 Task: Send an email with the signature Eden Taylor with the subject 'Request for flextime' and the message 'I am sorry for any confusion and would like to clarify the situation.' from softage.1@softage.net to softage.9@softage.net with an attached document Security_policy.docx and move the email from Sent Items to the folder Itineraries
Action: Key pressed n
Screenshot: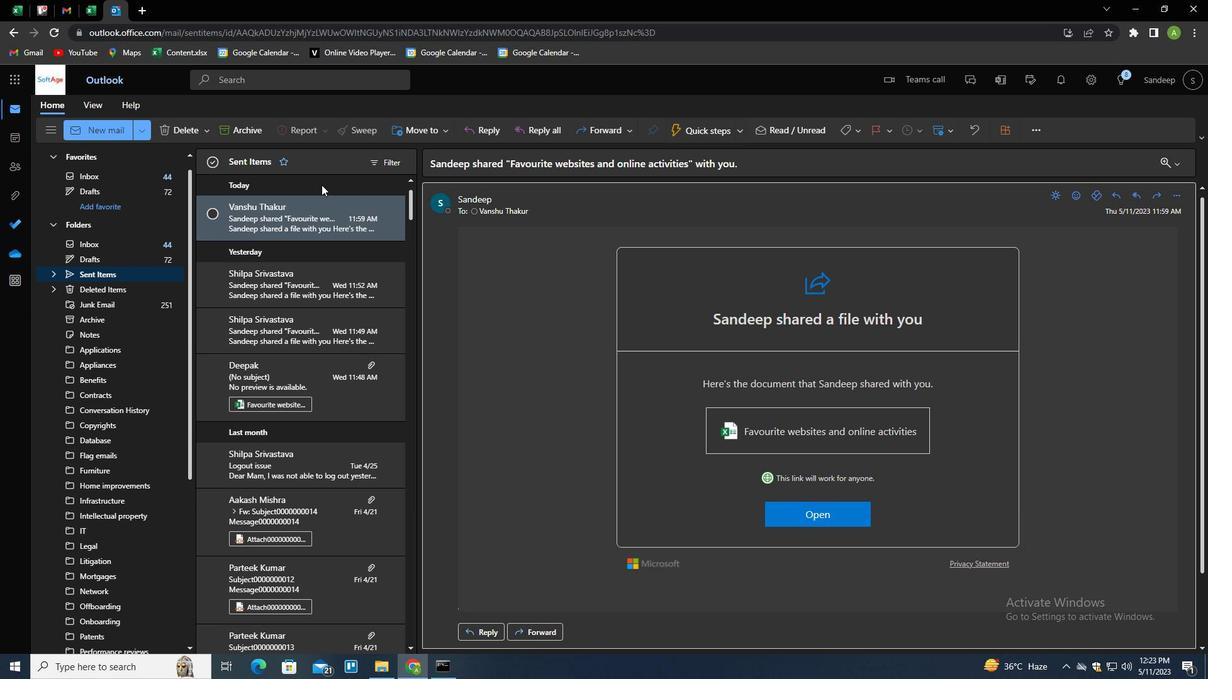 
Action: Mouse moved to (851, 139)
Screenshot: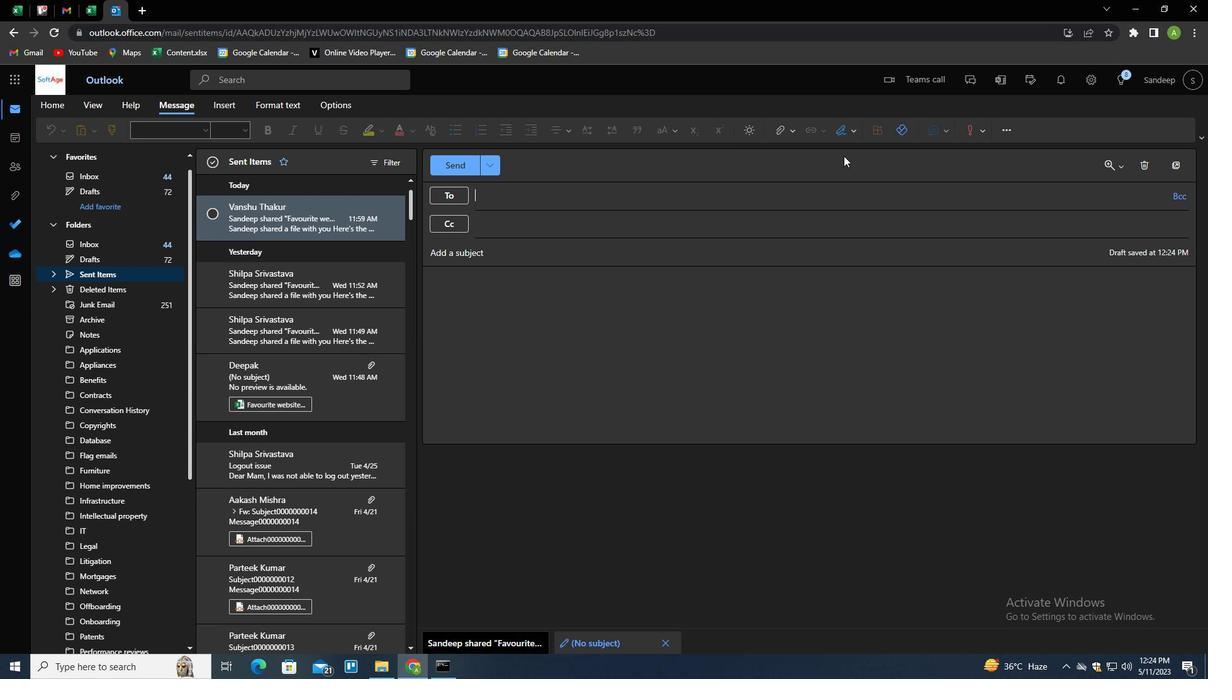 
Action: Mouse pressed left at (851, 139)
Screenshot: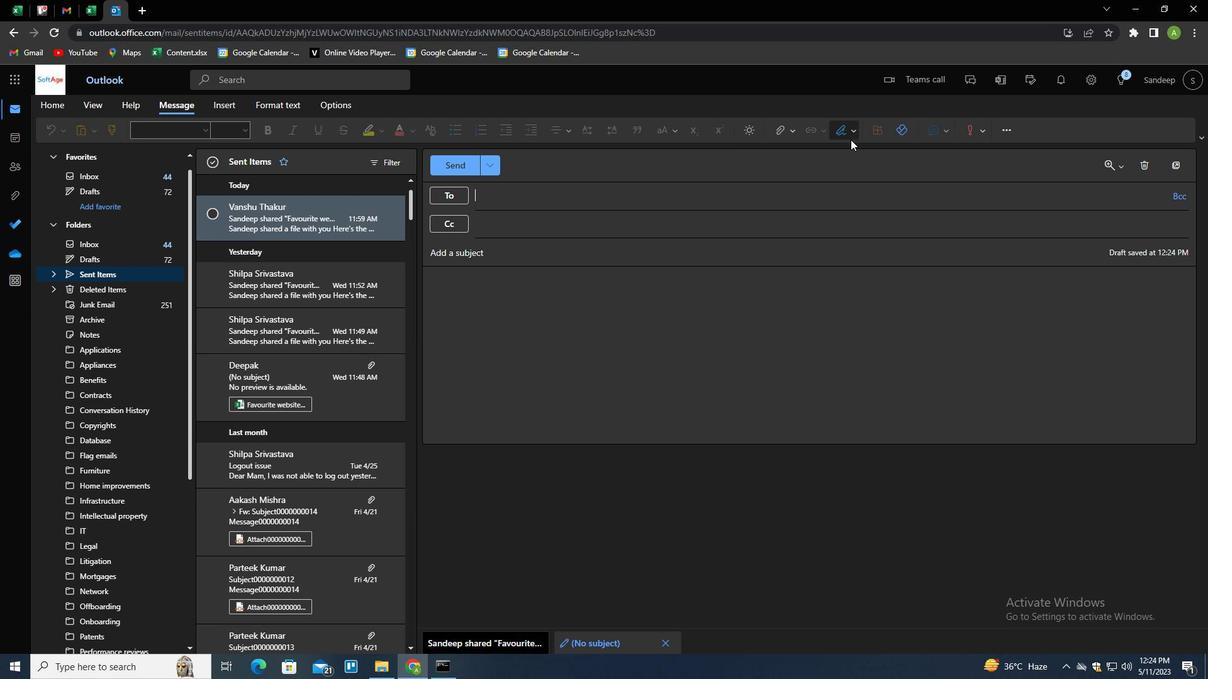 
Action: Mouse moved to (811, 178)
Screenshot: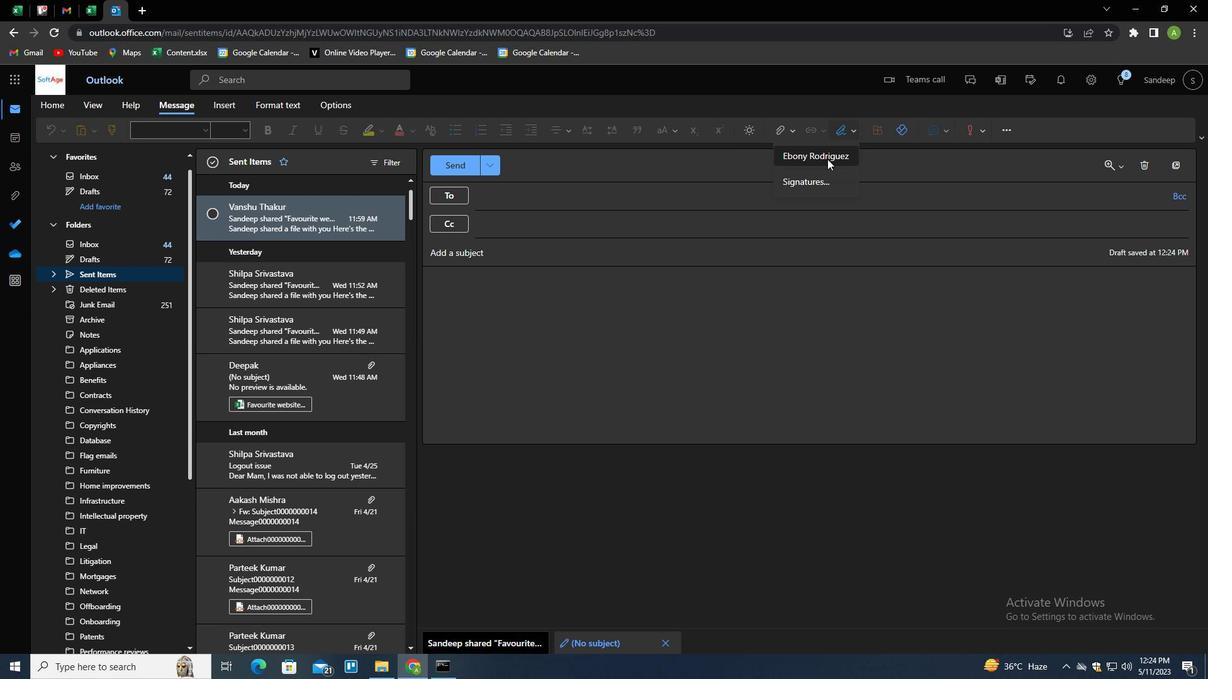 
Action: Mouse pressed left at (811, 178)
Screenshot: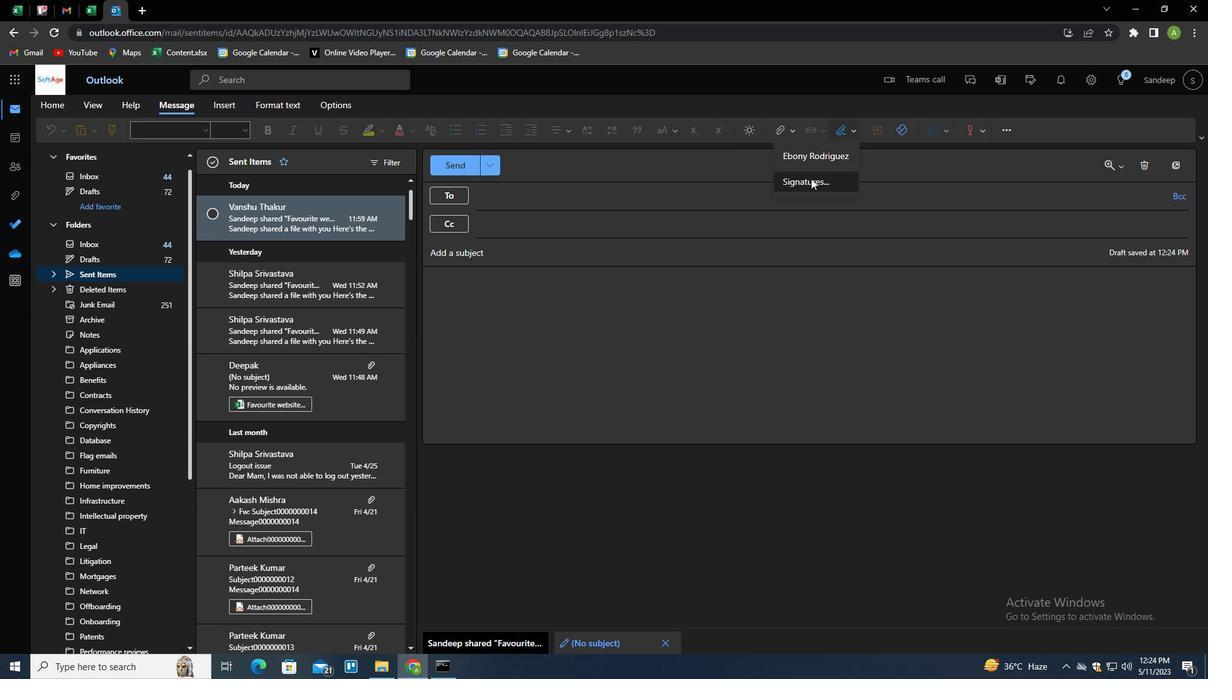 
Action: Mouse moved to (856, 228)
Screenshot: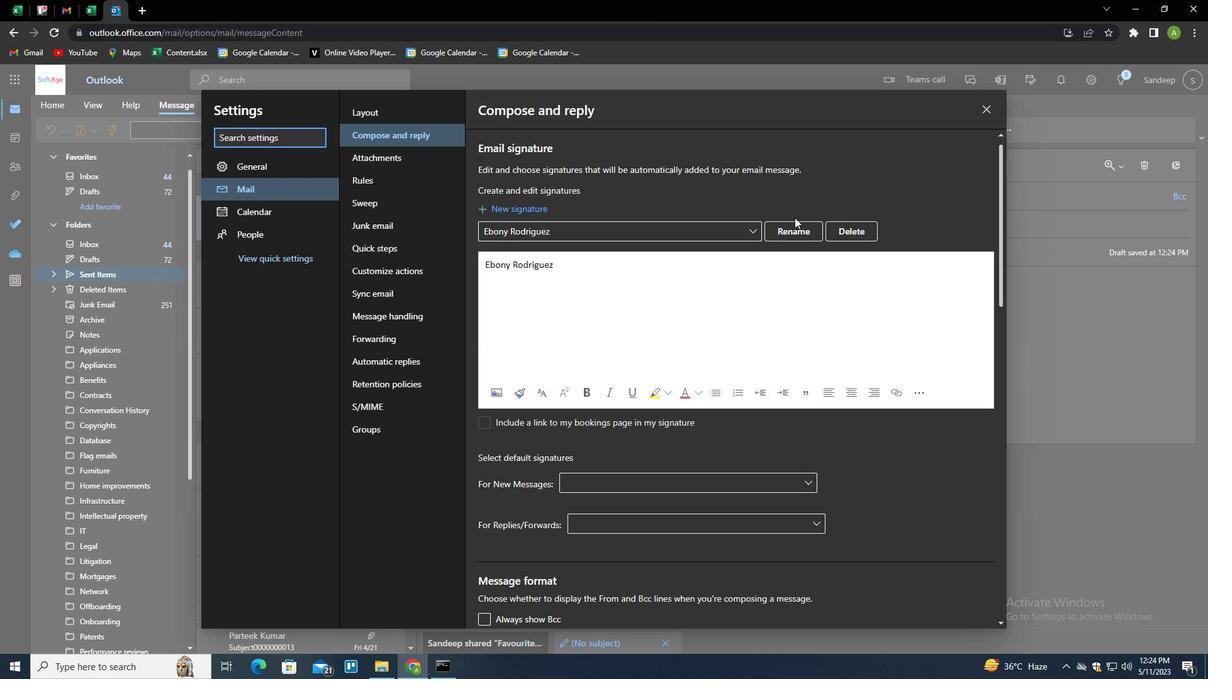 
Action: Mouse pressed left at (856, 228)
Screenshot: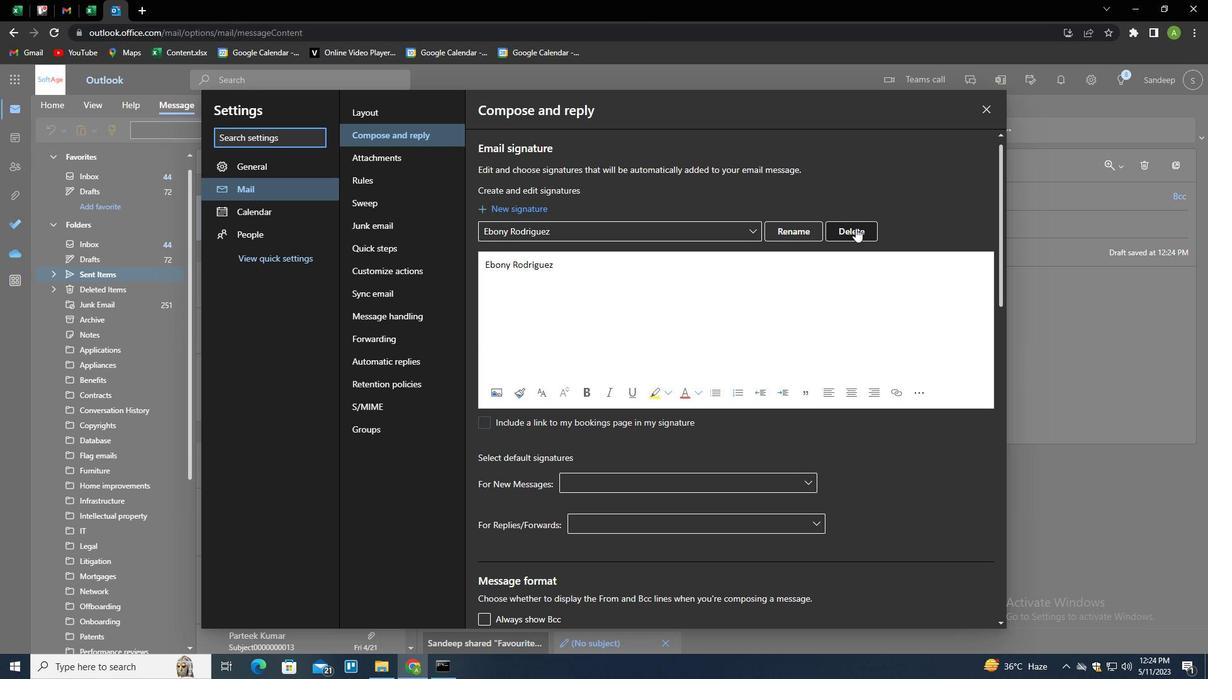 
Action: Mouse moved to (822, 233)
Screenshot: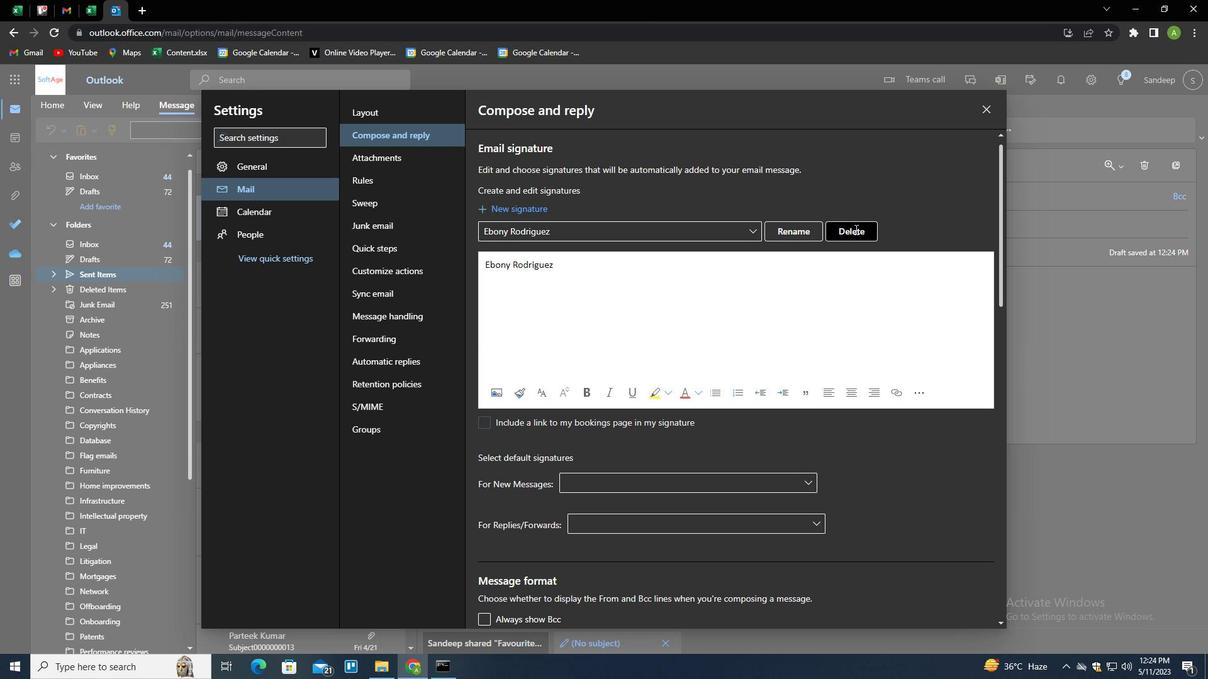 
Action: Mouse pressed left at (822, 233)
Screenshot: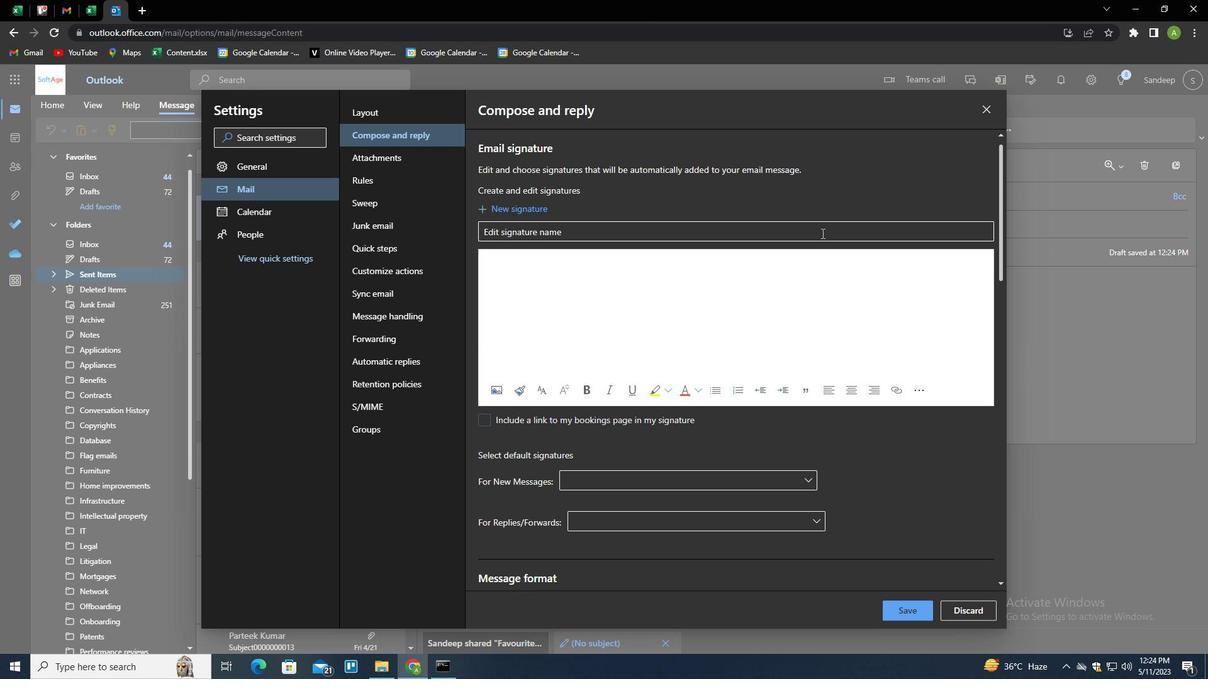 
Action: Mouse moved to (801, 156)
Screenshot: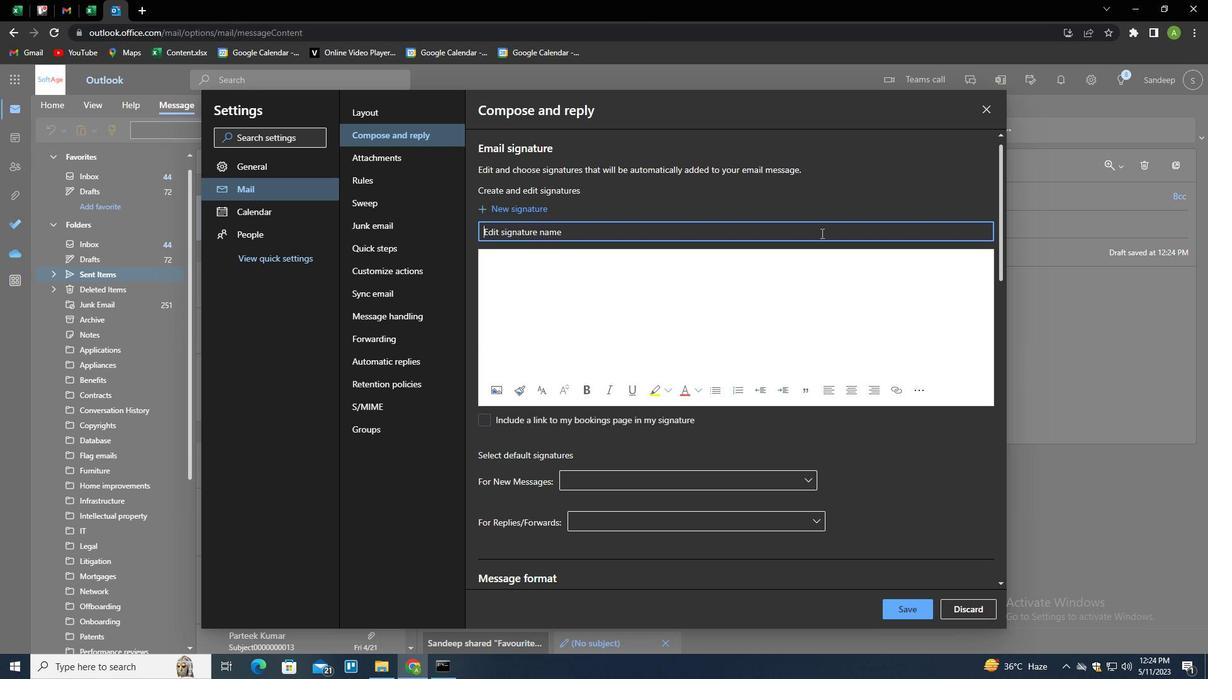 
Action: Key pressed <Key.shift>
Screenshot: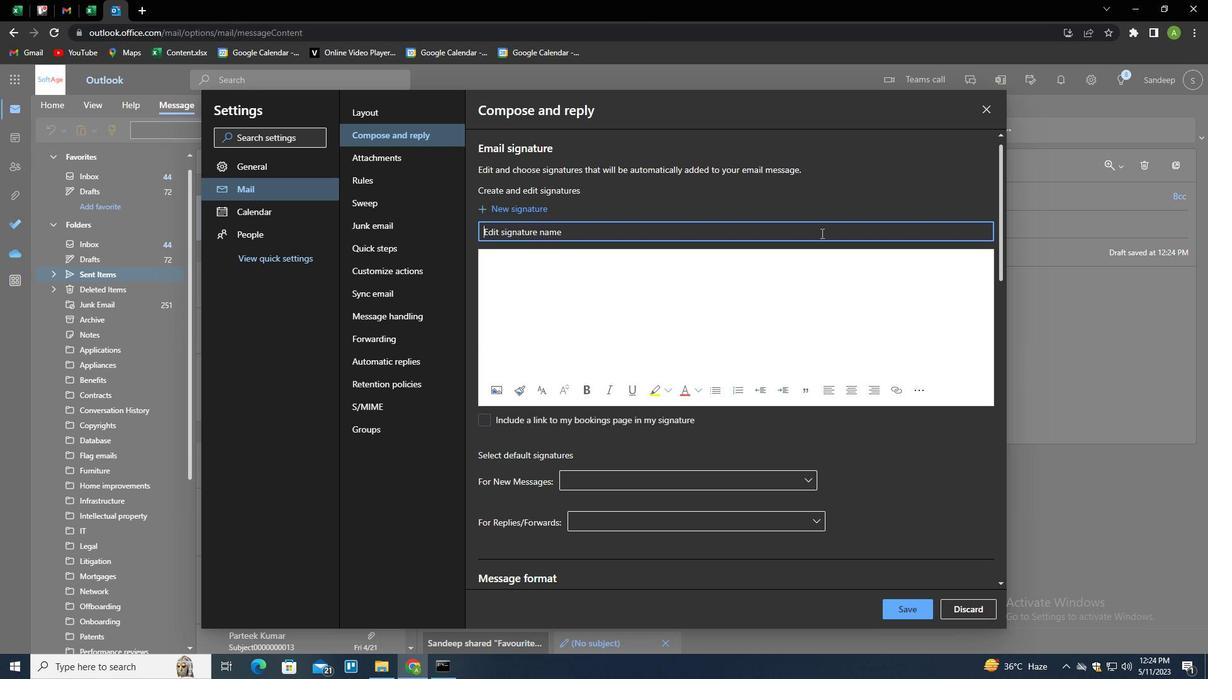 
Action: Mouse moved to (800, 156)
Screenshot: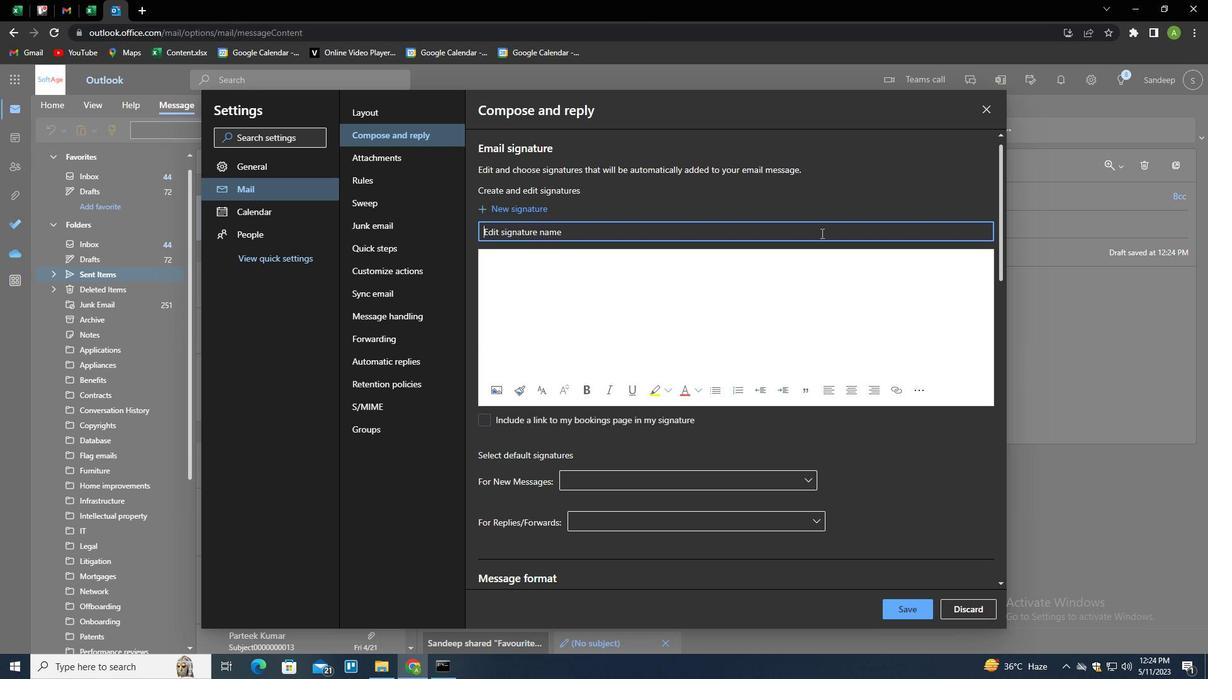
Action: Key pressed EDEN<Key.space><Key.shift>TAYLOR<Key.tab><Key.shift>EDEN<Key.space><Key.shift>TAYLOR
Screenshot: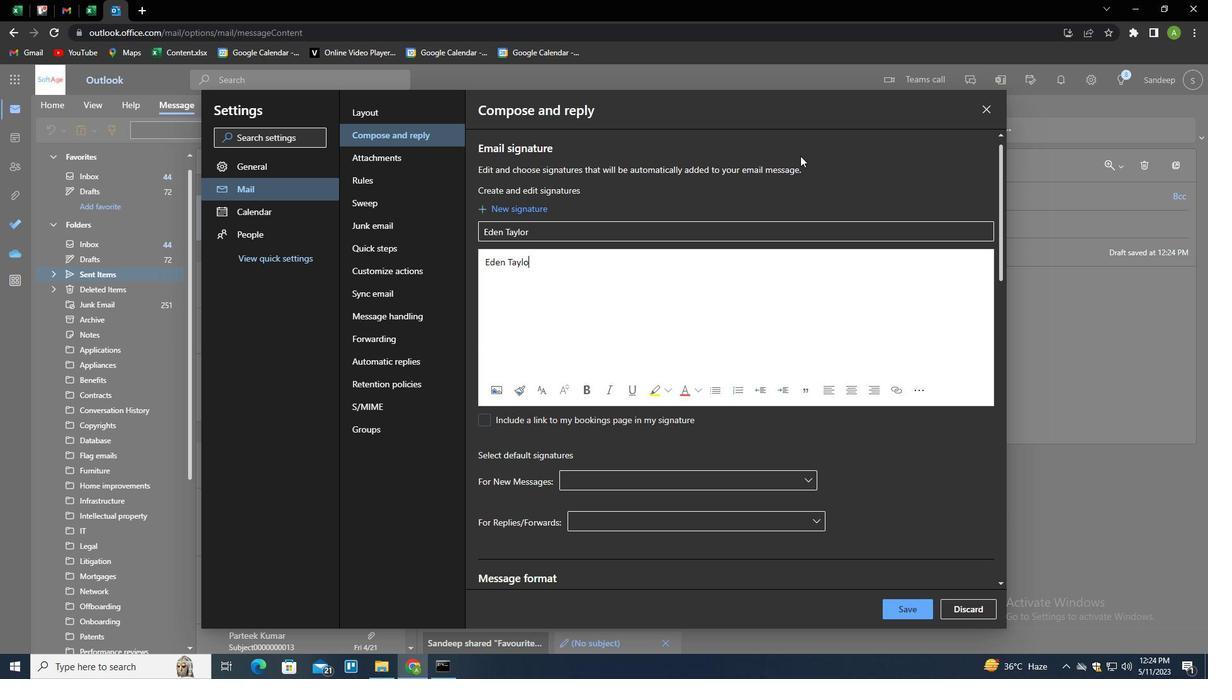 
Action: Mouse moved to (909, 613)
Screenshot: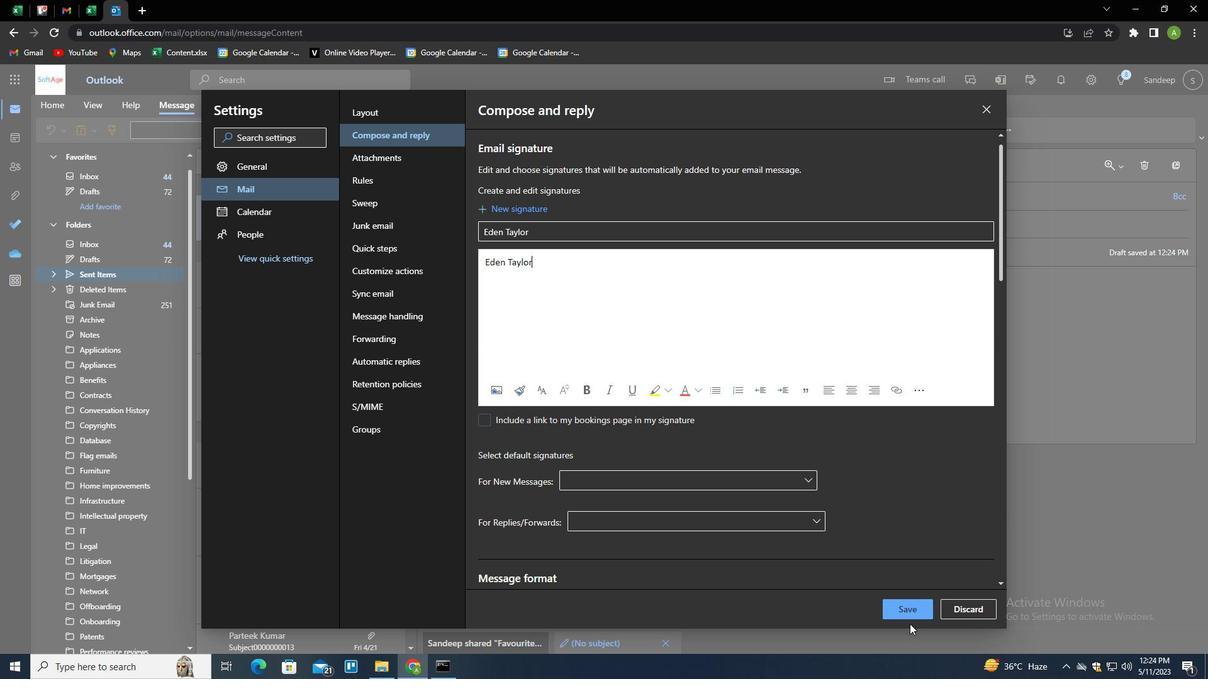 
Action: Mouse pressed left at (909, 613)
Screenshot: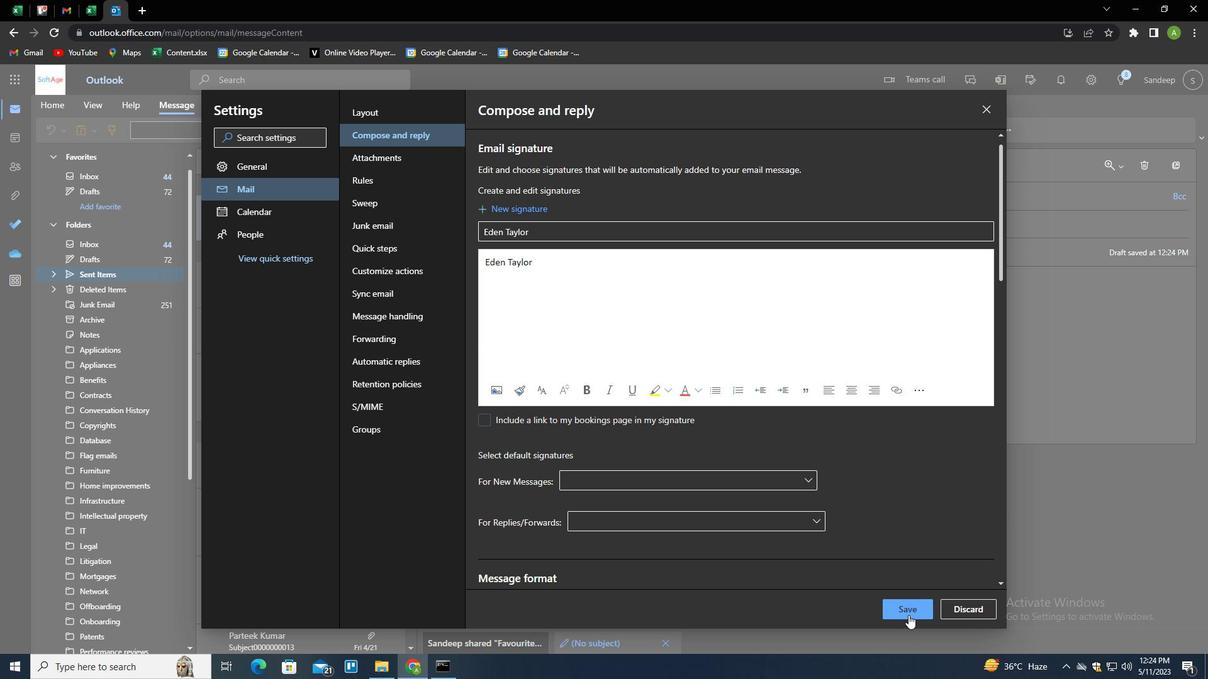 
Action: Mouse moved to (1028, 276)
Screenshot: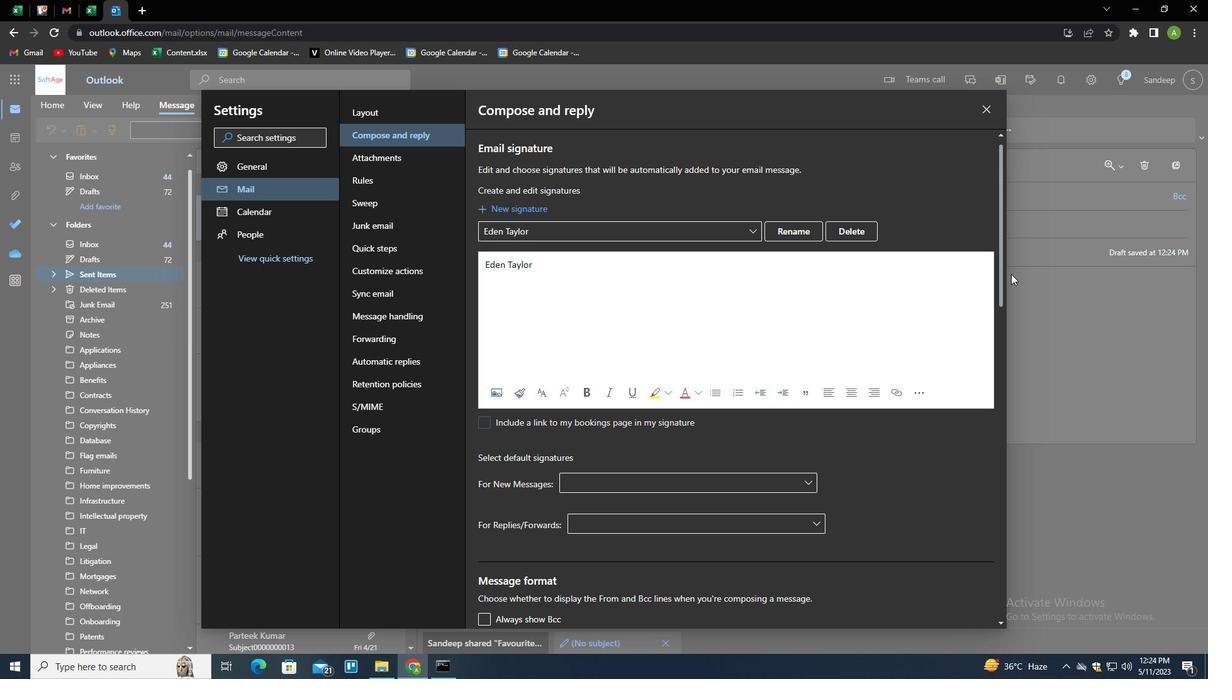
Action: Mouse pressed left at (1028, 276)
Screenshot: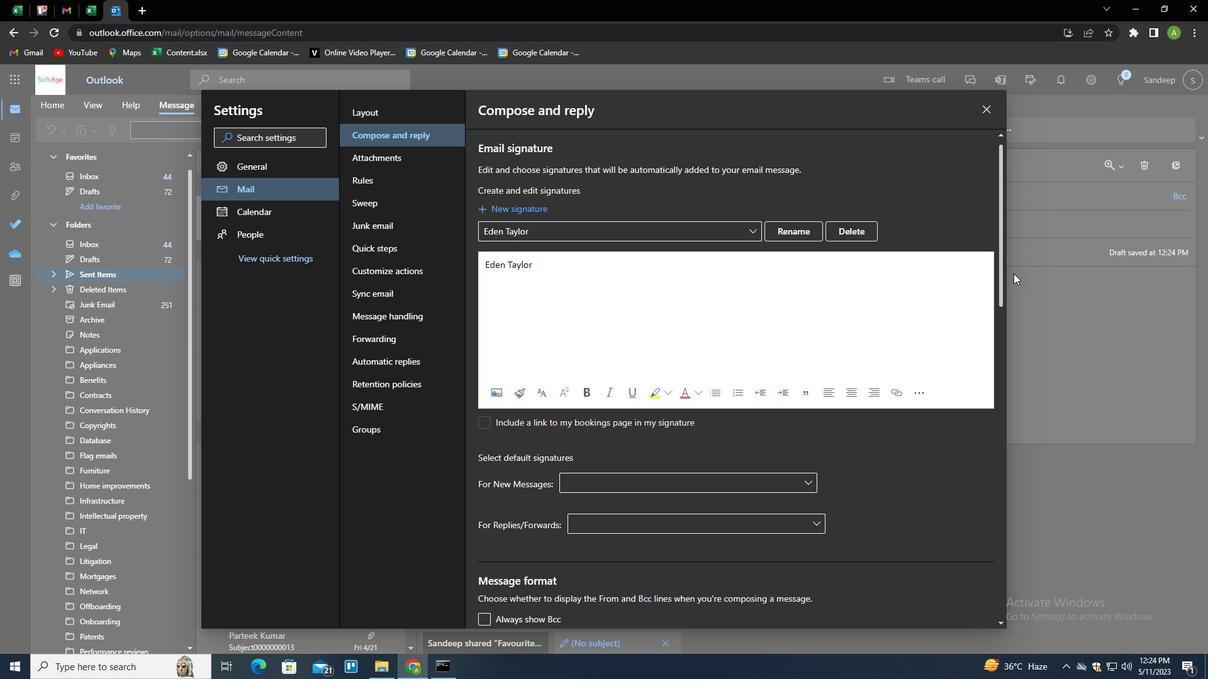 
Action: Mouse moved to (849, 132)
Screenshot: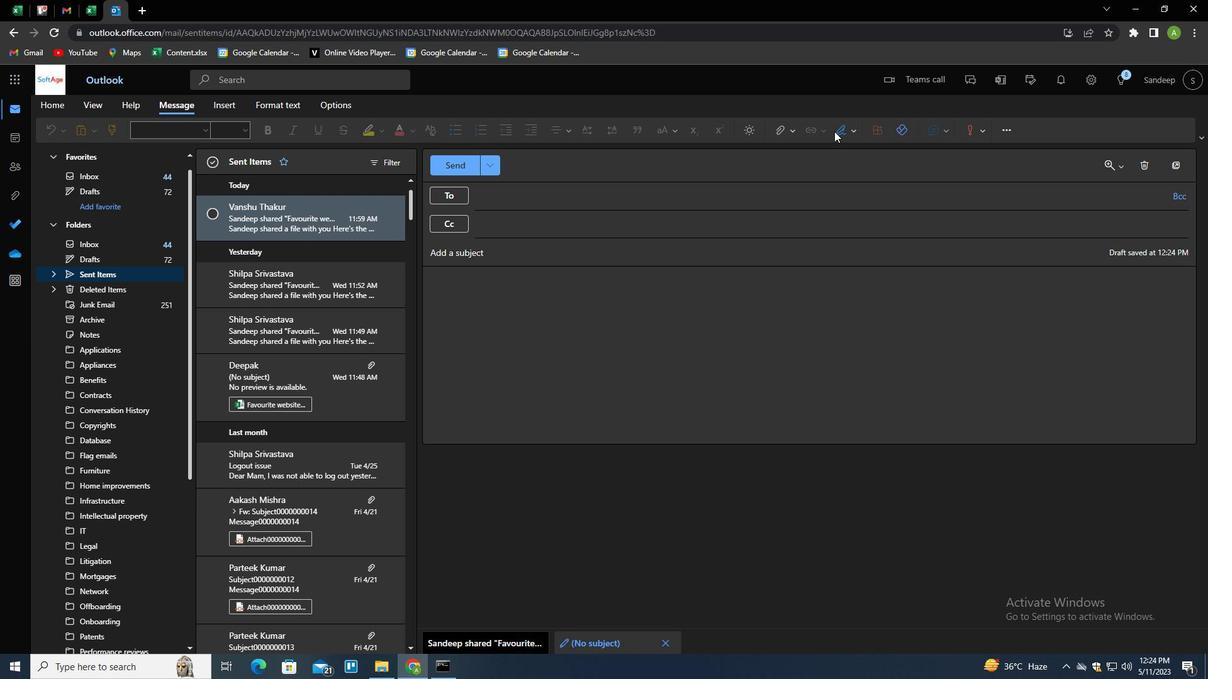 
Action: Mouse pressed left at (849, 132)
Screenshot: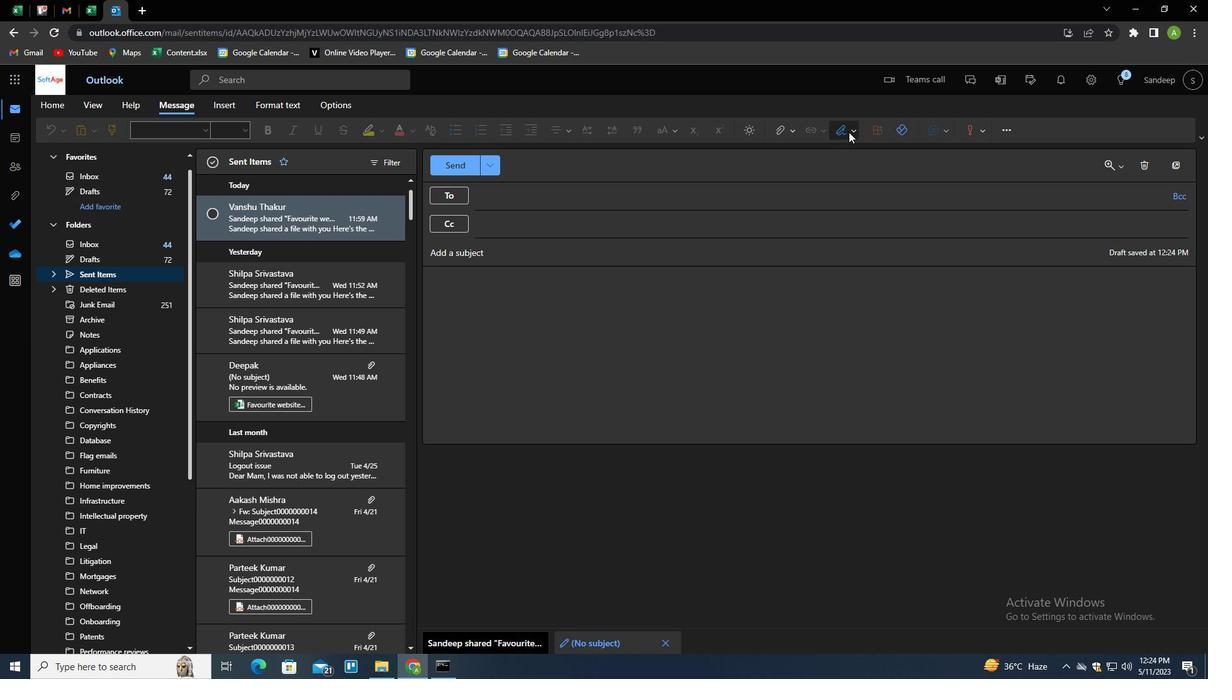 
Action: Mouse moved to (837, 151)
Screenshot: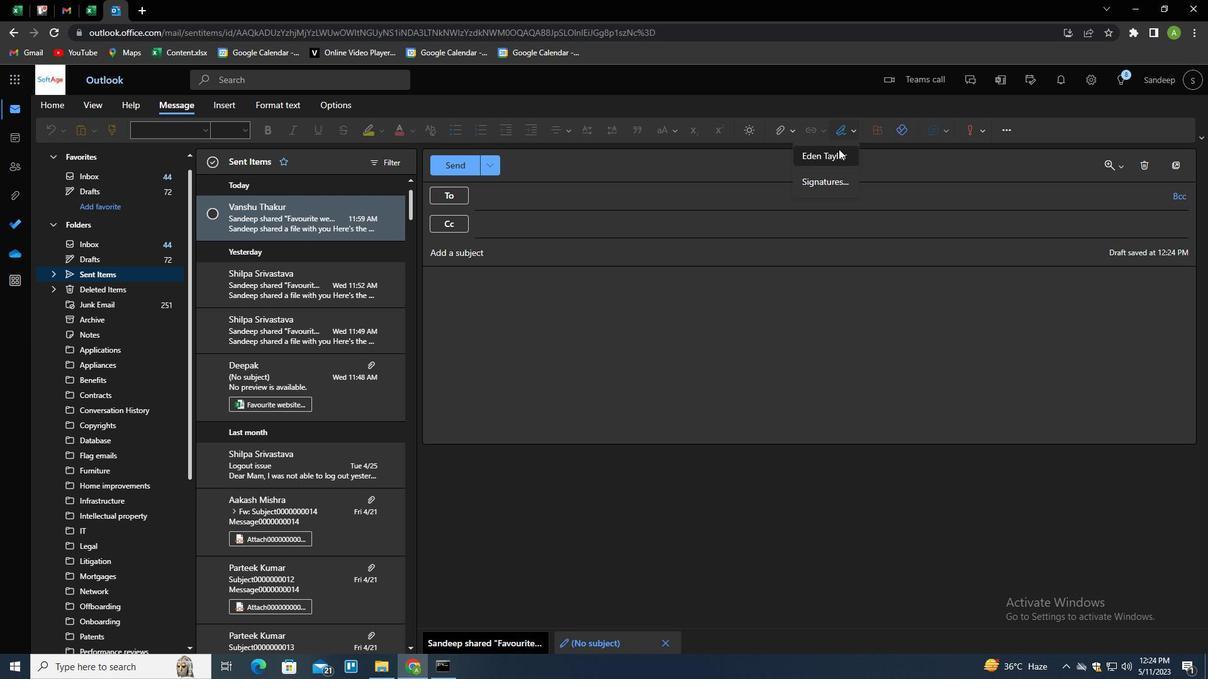 
Action: Mouse pressed left at (837, 151)
Screenshot: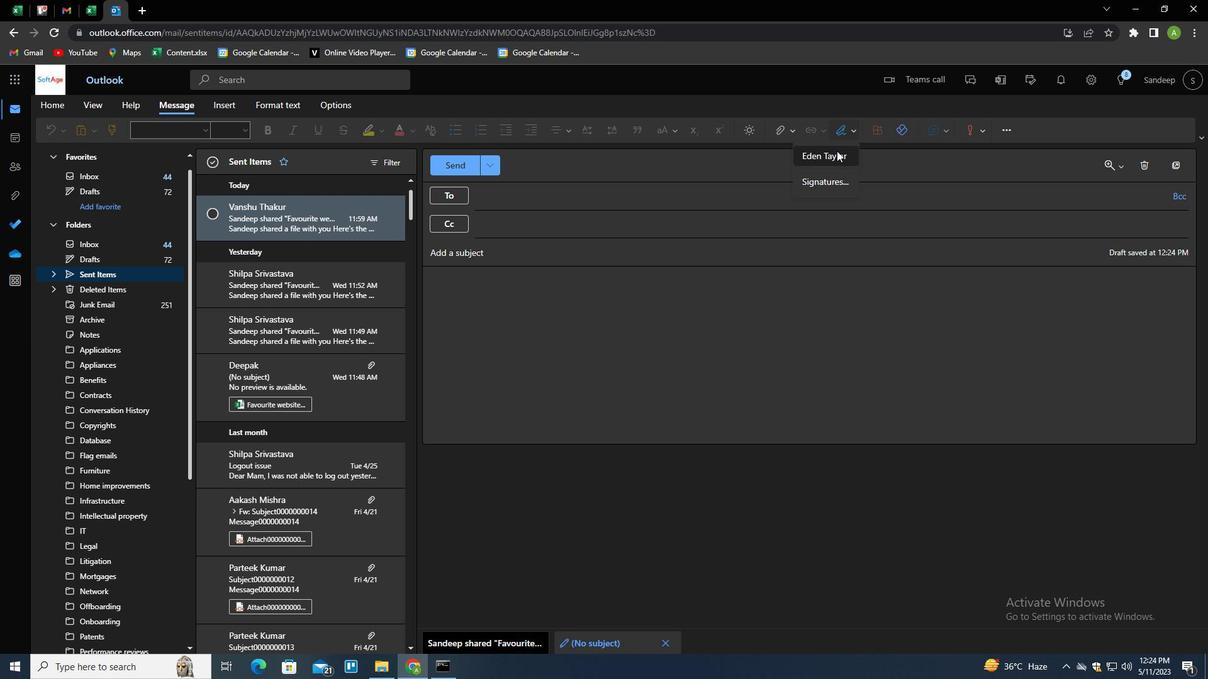 
Action: Mouse moved to (497, 255)
Screenshot: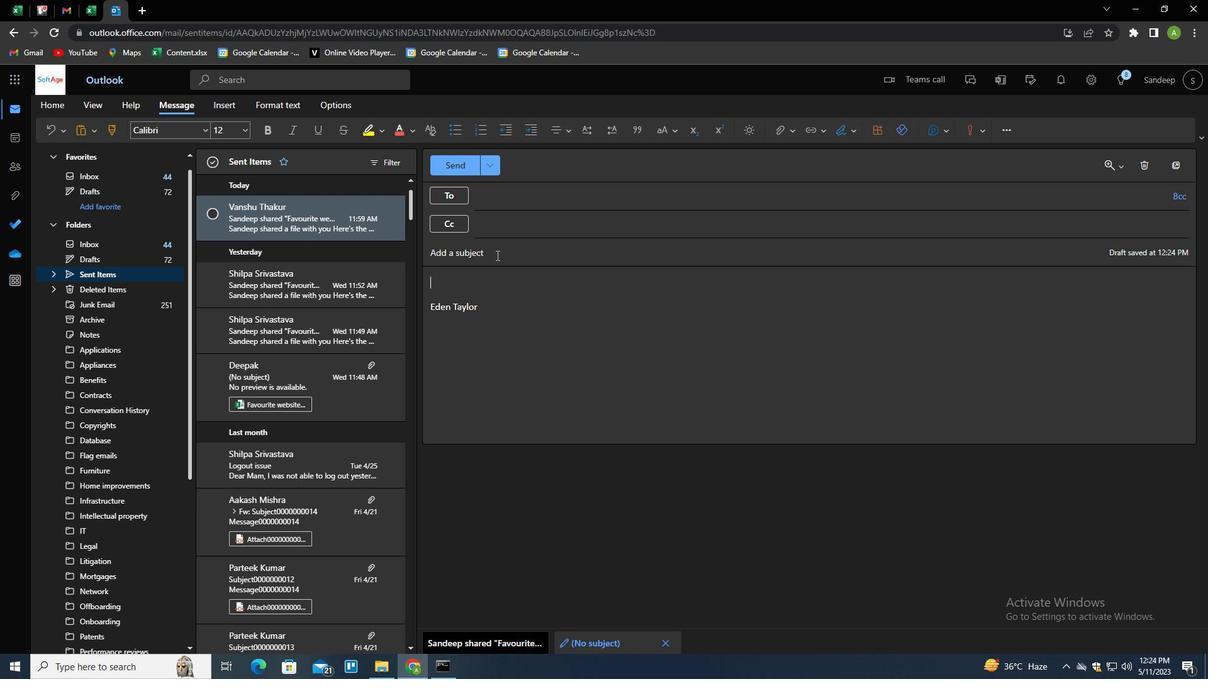 
Action: Mouse pressed left at (497, 255)
Screenshot: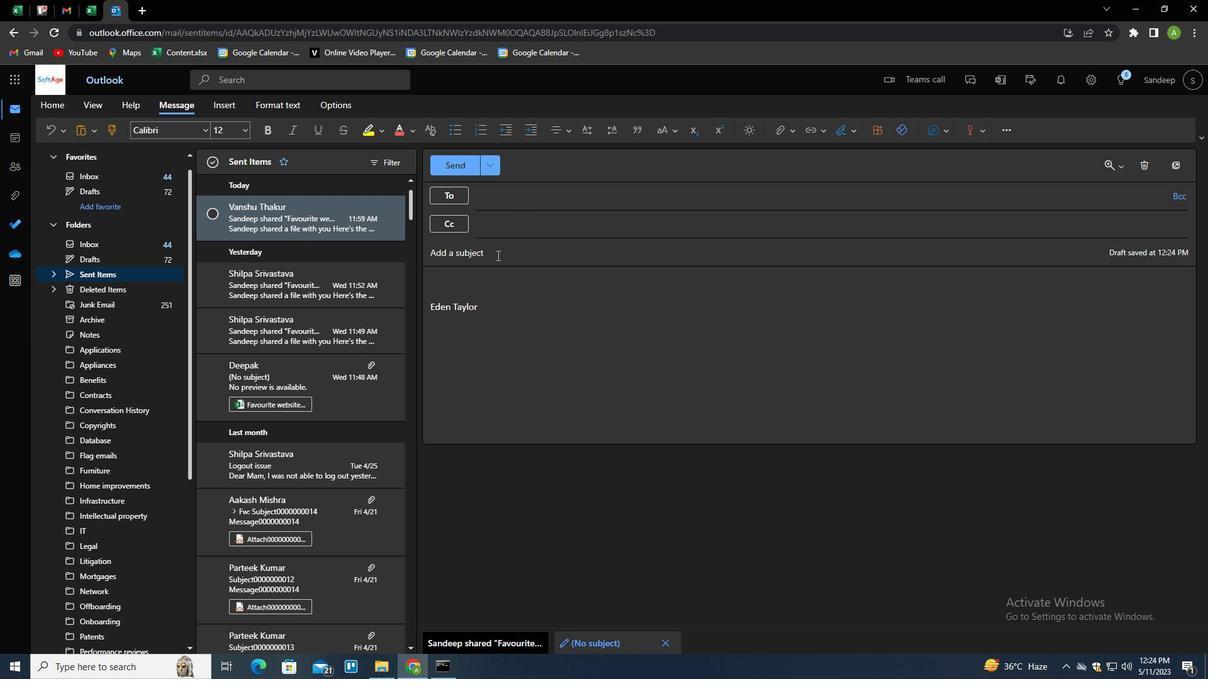 
Action: Key pressed <Key.shift>REQUEST<Key.space>FOR<Key.space>FLEXTIME
Screenshot: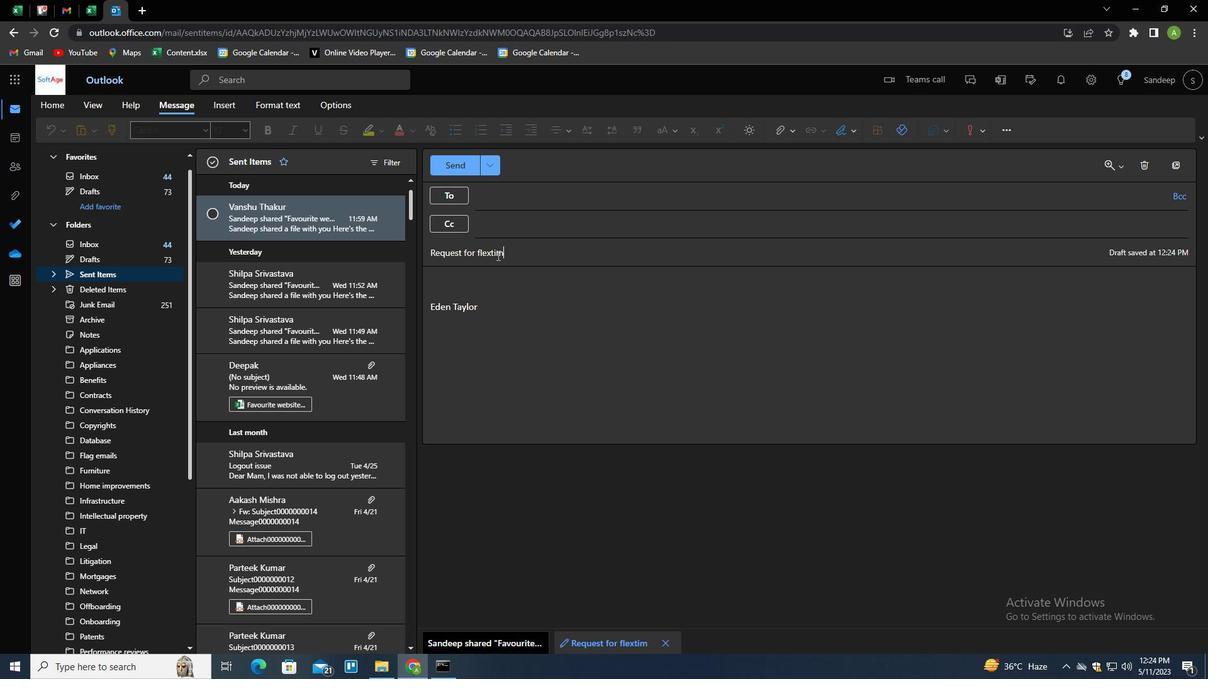 
Action: Mouse moved to (499, 315)
Screenshot: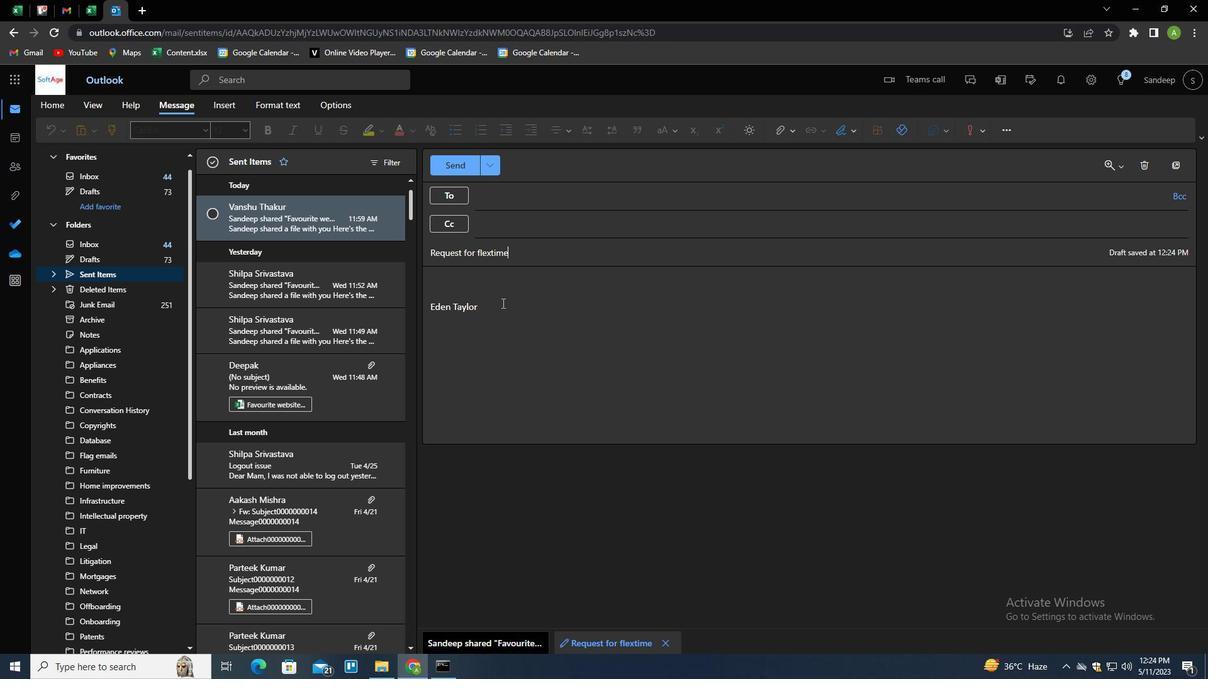 
Action: Mouse pressed left at (499, 315)
Screenshot: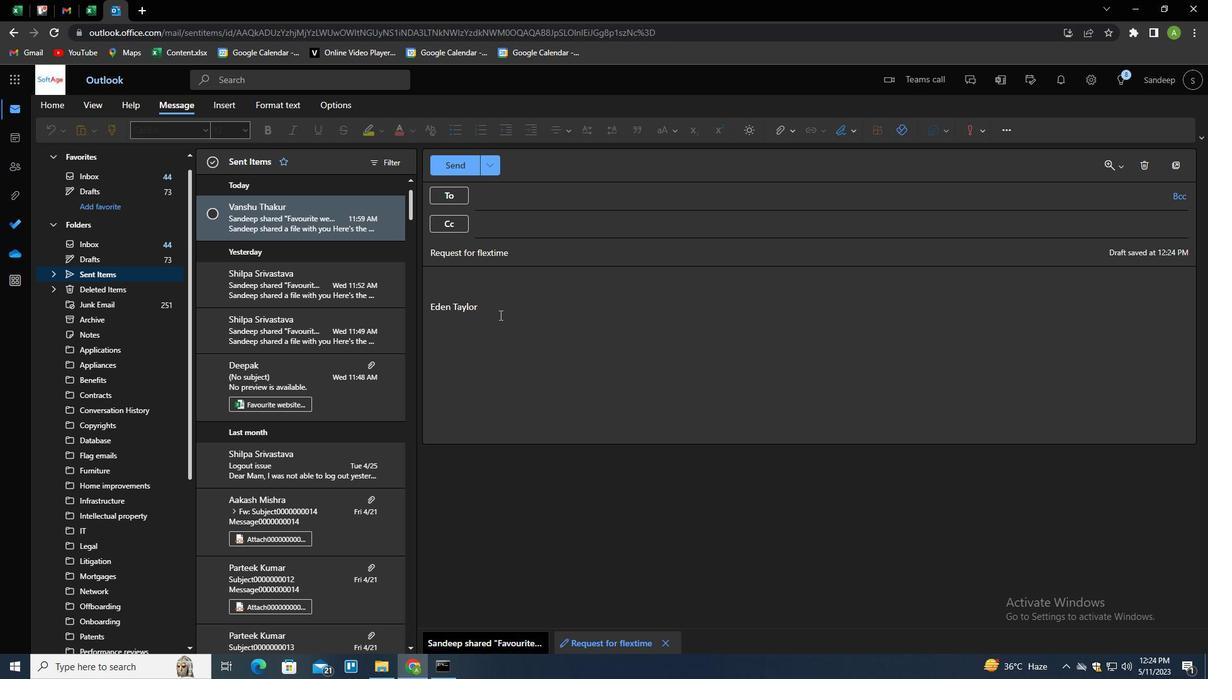 
Action: Key pressed <Key.shift_r><Key.enter><Key.shift>I<Key.space>AM<Key.space>SORRY<Key.space>FOR<Key.space>ANY<Key.space>CONFUSS<Key.backspace>ION<Key.space>AND<Key.space>WOULD<Key.space>LIKE<Key.space>TO<Key.space>CLARIFY<Key.space>THE<Key.space>SITRA<Key.backspace><Key.backspace>UATION.
Screenshot: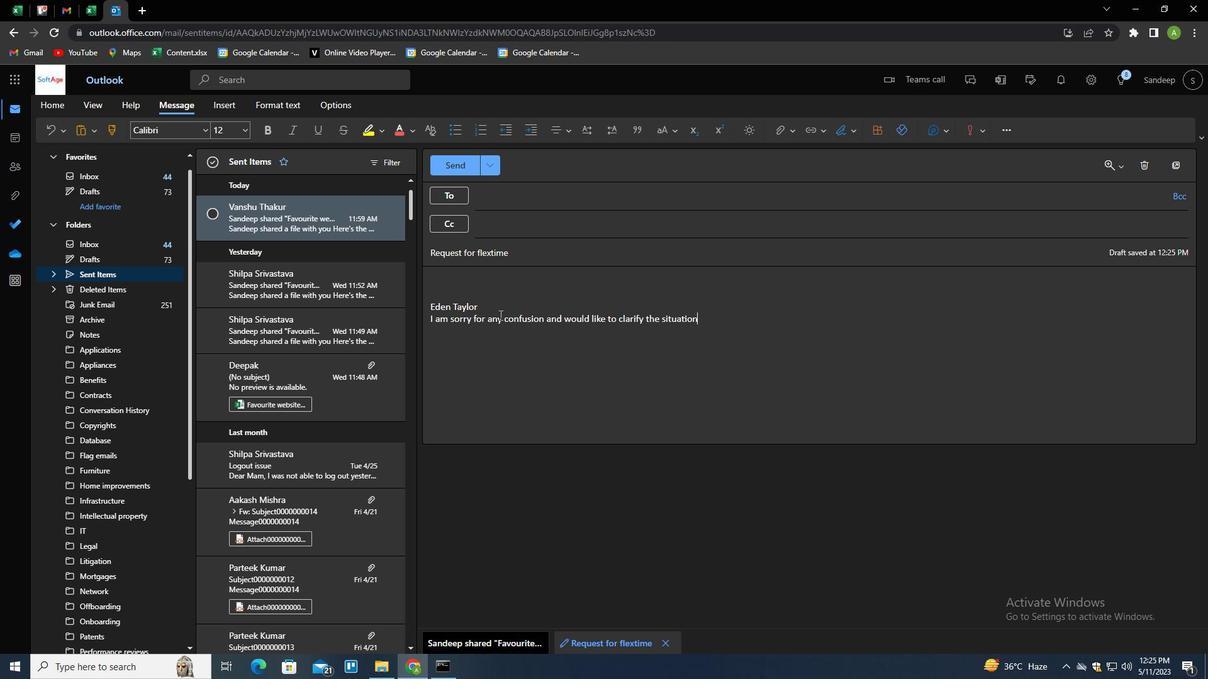 
Action: Mouse scrolled (499, 316) with delta (0, 0)
Screenshot: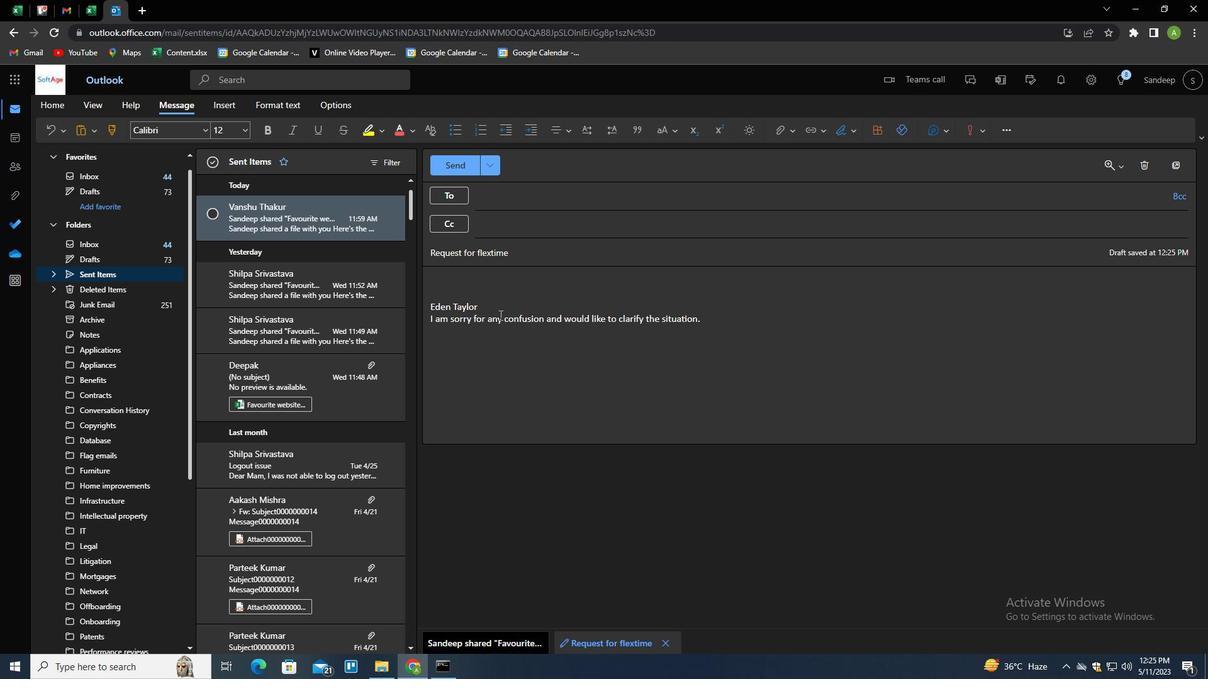
Action: Mouse moved to (499, 200)
Screenshot: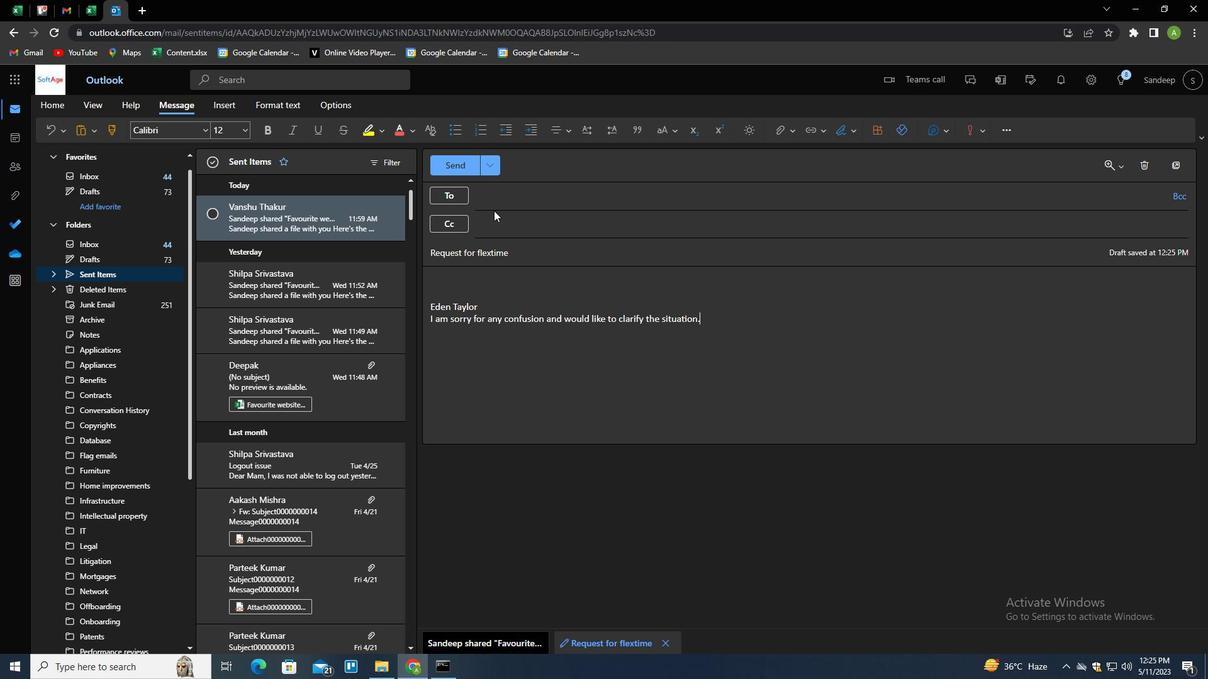 
Action: Mouse pressed left at (499, 200)
Screenshot: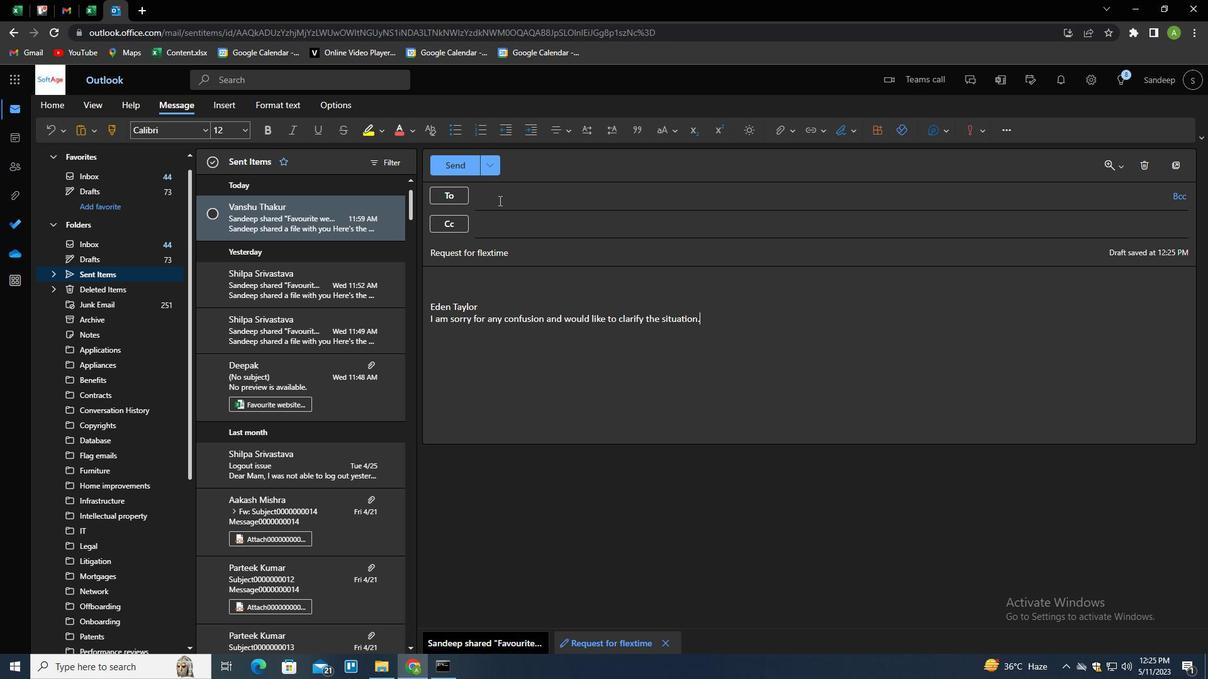 
Action: Key pressed SOFTAGE.<Key.shift>(<Key.backspace>9<Key.shift>@SOFTAGE.NET<Key.enter>
Screenshot: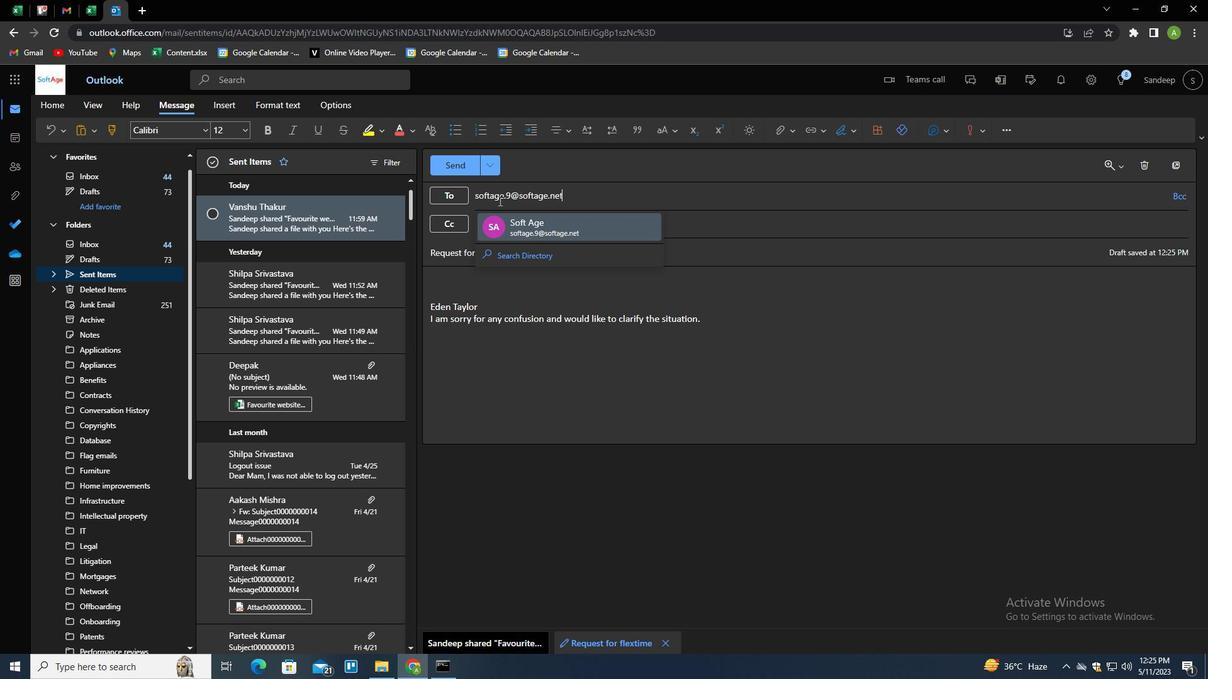 
Action: Mouse moved to (514, 203)
Screenshot: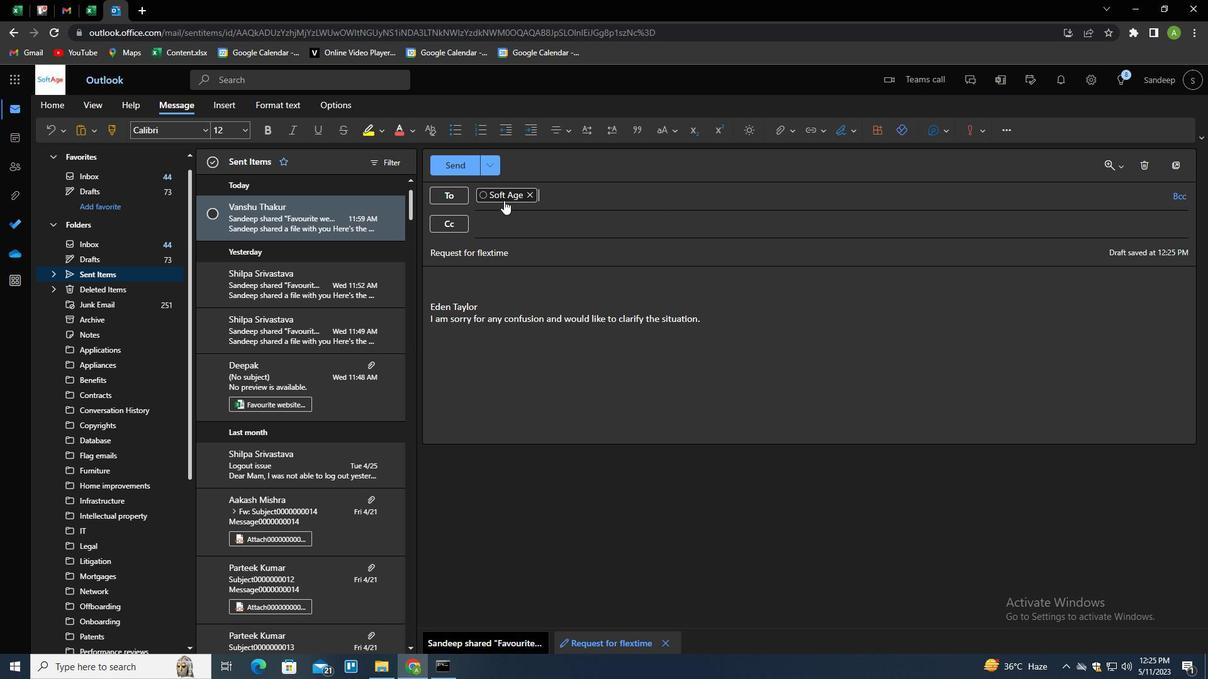 
Action: Mouse scrolled (514, 203) with delta (0, 0)
Screenshot: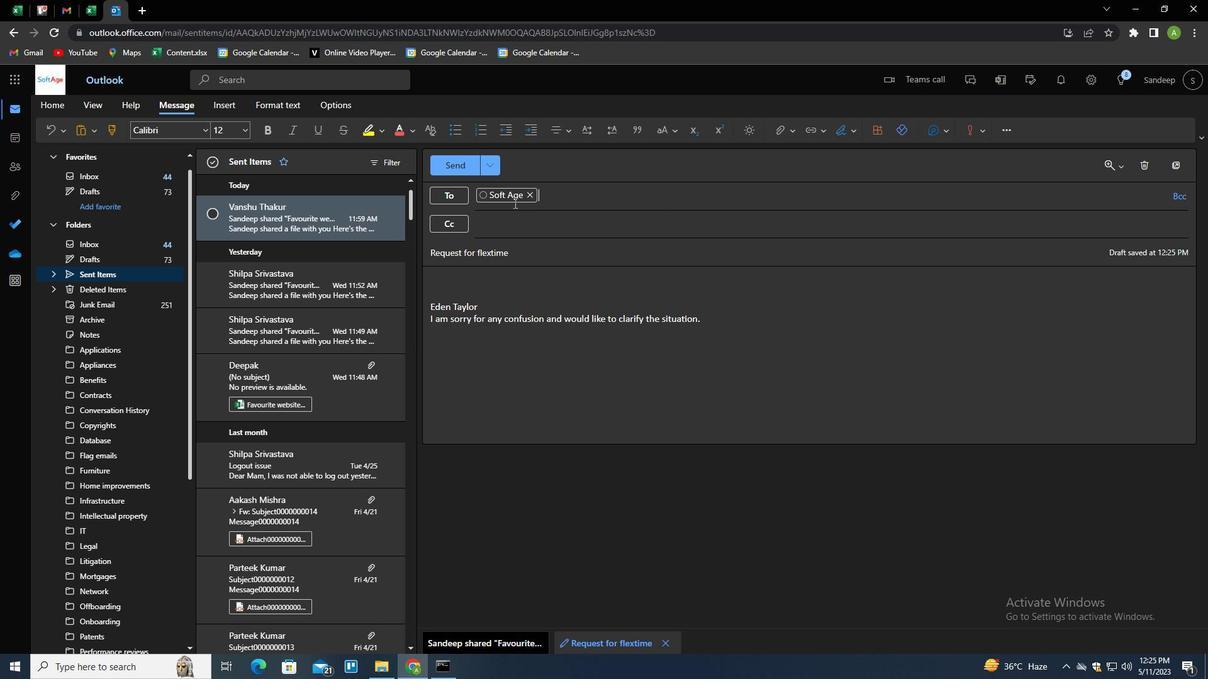 
Action: Mouse moved to (784, 133)
Screenshot: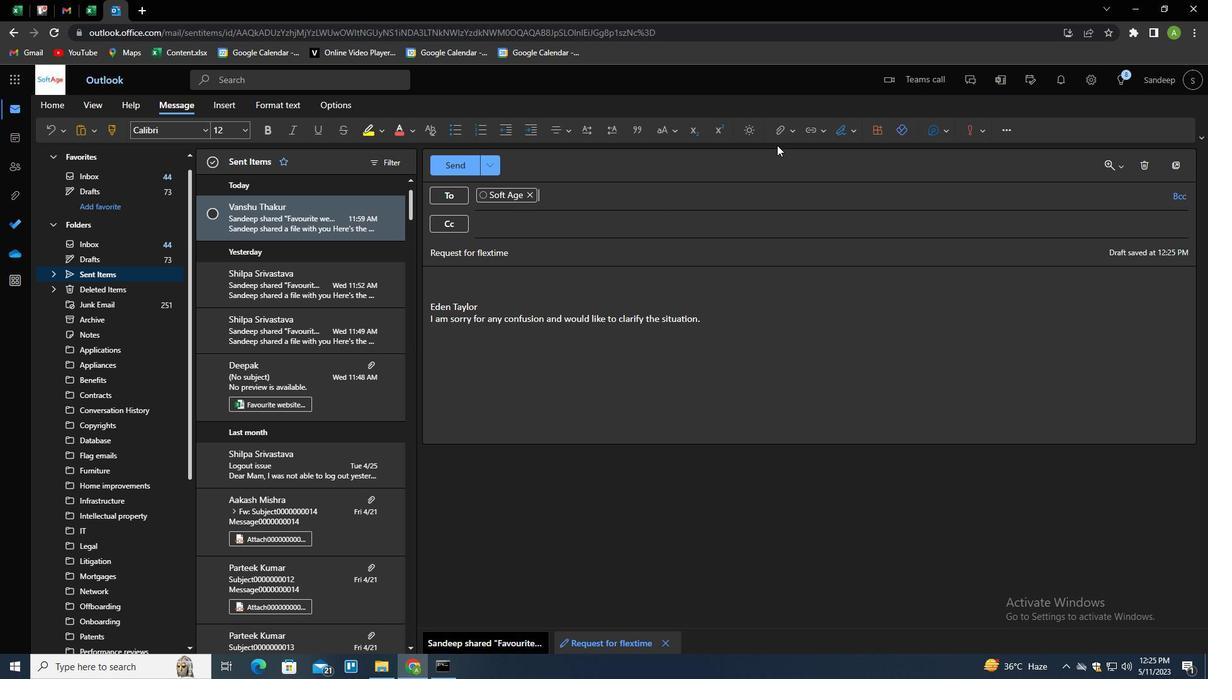 
Action: Mouse pressed left at (784, 133)
Screenshot: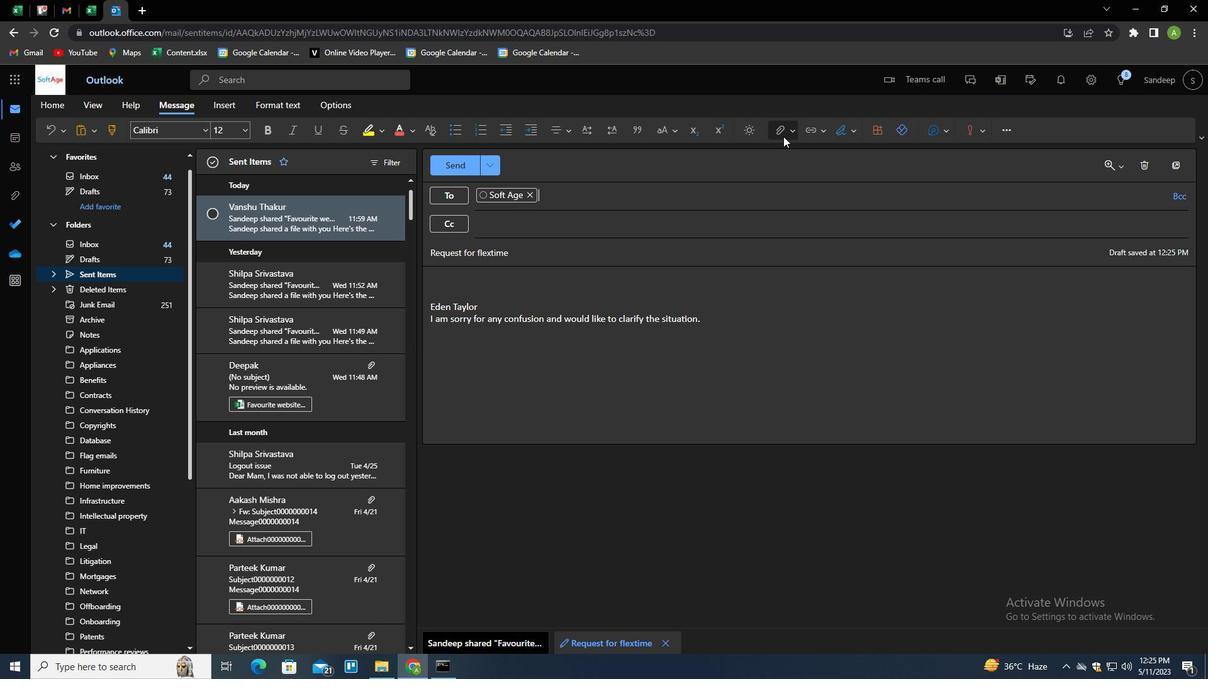 
Action: Mouse moved to (757, 159)
Screenshot: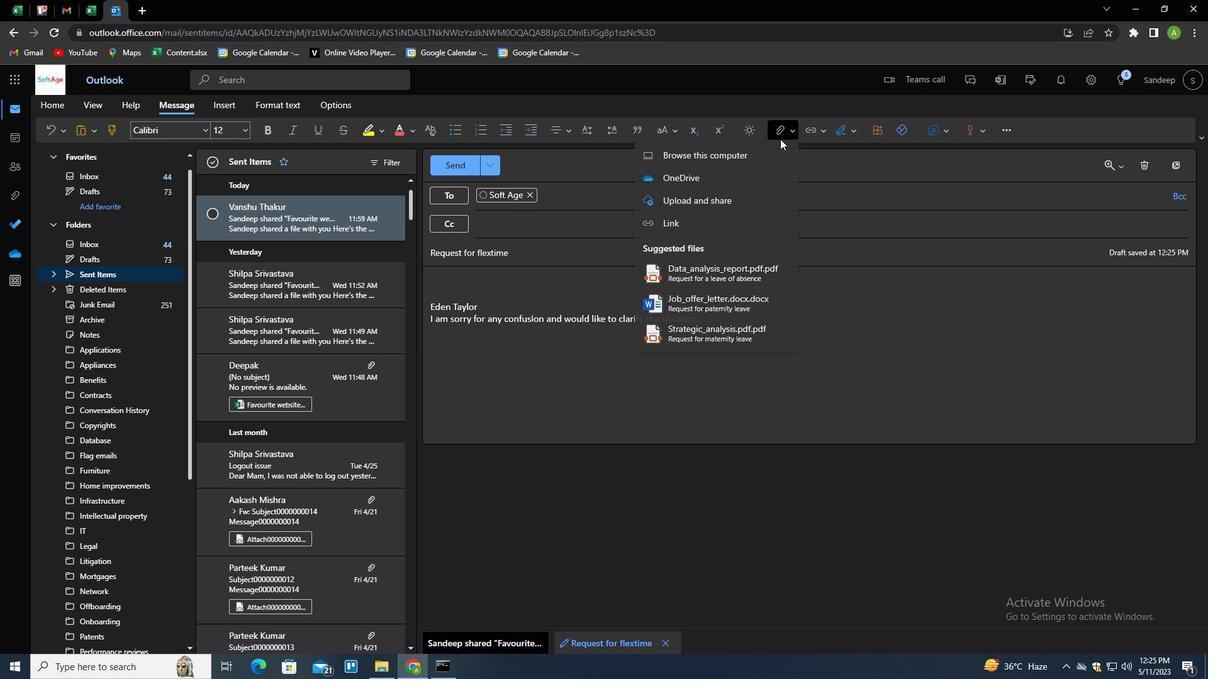
Action: Mouse pressed left at (757, 159)
Screenshot: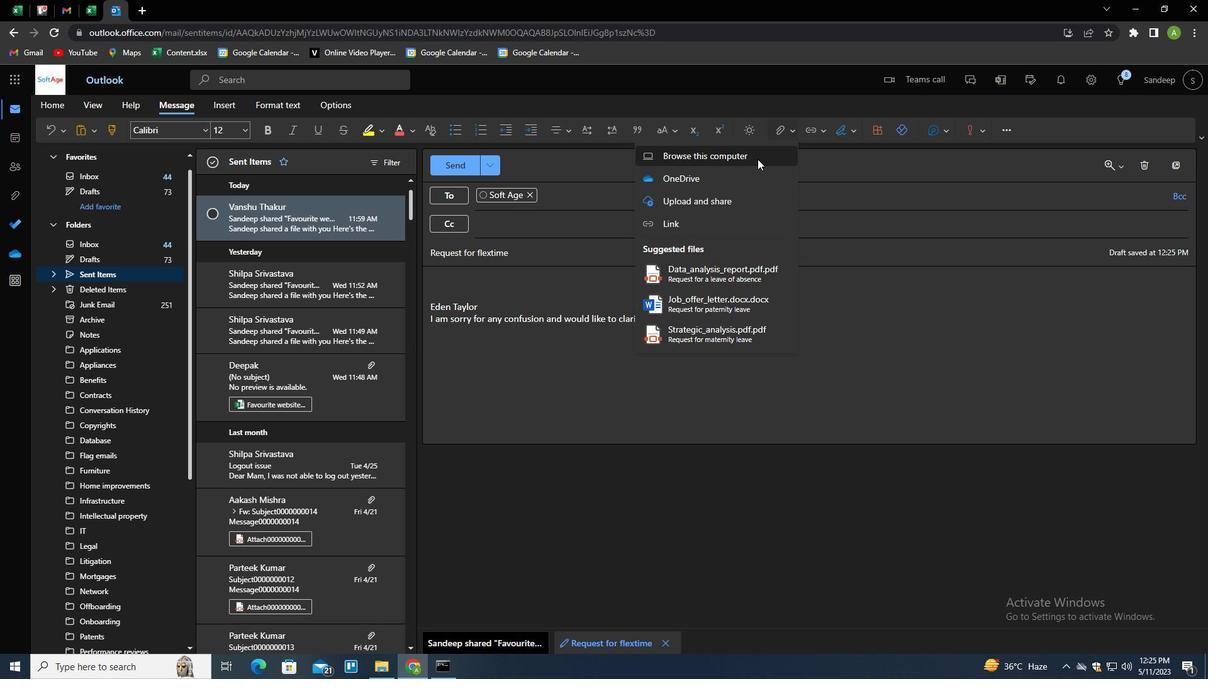 
Action: Mouse moved to (233, 137)
Screenshot: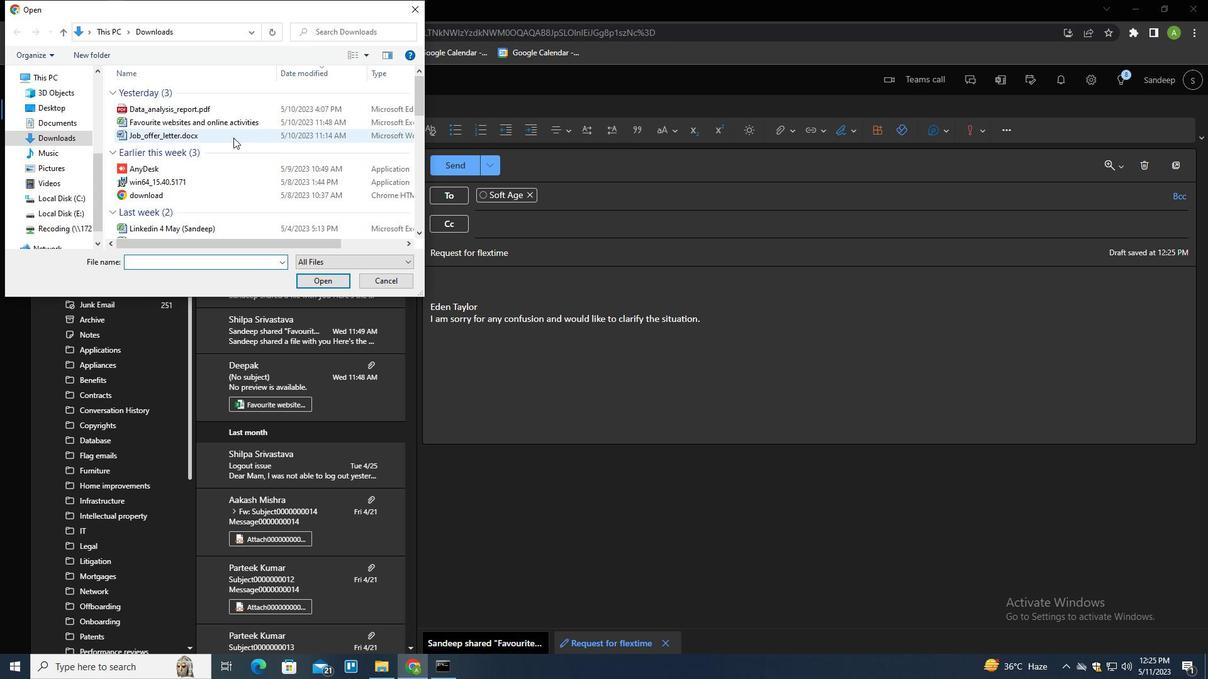 
Action: Mouse pressed left at (233, 137)
Screenshot: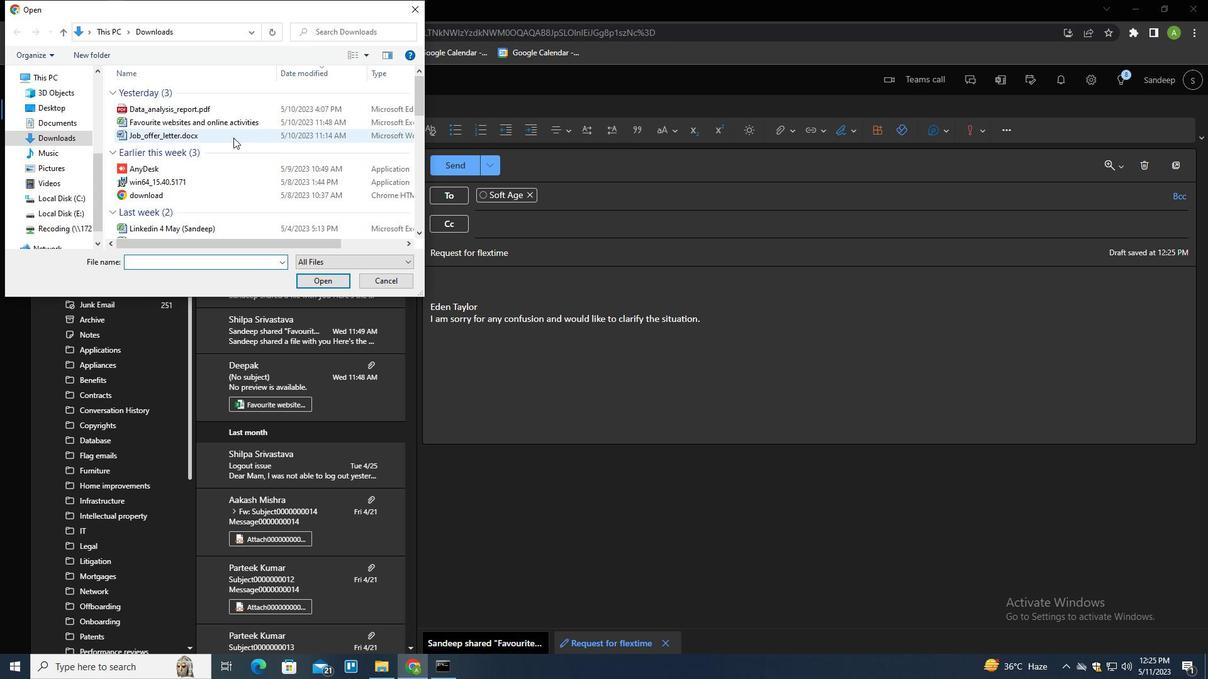 
Action: Key pressed <Key.f2><Key.shift>SECUTI<Key.backspace><Key.backspace>RITY<Key.shift>_PL<Key.backspace>OLICY.DOCS<Key.backspace>X<Key.enter>
Screenshot: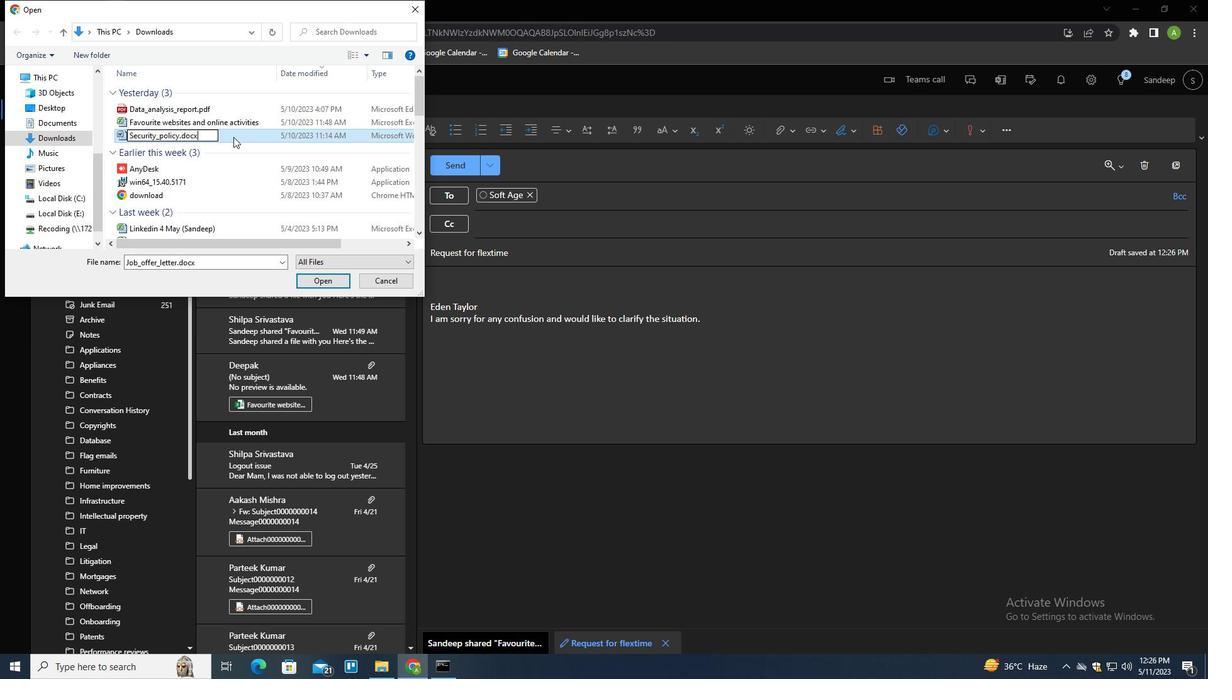 
Action: Mouse pressed left at (233, 137)
Screenshot: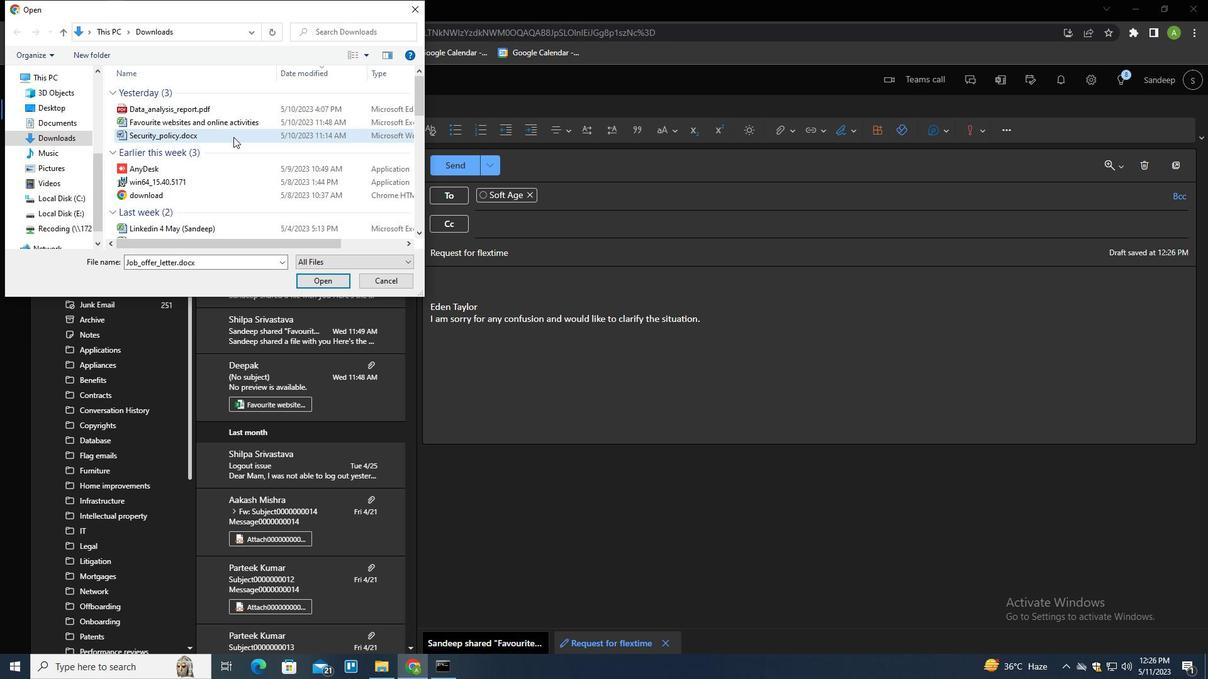 
Action: Mouse moved to (325, 282)
Screenshot: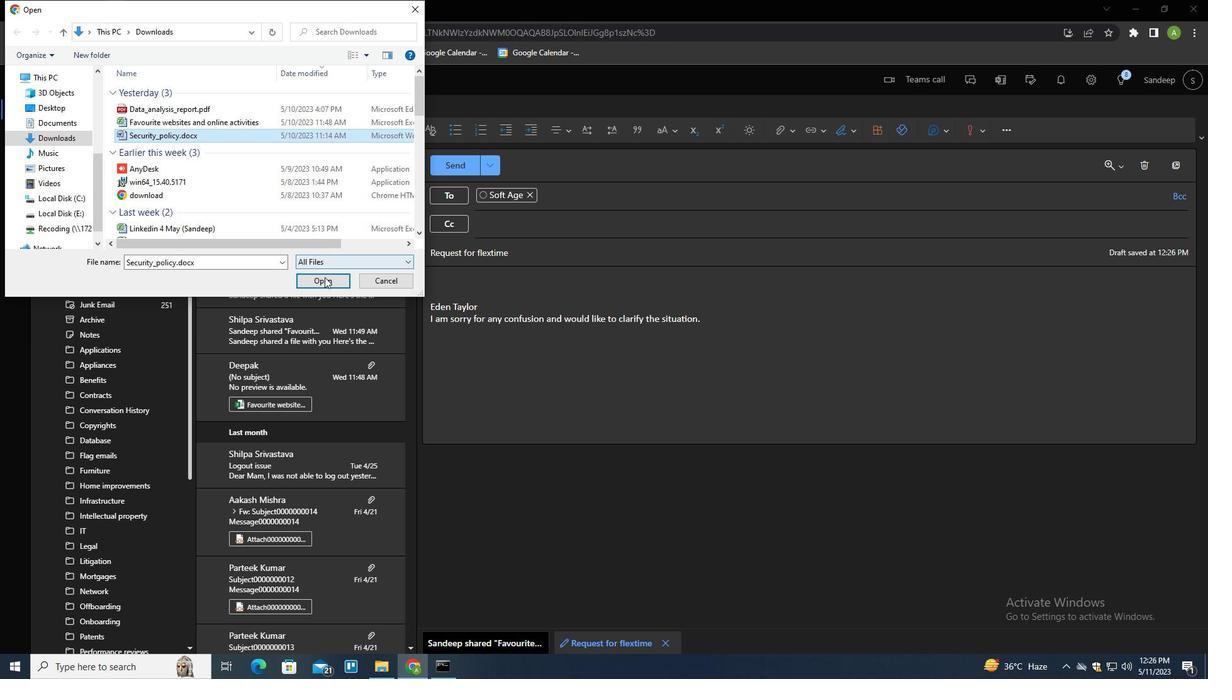 
Action: Mouse pressed left at (325, 282)
Screenshot: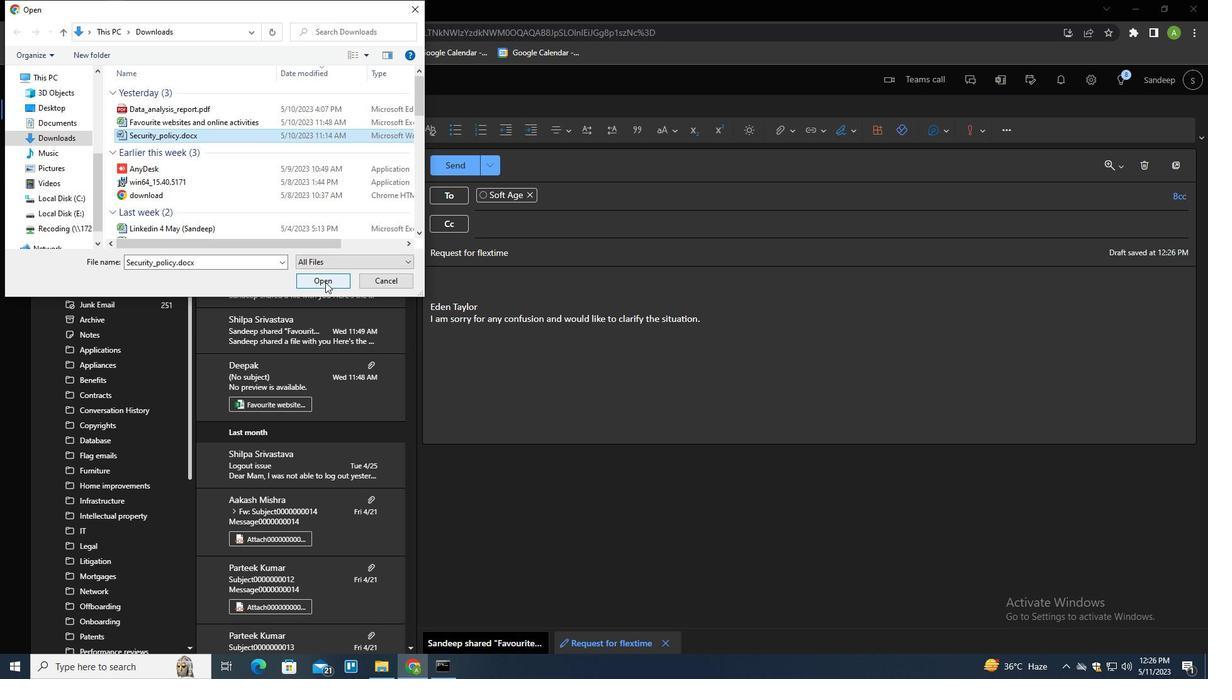 
Action: Mouse moved to (457, 164)
Screenshot: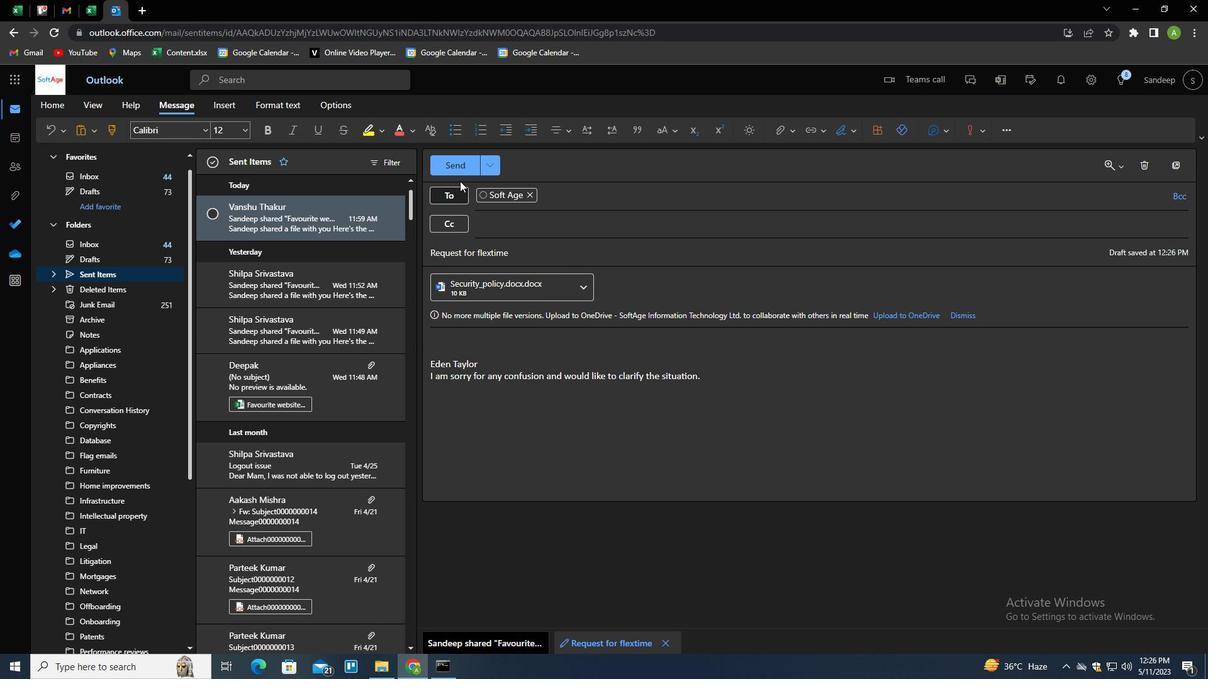 
Action: Mouse pressed left at (457, 164)
Screenshot: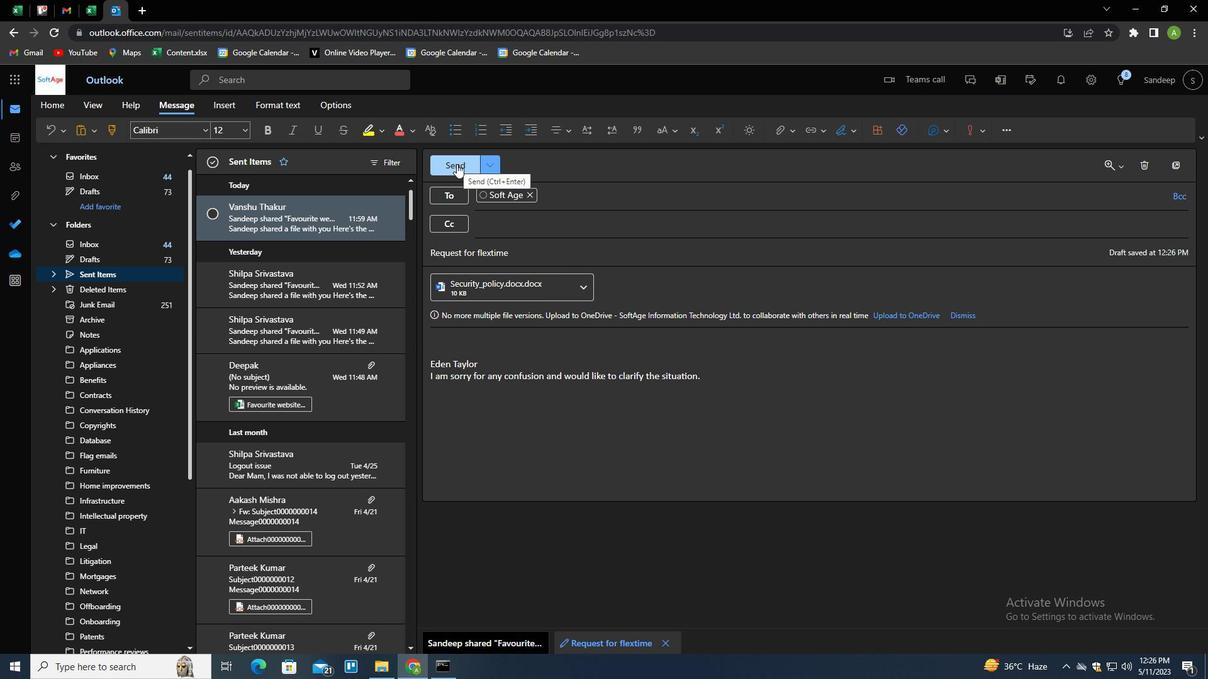
Action: Mouse moved to (200, 422)
Screenshot: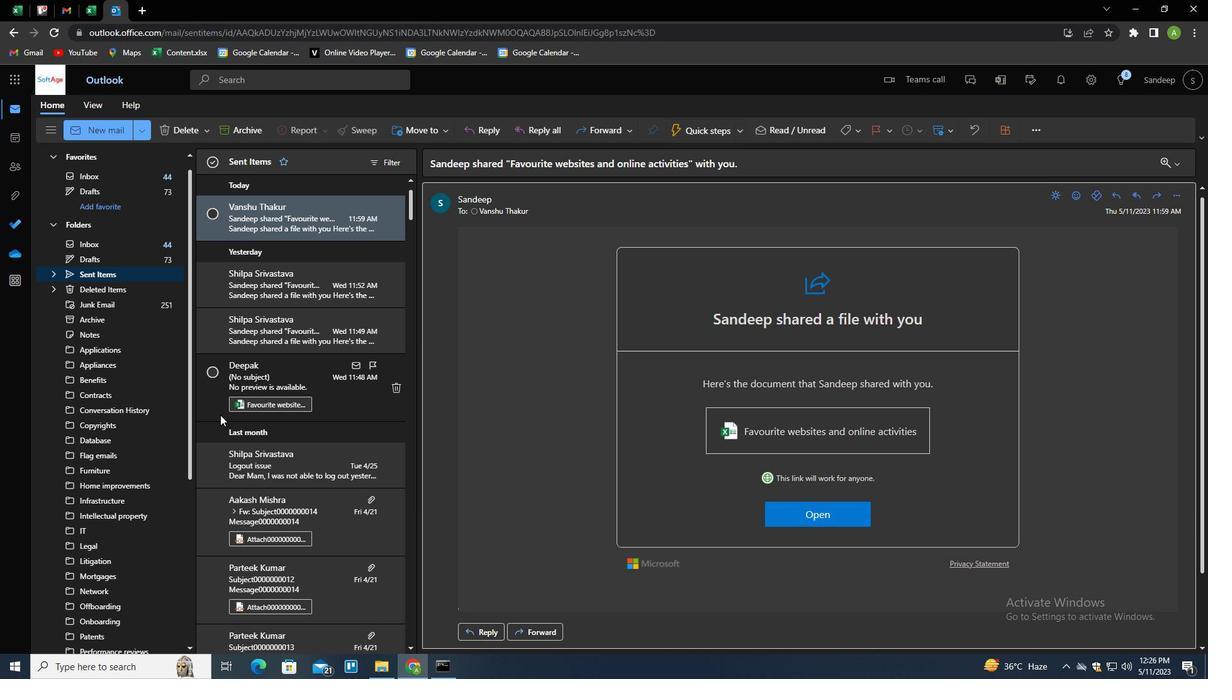 
Action: Mouse scrolled (200, 421) with delta (0, 0)
Screenshot: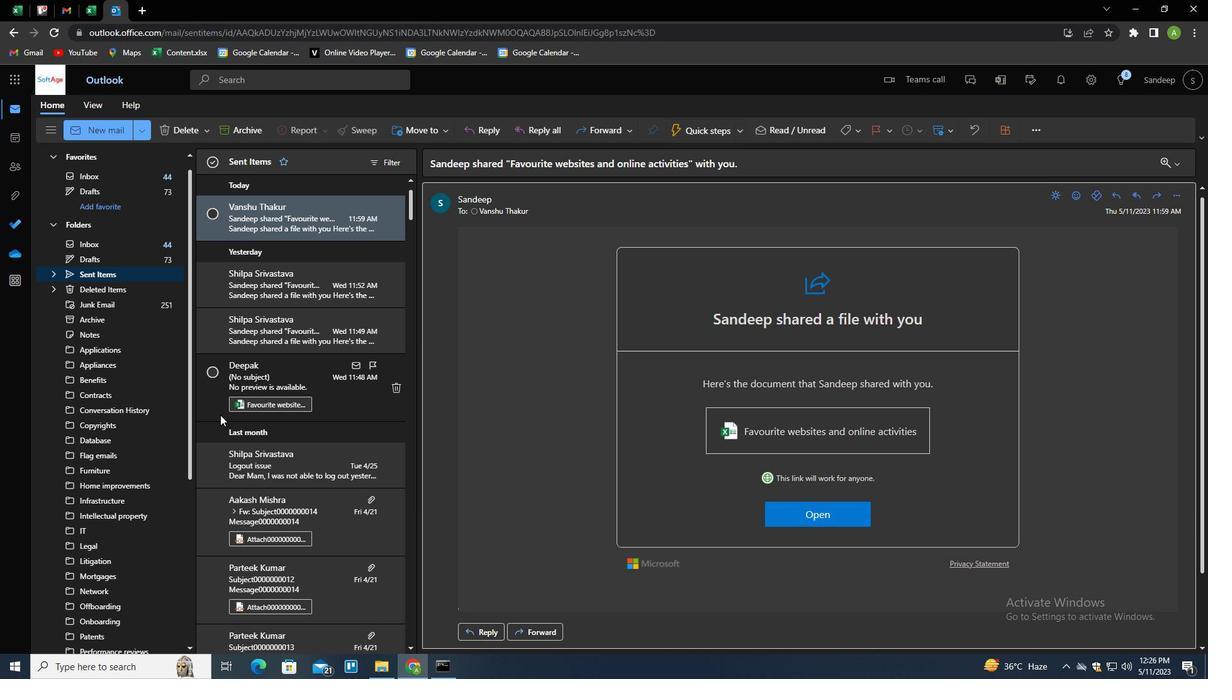 
Action: Mouse moved to (190, 424)
Screenshot: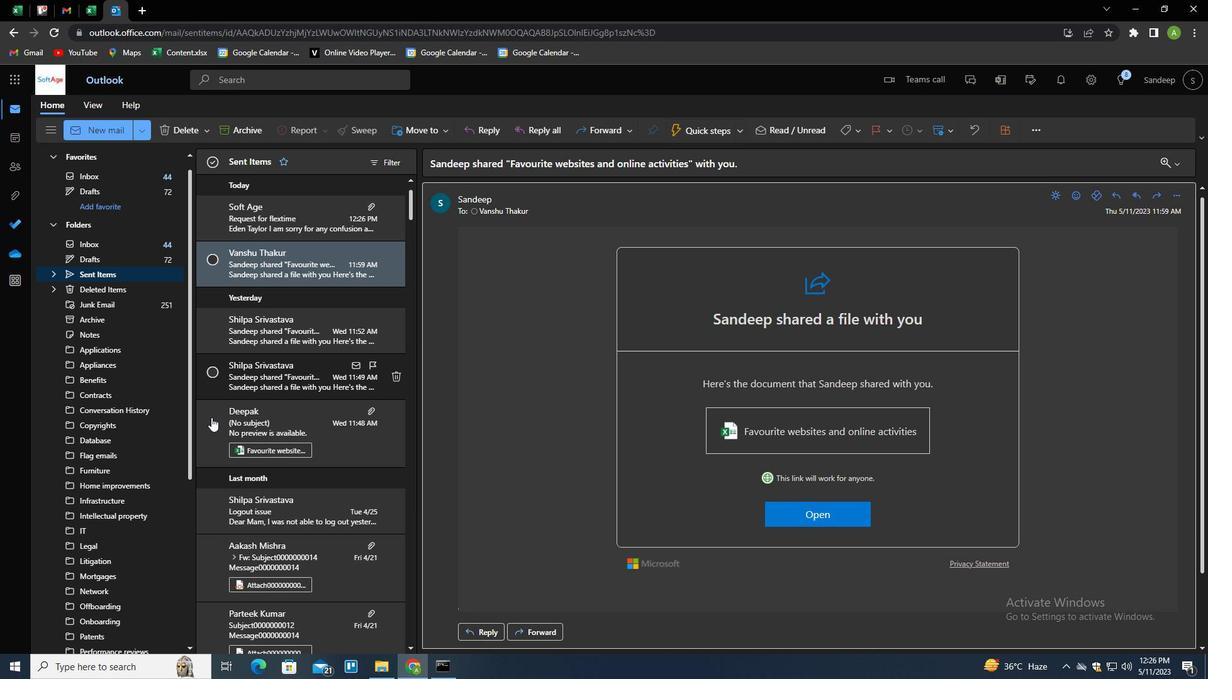 
Action: Mouse scrolled (190, 424) with delta (0, 0)
Screenshot: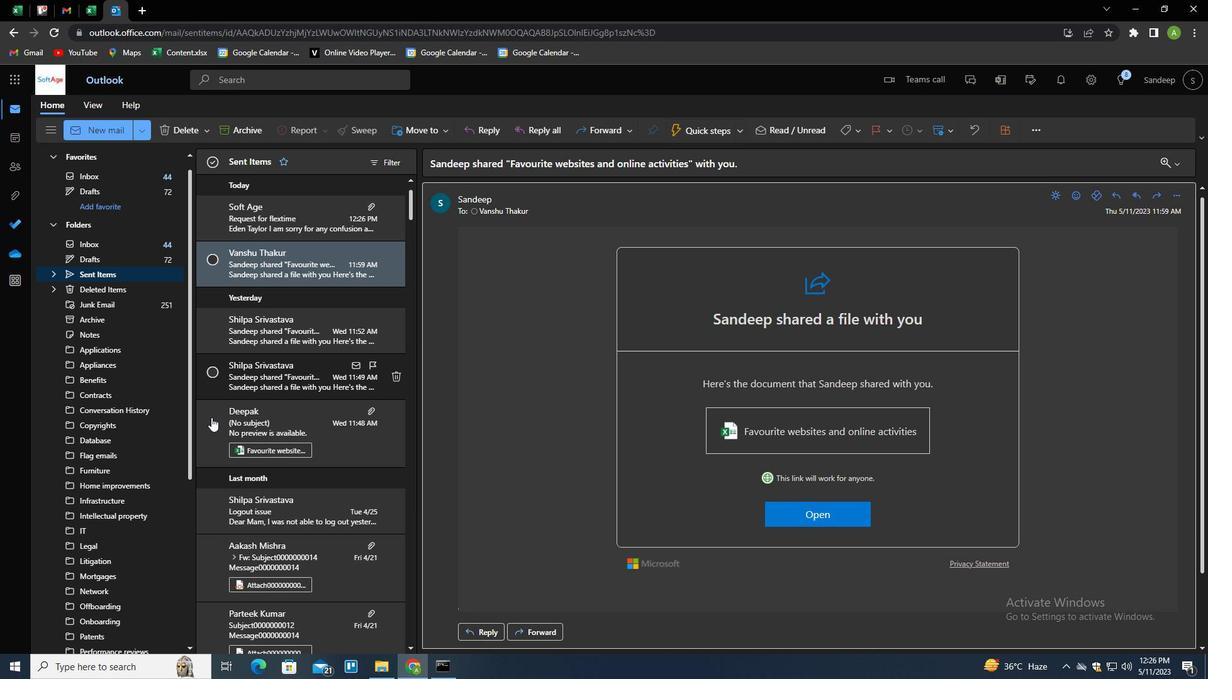 
Action: Mouse moved to (187, 427)
Screenshot: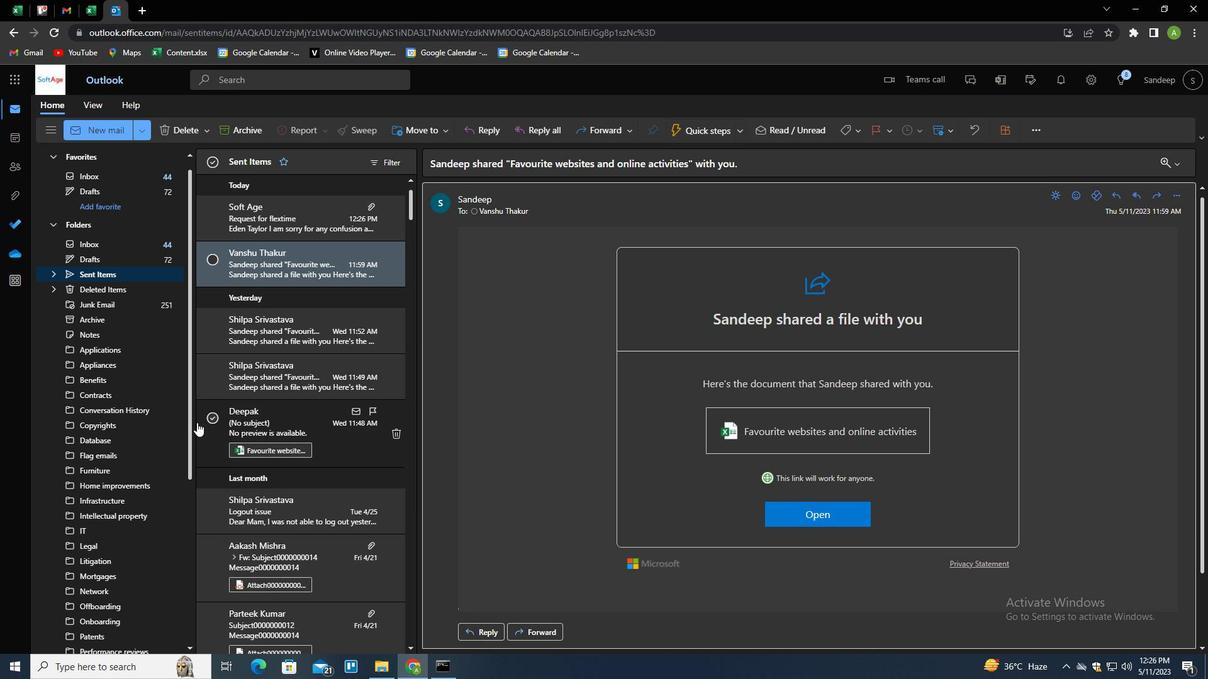 
Action: Mouse scrolled (187, 426) with delta (0, 0)
Screenshot: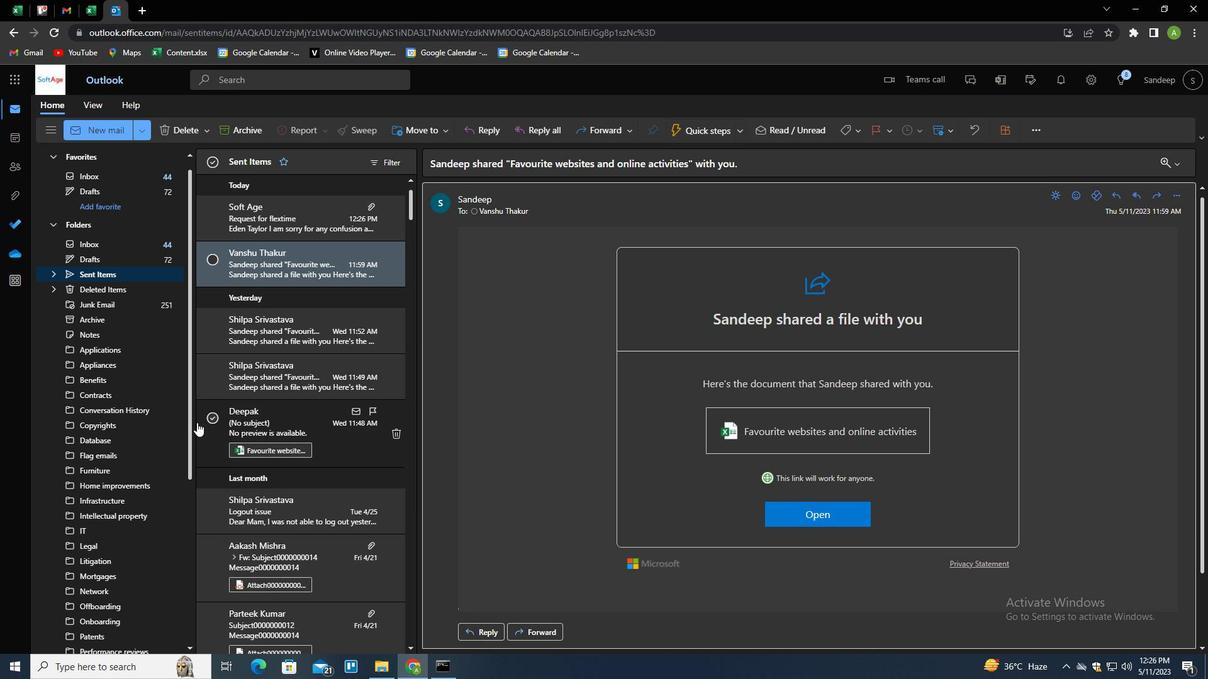 
Action: Mouse moved to (185, 428)
Screenshot: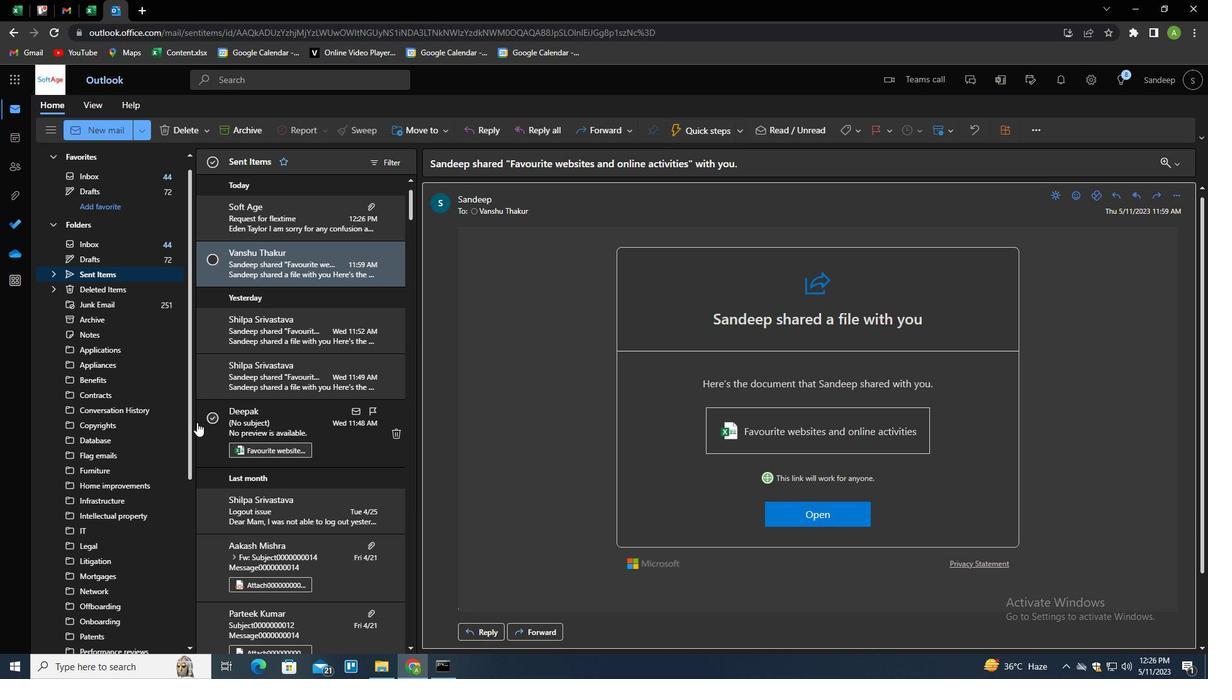 
Action: Mouse scrolled (185, 427) with delta (0, 0)
Screenshot: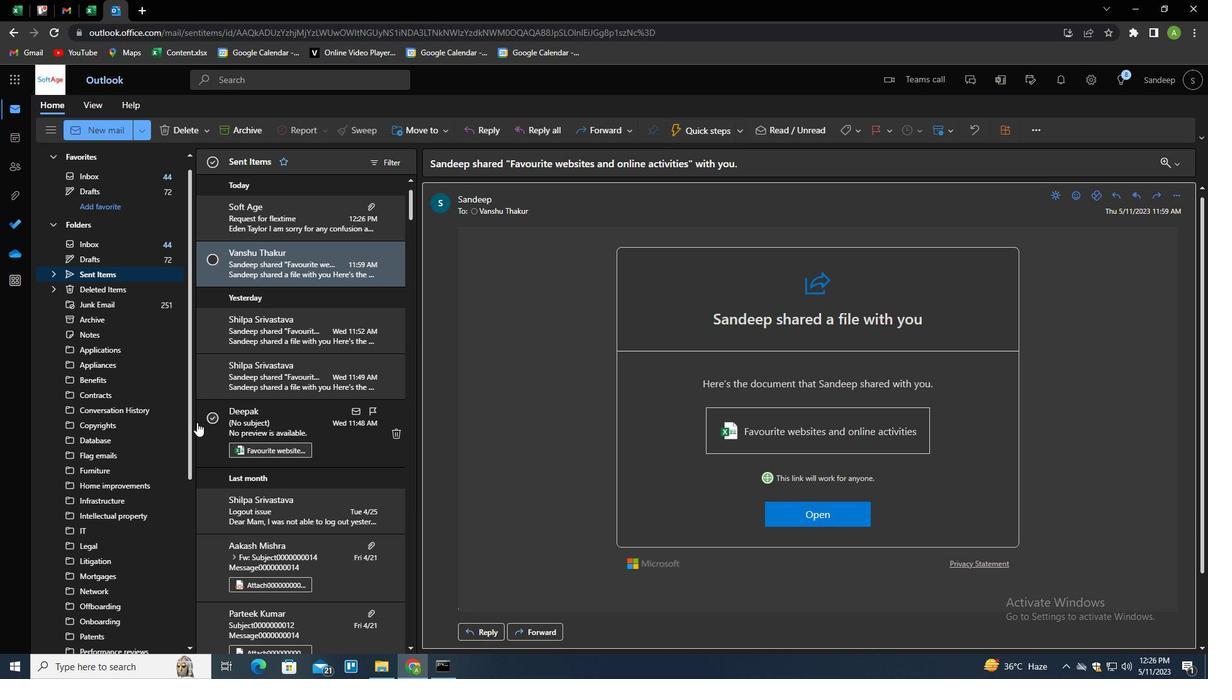 
Action: Mouse moved to (183, 428)
Screenshot: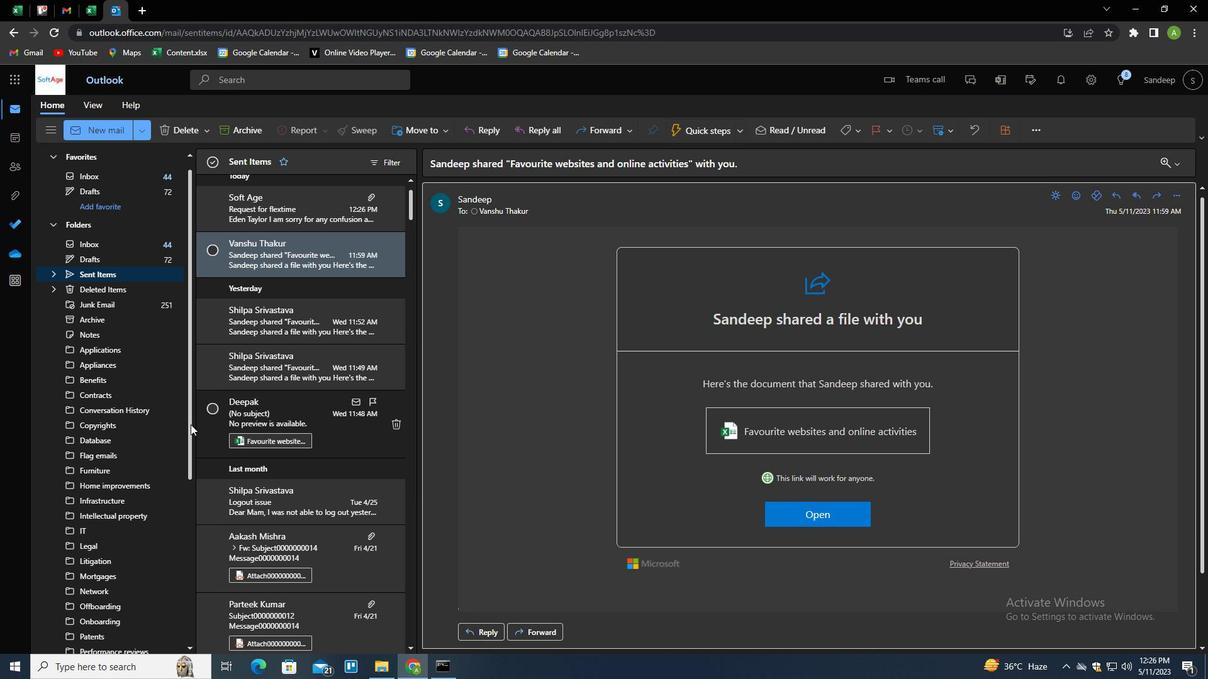 
Action: Mouse scrolled (183, 428) with delta (0, 0)
Screenshot: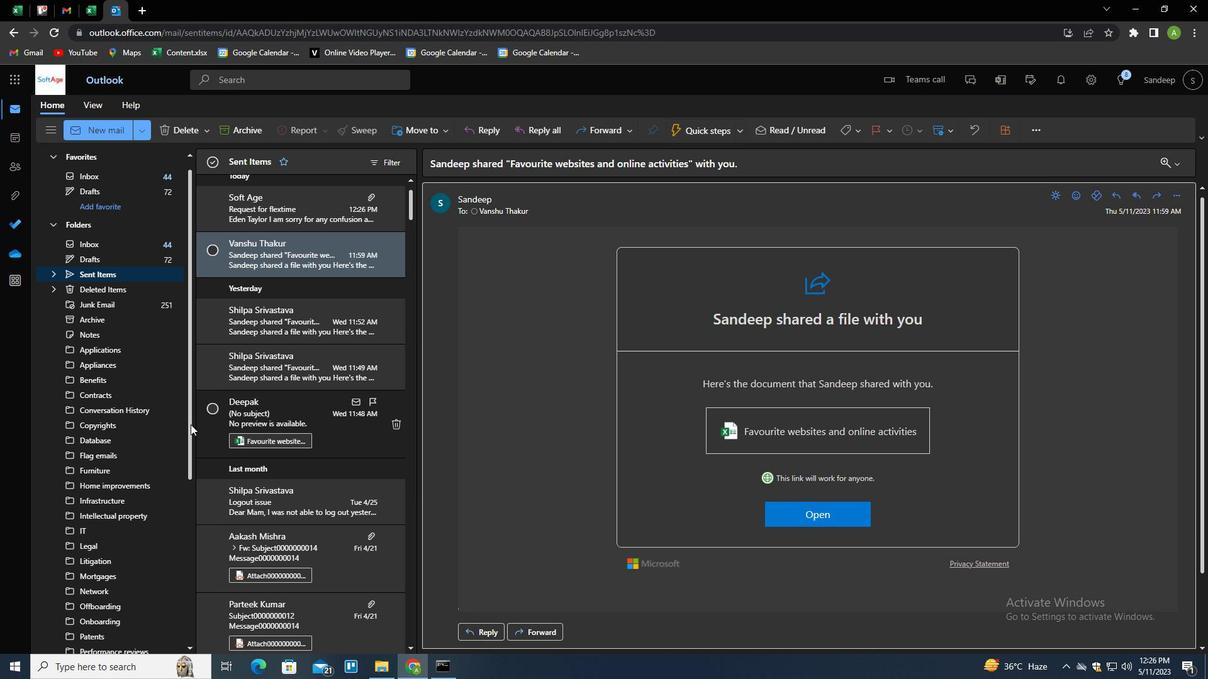 
Action: Mouse moved to (73, 536)
Screenshot: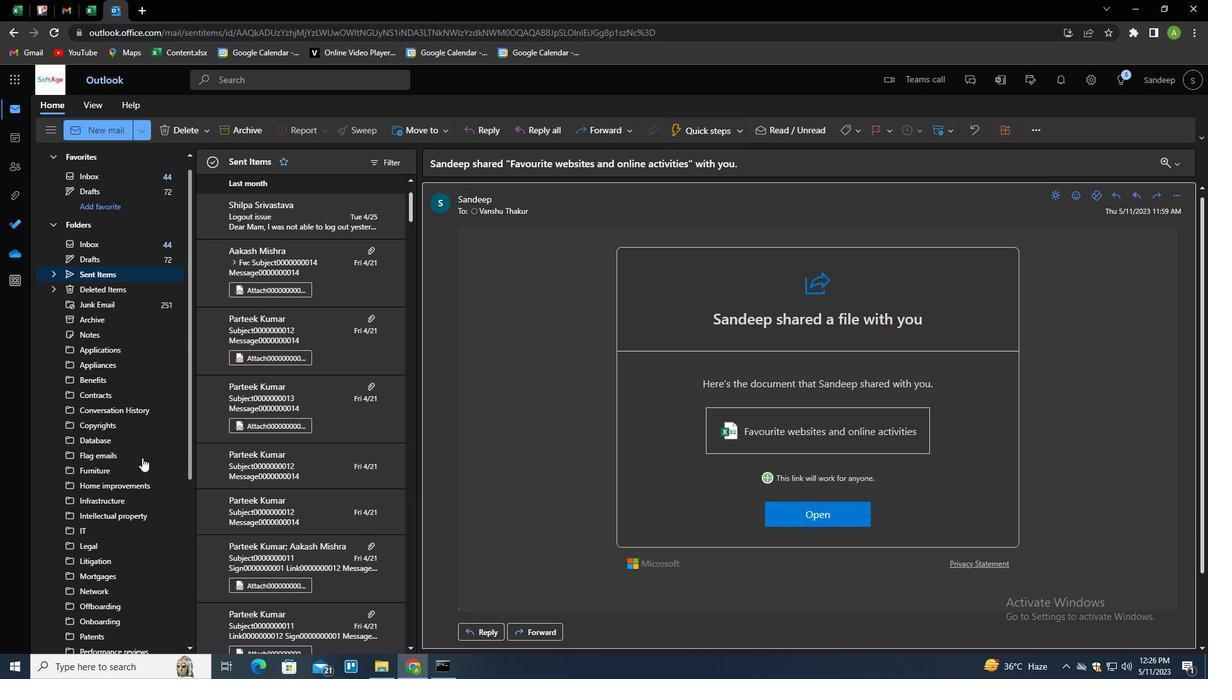 
Action: Mouse scrolled (73, 535) with delta (0, 0)
Screenshot: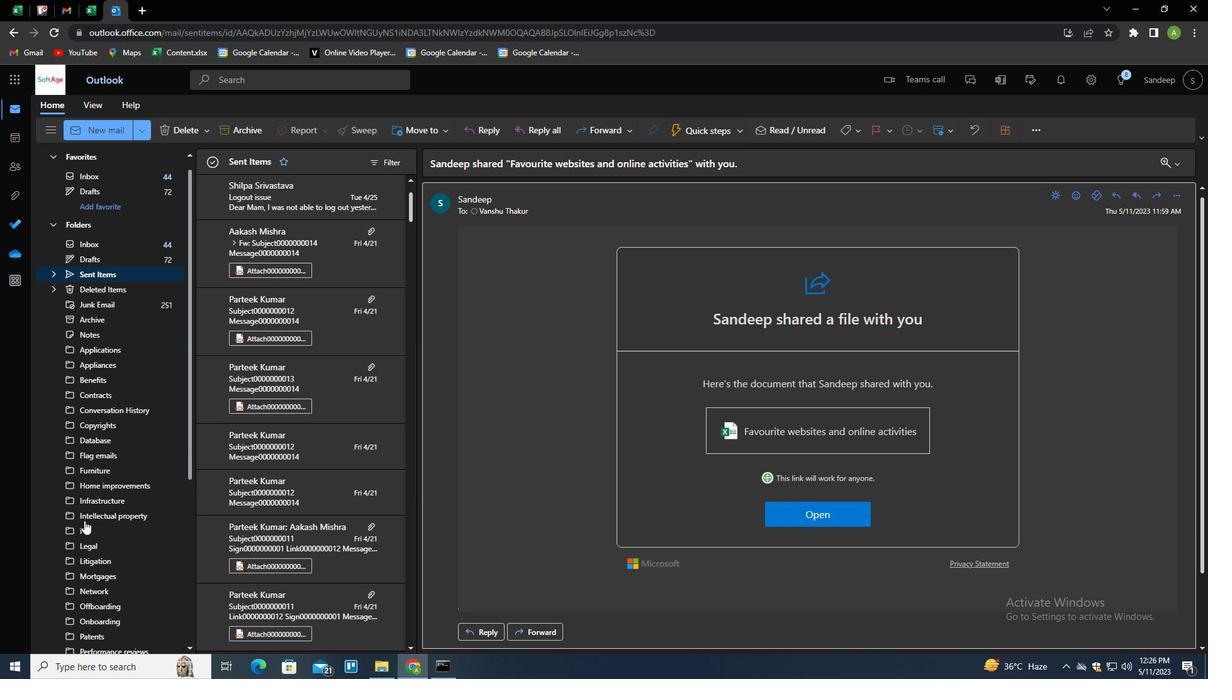 
Action: Mouse scrolled (73, 535) with delta (0, 0)
Screenshot: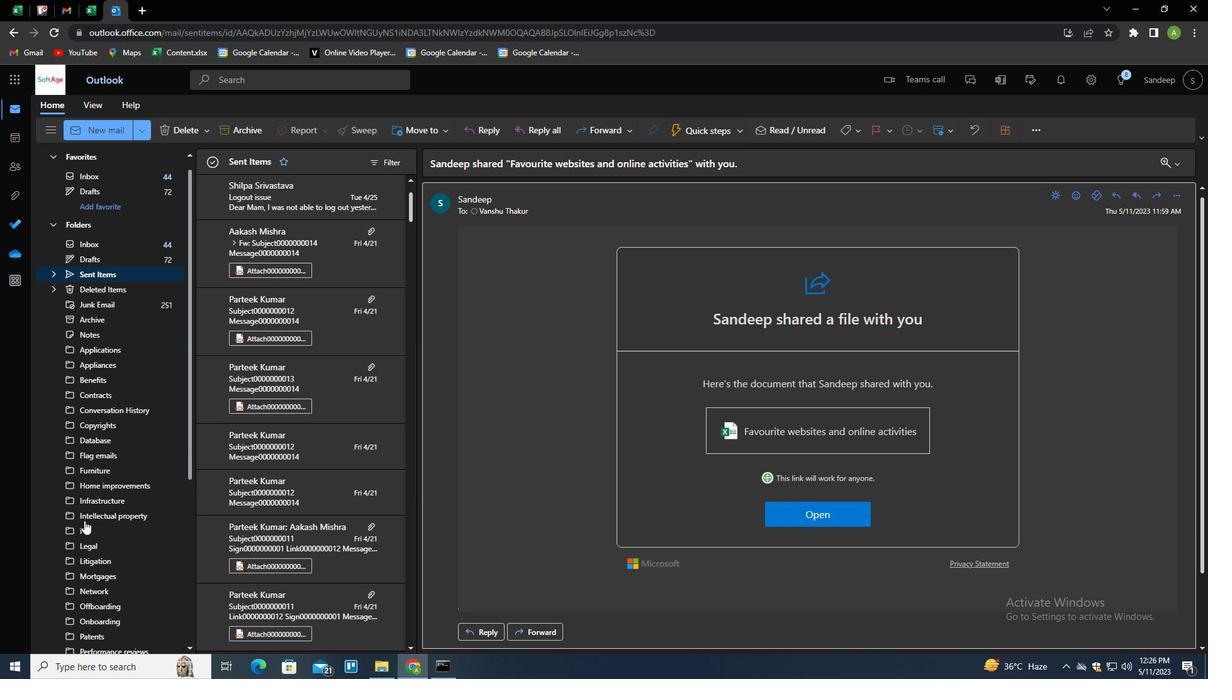 
Action: Mouse scrolled (73, 535) with delta (0, 0)
Screenshot: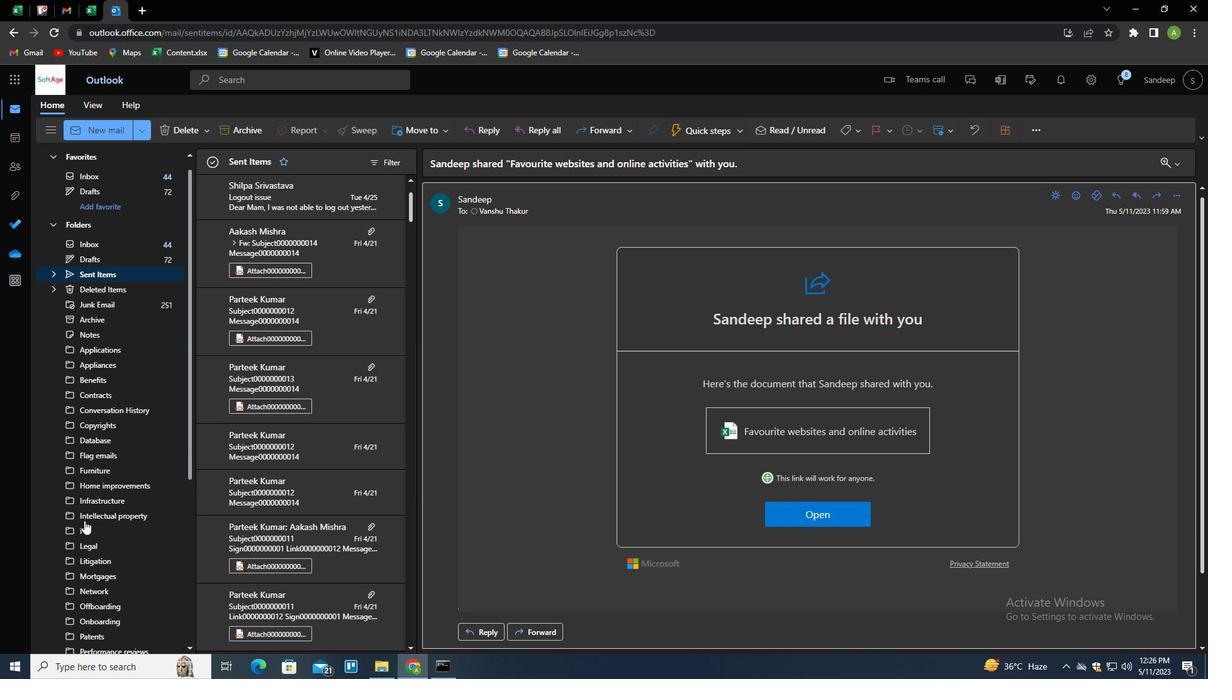 
Action: Mouse scrolled (73, 535) with delta (0, 0)
Screenshot: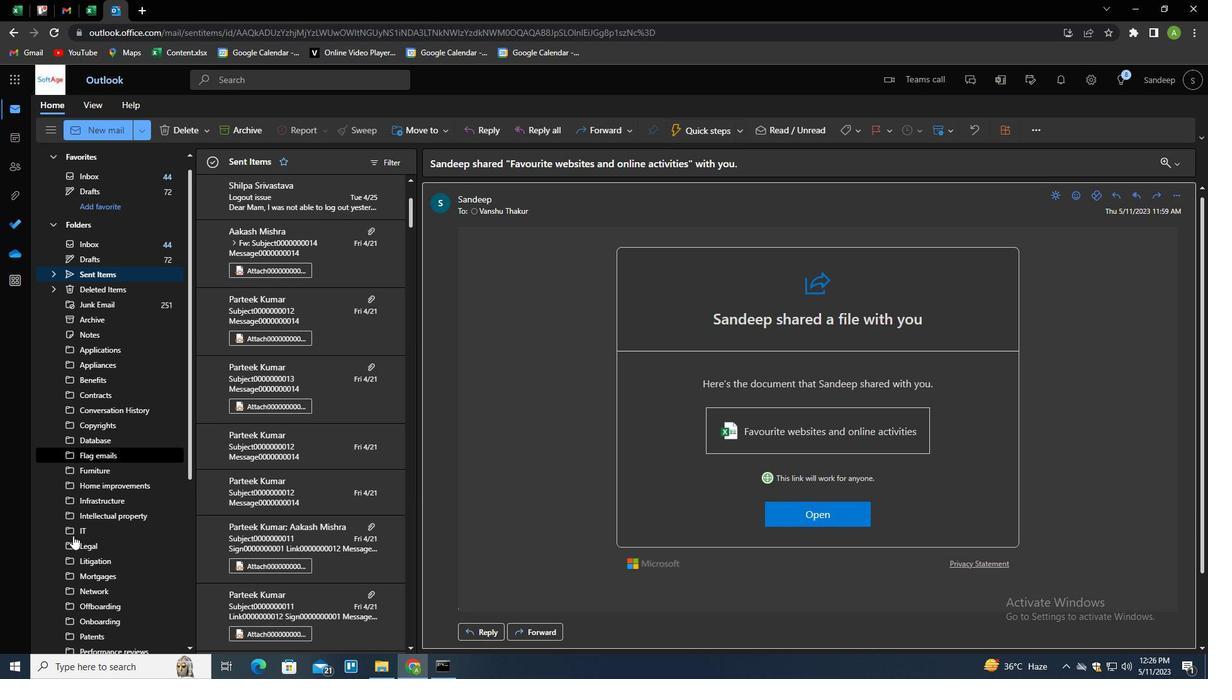 
Action: Mouse scrolled (73, 535) with delta (0, 0)
Screenshot: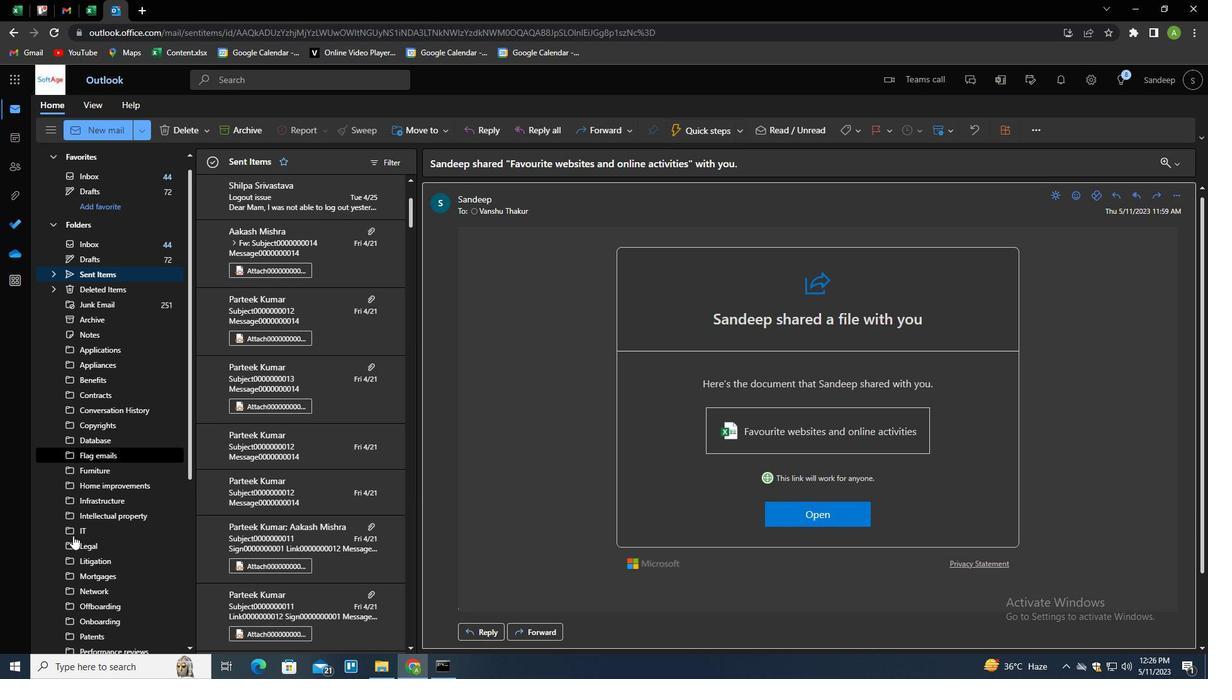 
Action: Mouse scrolled (73, 535) with delta (0, 0)
Screenshot: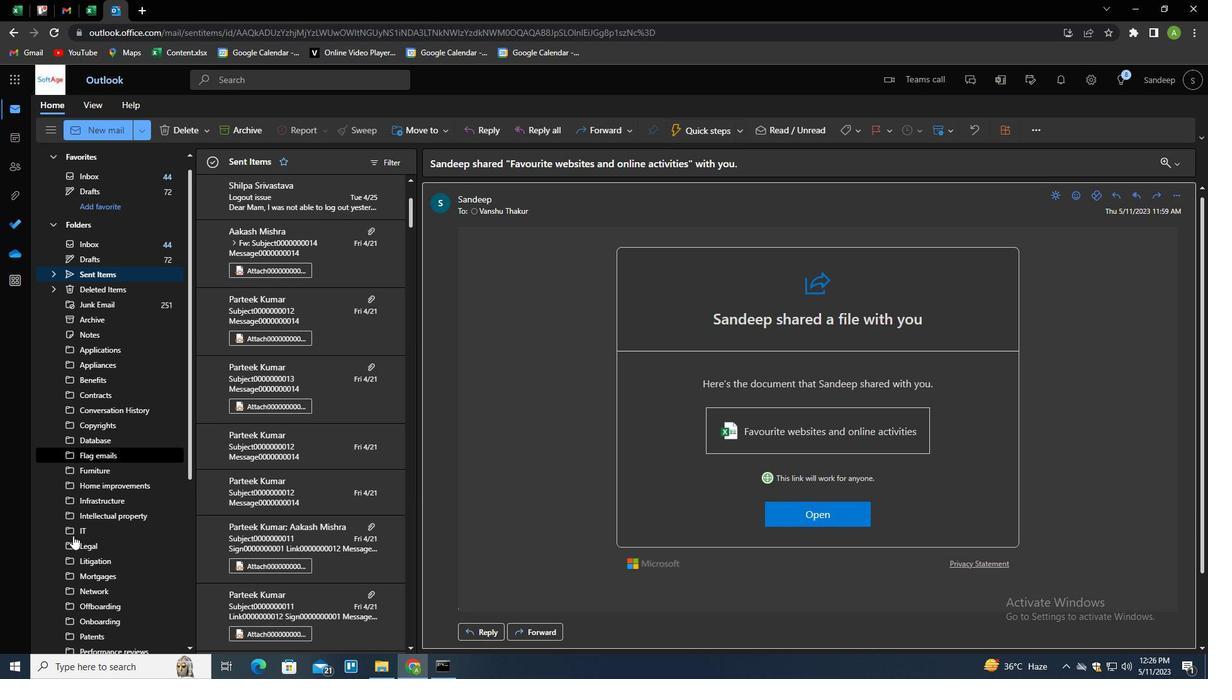 
Action: Mouse moved to (83, 566)
Screenshot: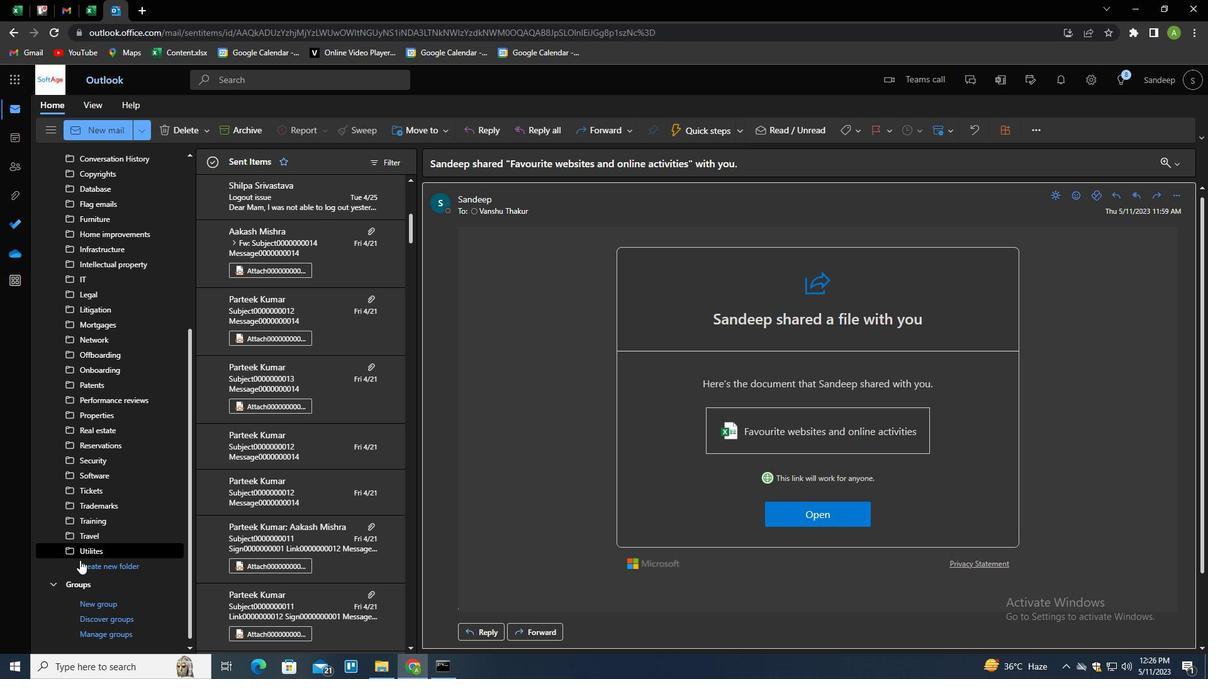 
Action: Mouse pressed left at (83, 566)
Screenshot: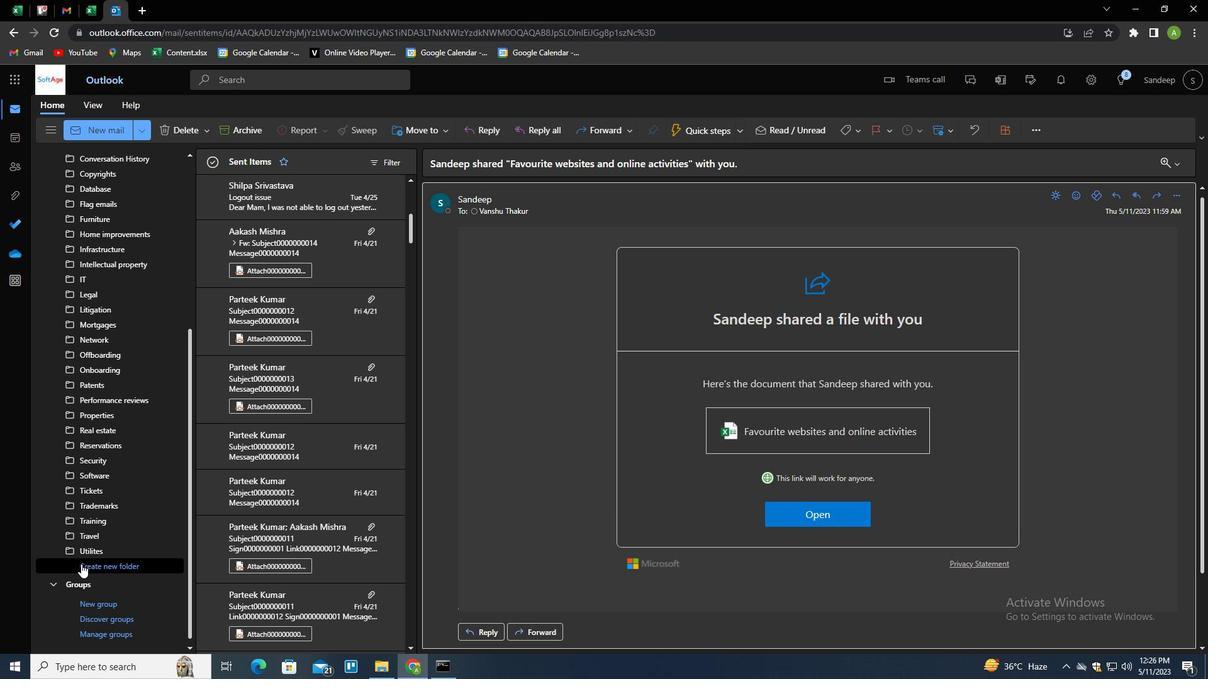 
Action: Mouse moved to (88, 566)
Screenshot: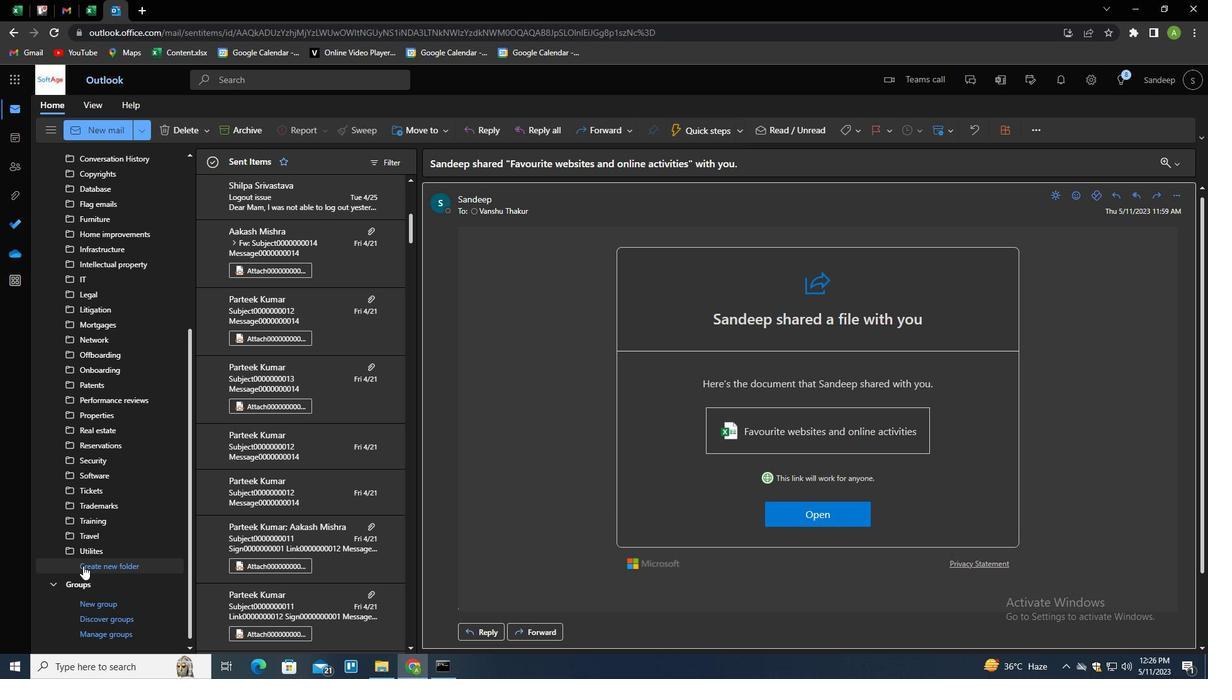 
Action: Key pressed <Key.shift><Key.shift><Key.shift><Key.shift><Key.shift><Key.shift><Key.shift><Key.shift><Key.shift><Key.shift><Key.shift><Key.shift><Key.shift>ITINERARIES<Key.enter>
Screenshot: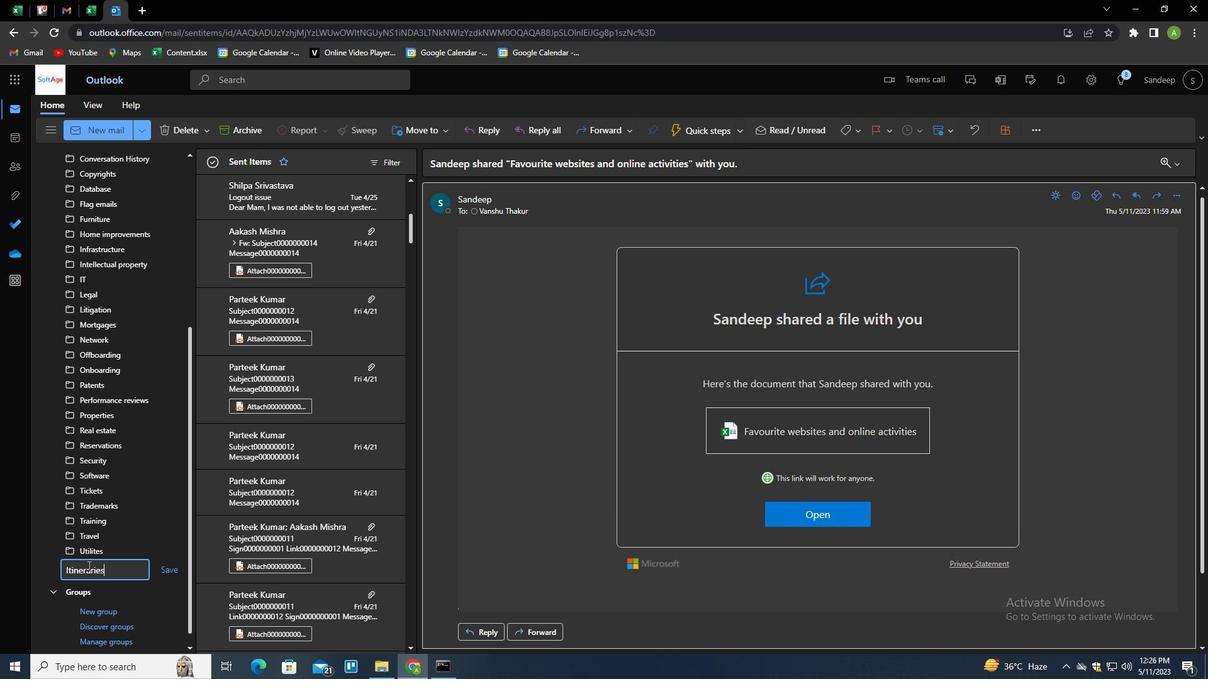 
Action: Mouse moved to (133, 429)
Screenshot: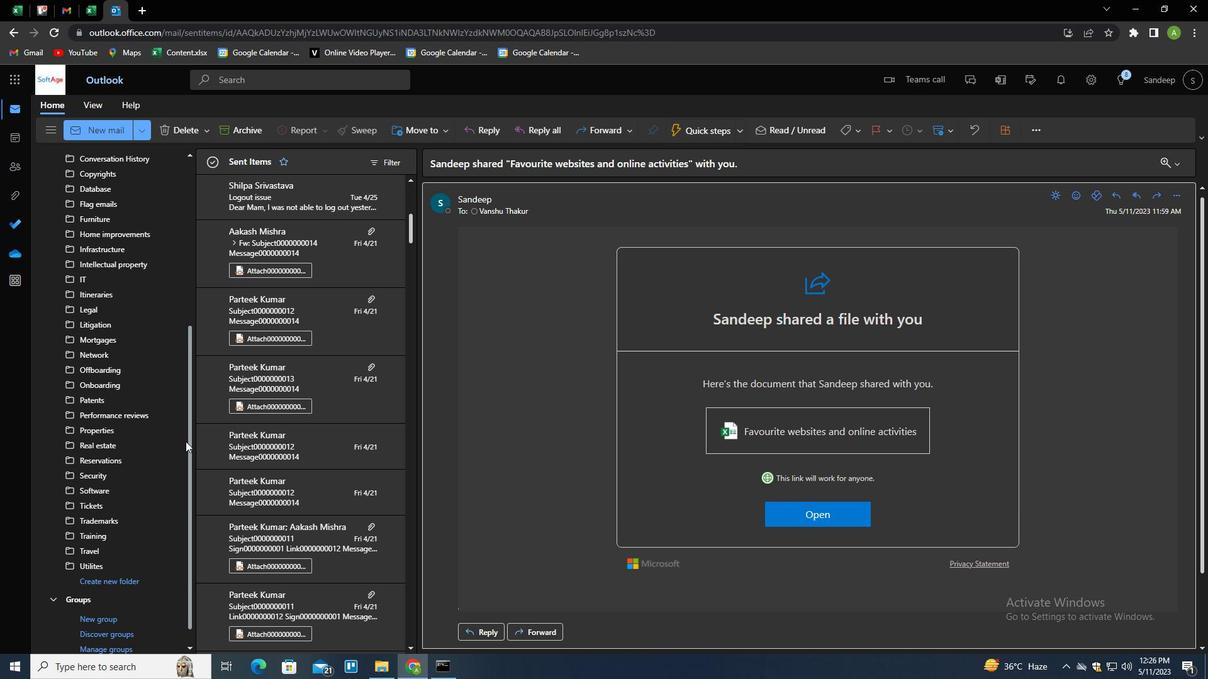 
Action: Mouse scrolled (133, 429) with delta (0, 0)
Screenshot: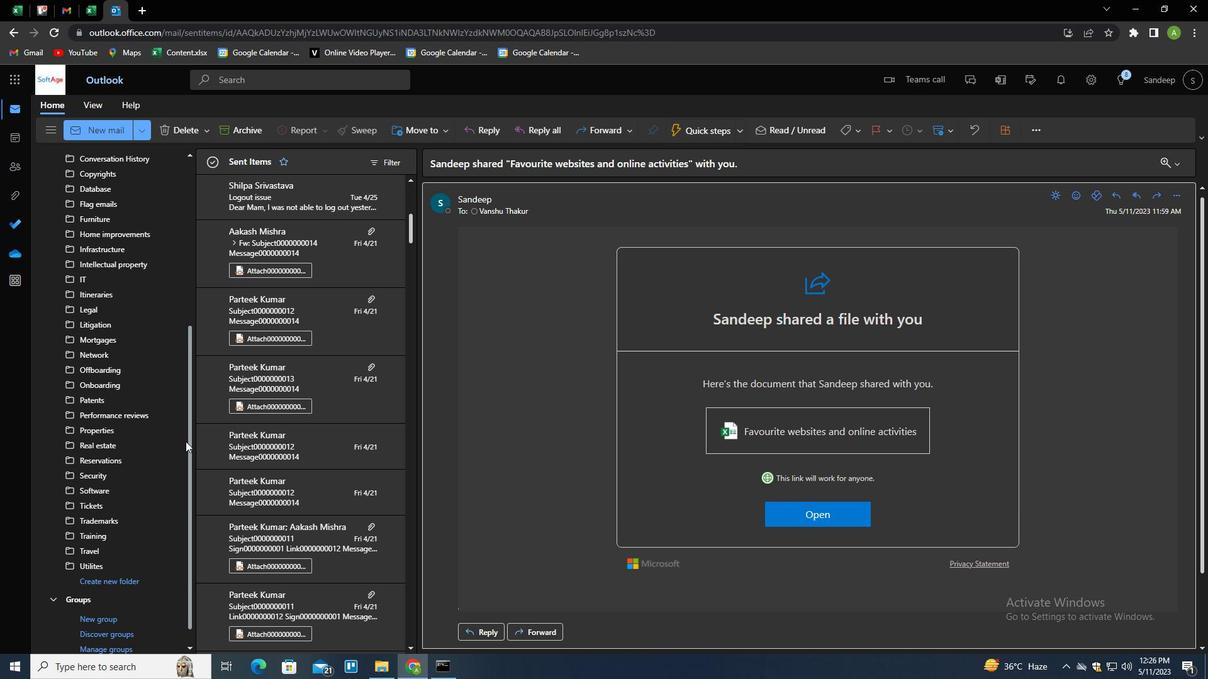 
Action: Mouse scrolled (133, 429) with delta (0, 0)
Screenshot: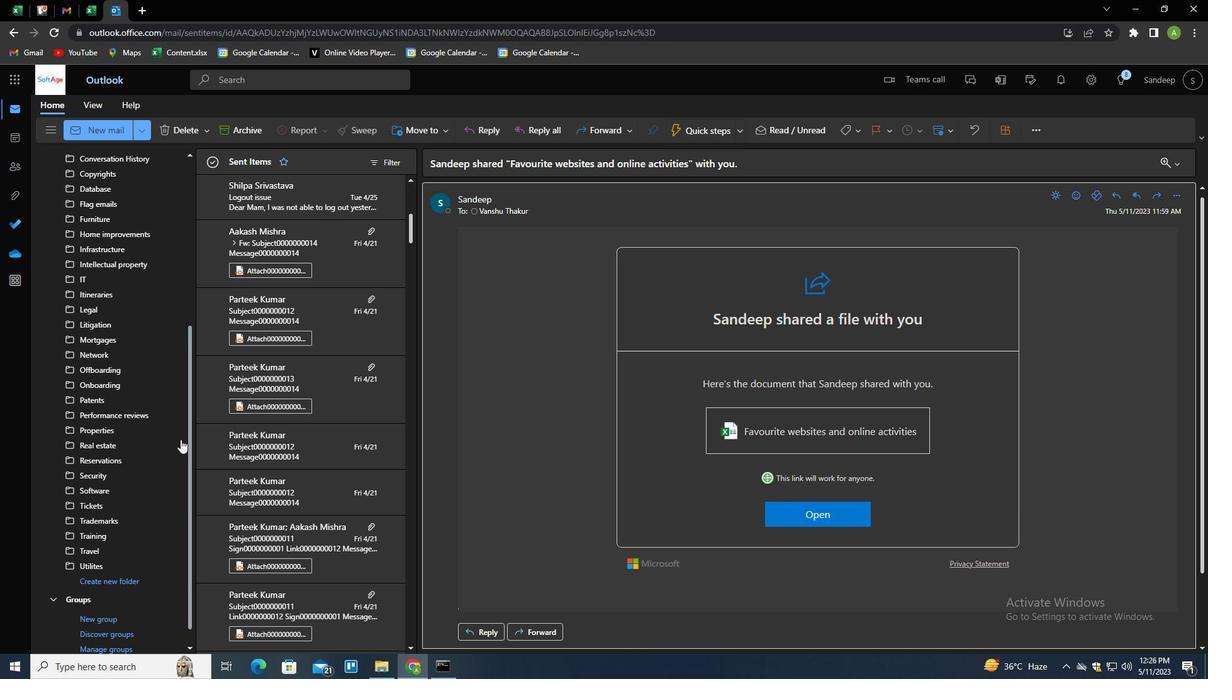 
Action: Mouse scrolled (133, 429) with delta (0, 0)
Screenshot: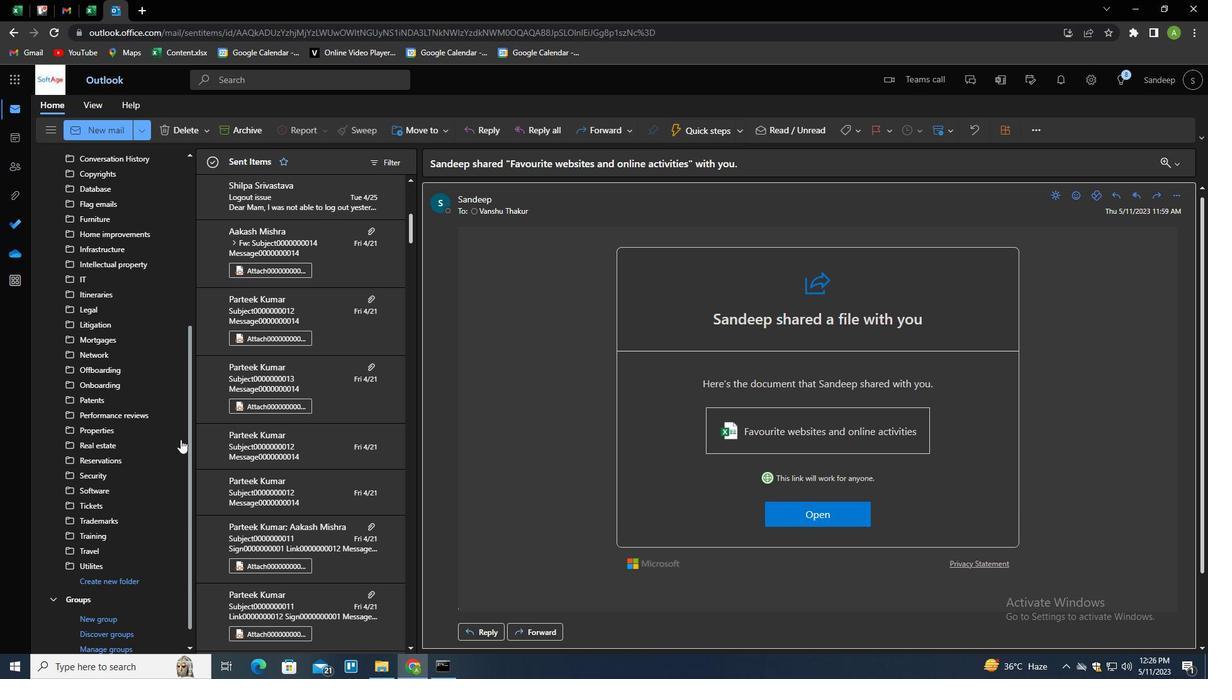 
Action: Mouse moved to (130, 424)
Screenshot: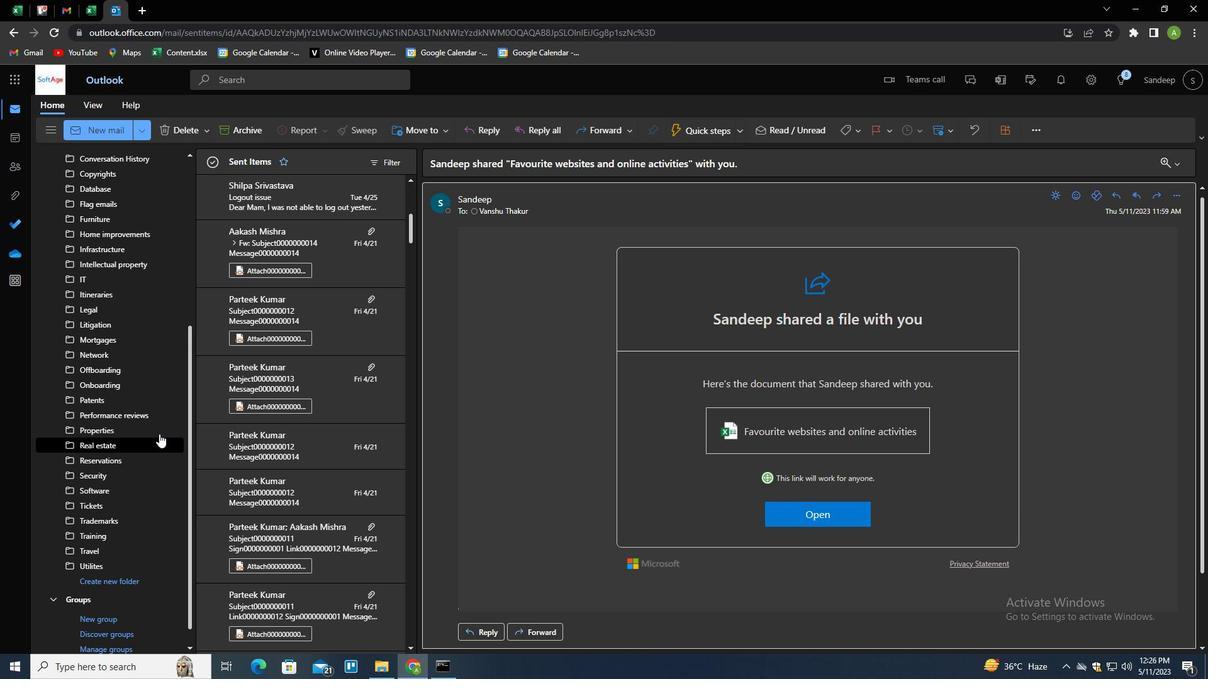 
Action: Mouse scrolled (130, 425) with delta (0, 0)
Screenshot: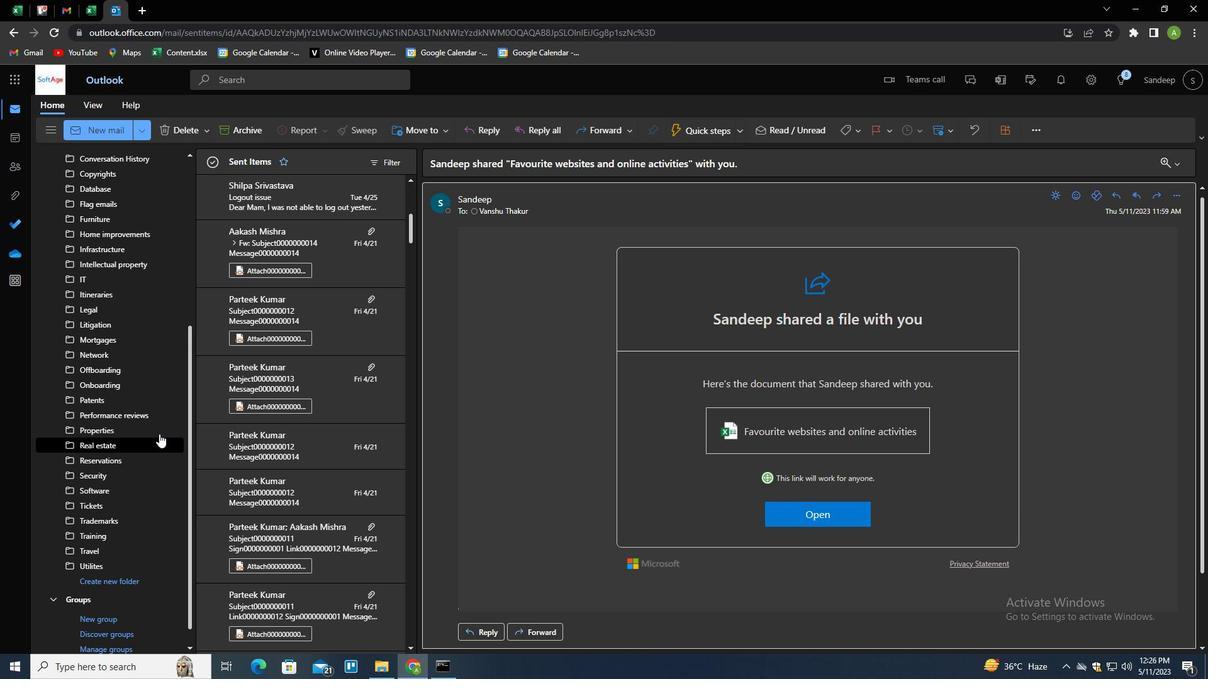 
Action: Mouse moved to (116, 278)
Screenshot: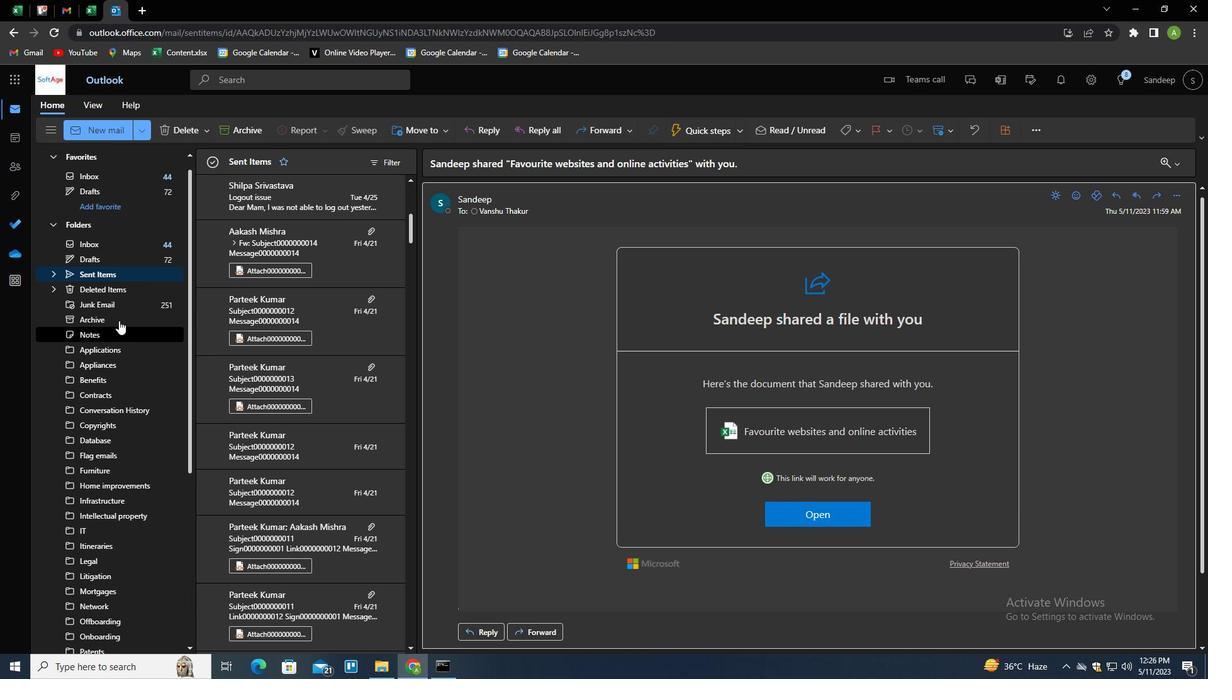 
Action: Mouse pressed left at (116, 278)
Screenshot: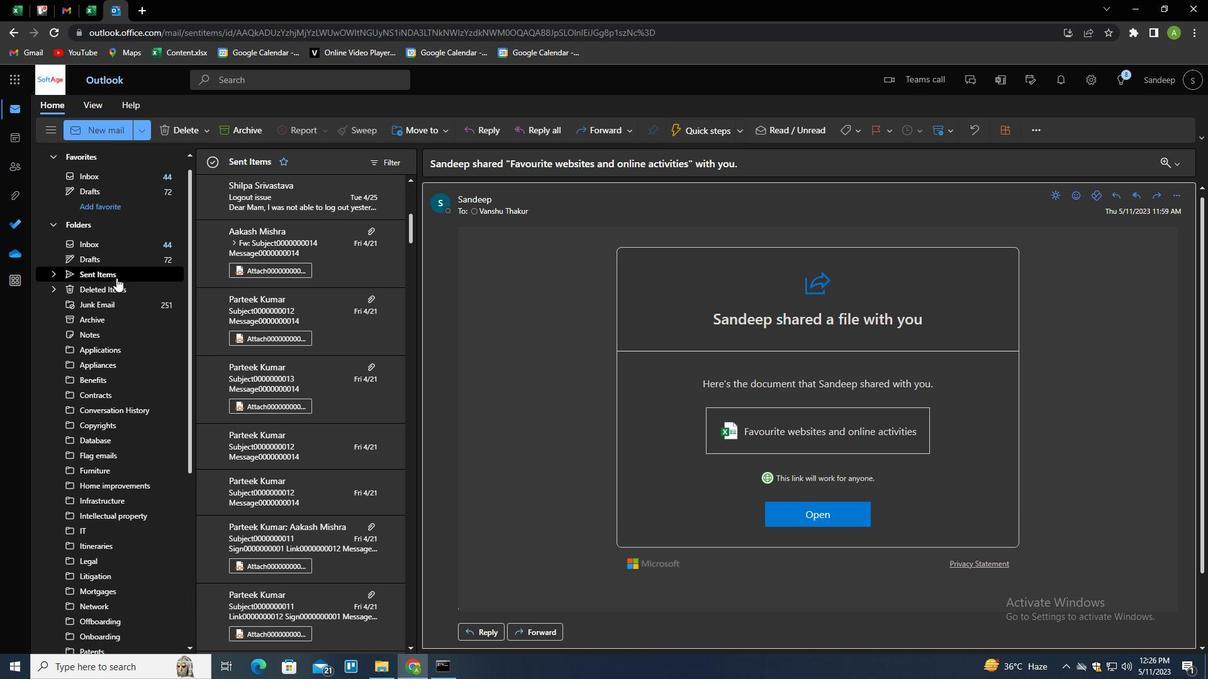 
Action: Mouse moved to (297, 303)
Screenshot: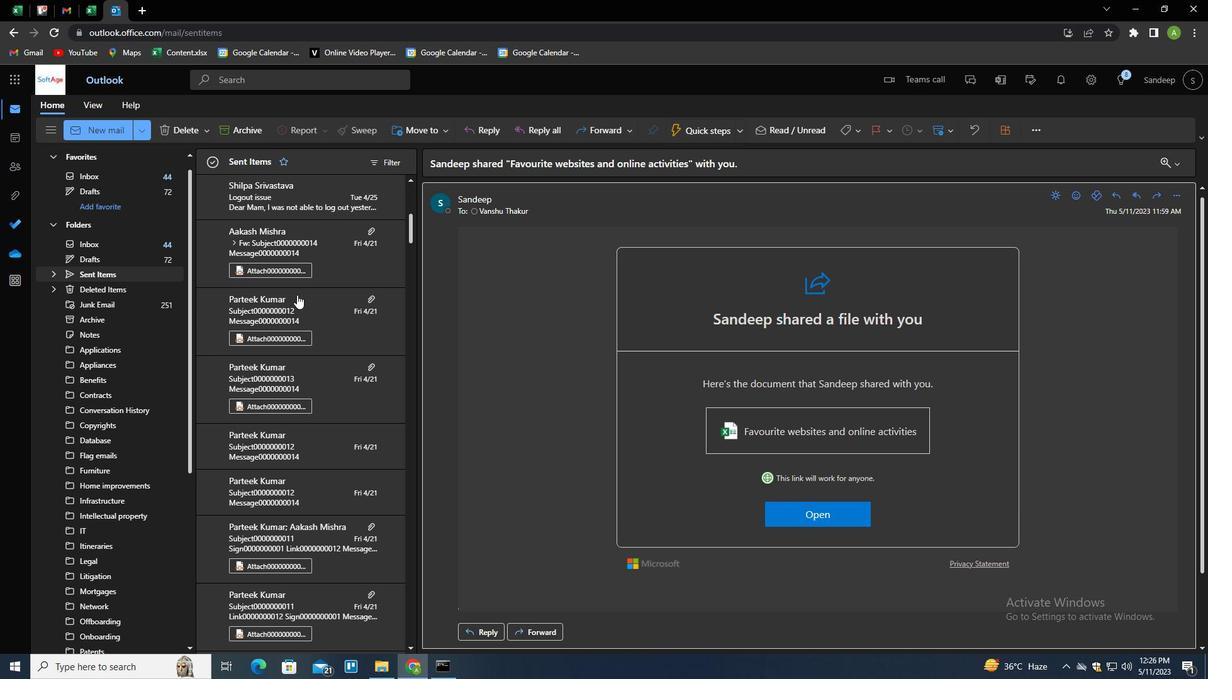
Action: Mouse scrolled (297, 304) with delta (0, 0)
Screenshot: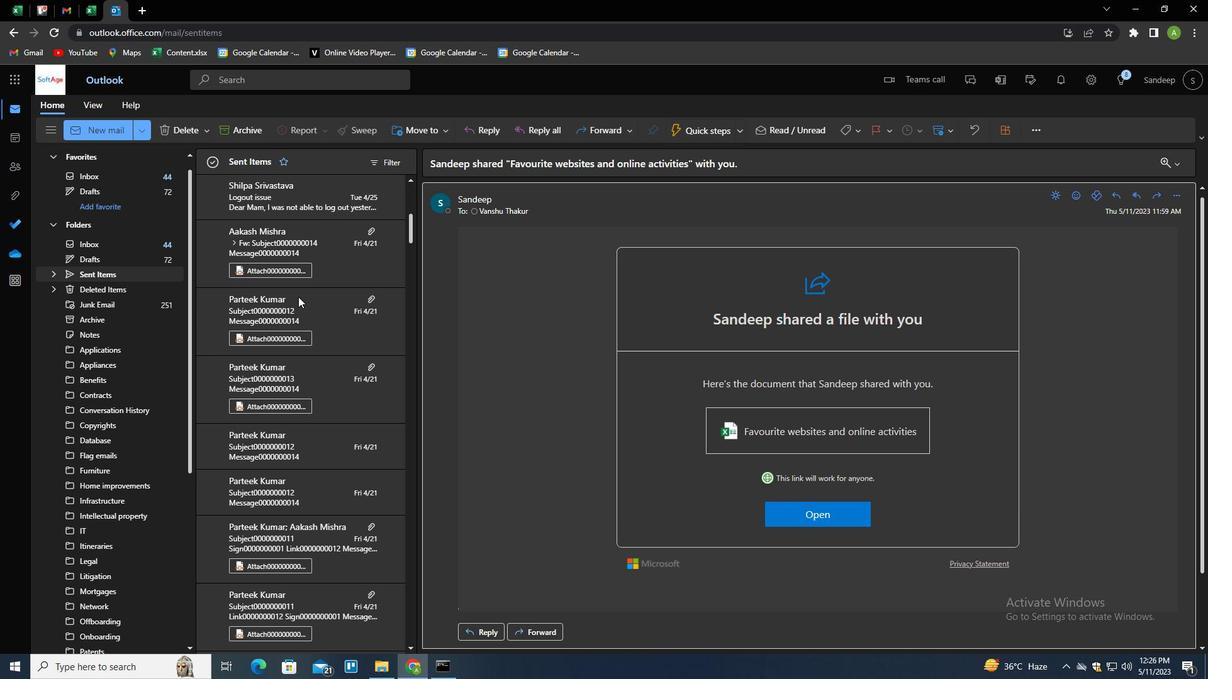 
Action: Mouse scrolled (297, 304) with delta (0, 0)
Screenshot: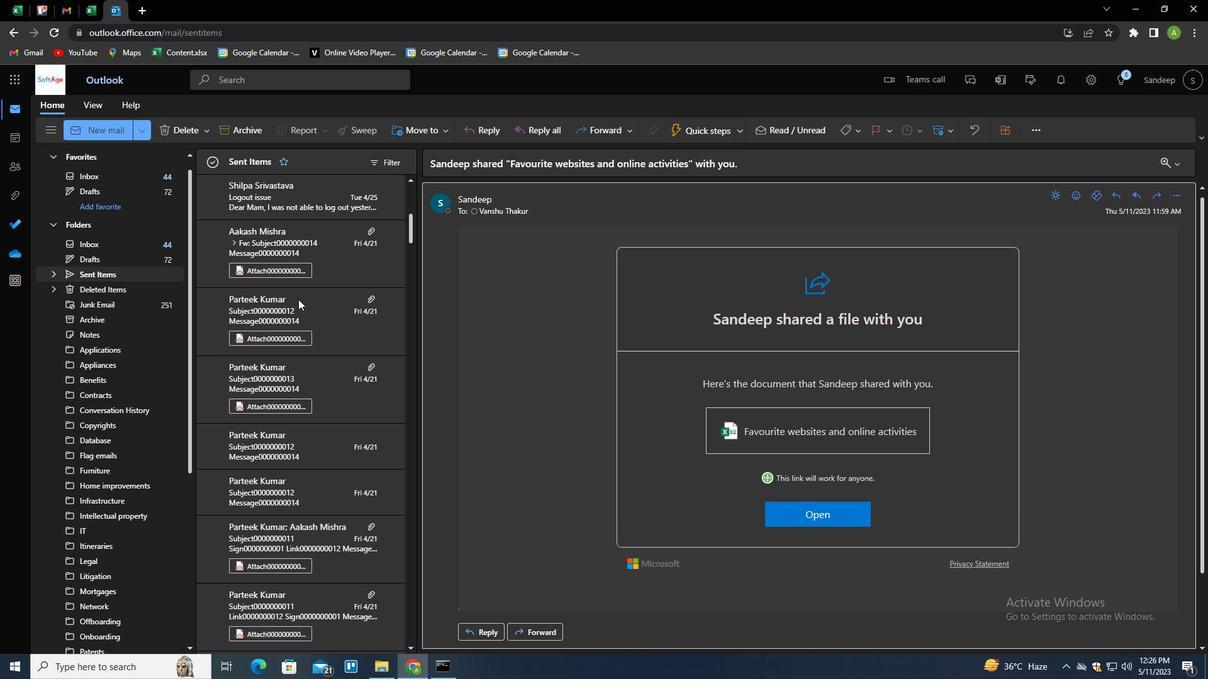
Action: Mouse scrolled (297, 304) with delta (0, 0)
Screenshot: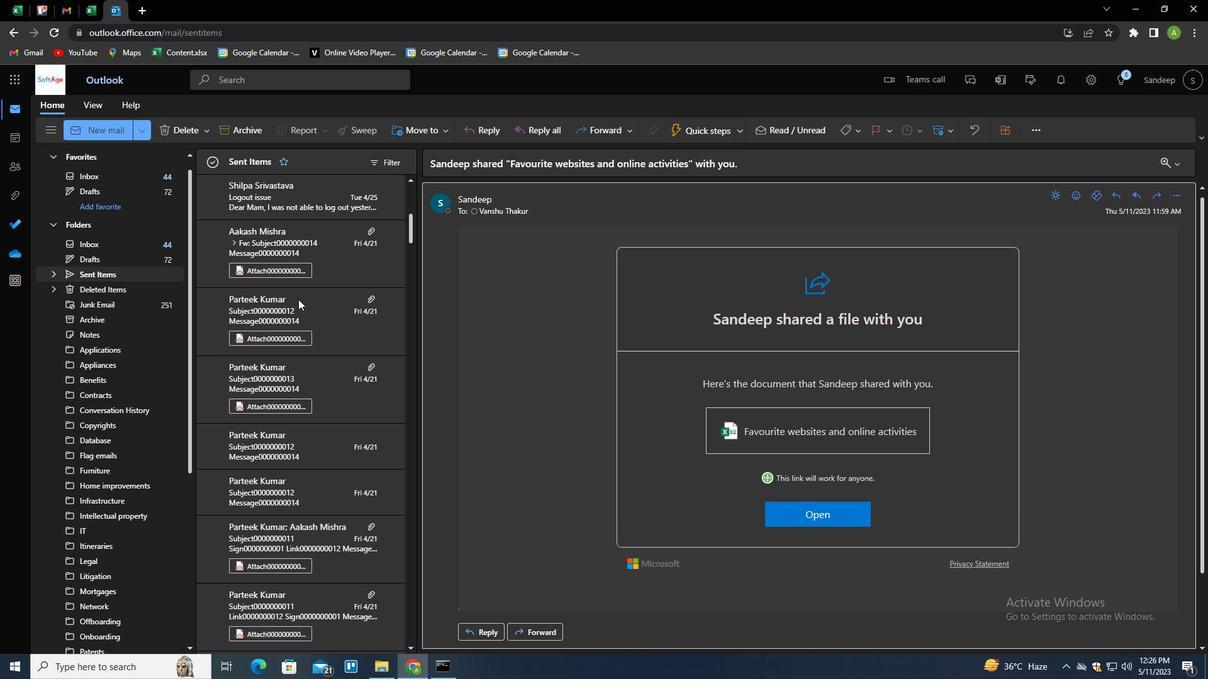 
Action: Mouse scrolled (297, 304) with delta (0, 0)
Screenshot: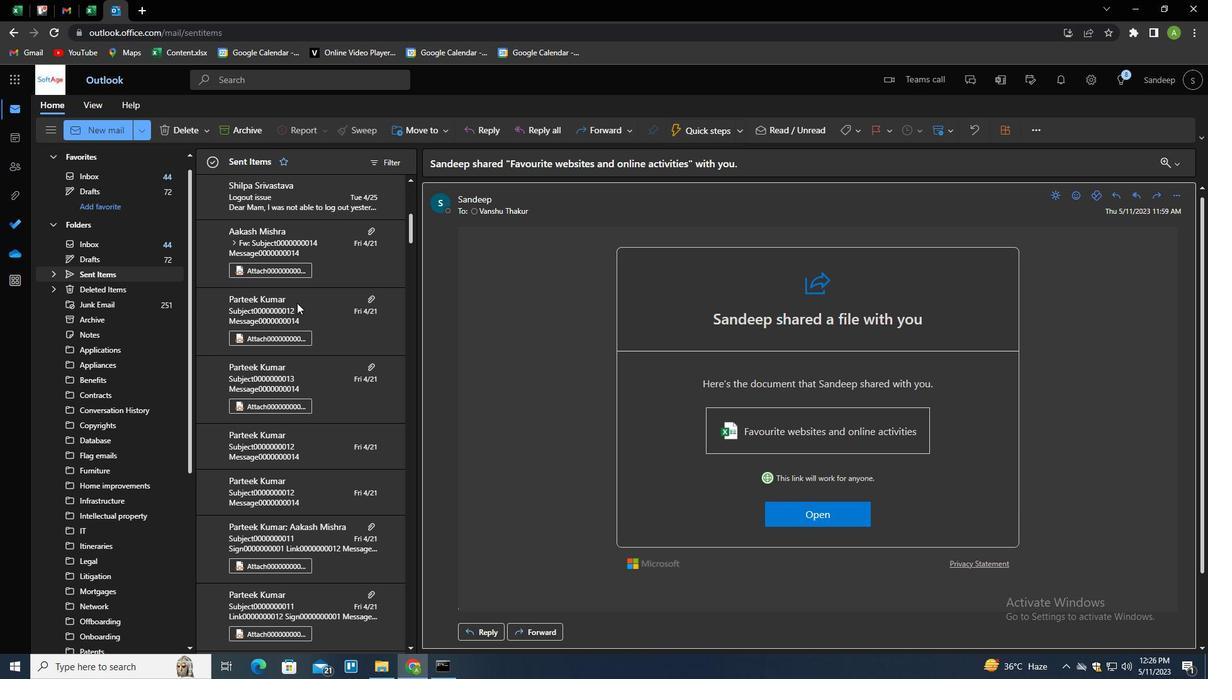 
Action: Mouse scrolled (297, 304) with delta (0, 0)
Screenshot: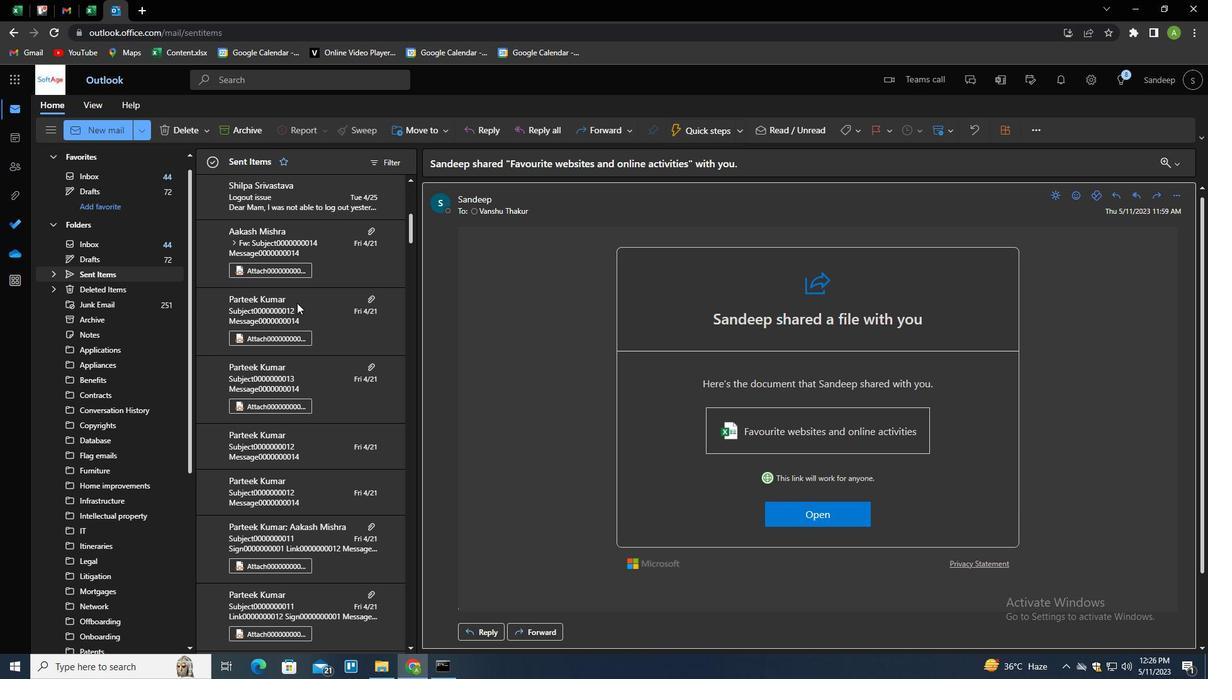 
Action: Mouse scrolled (297, 304) with delta (0, 0)
Screenshot: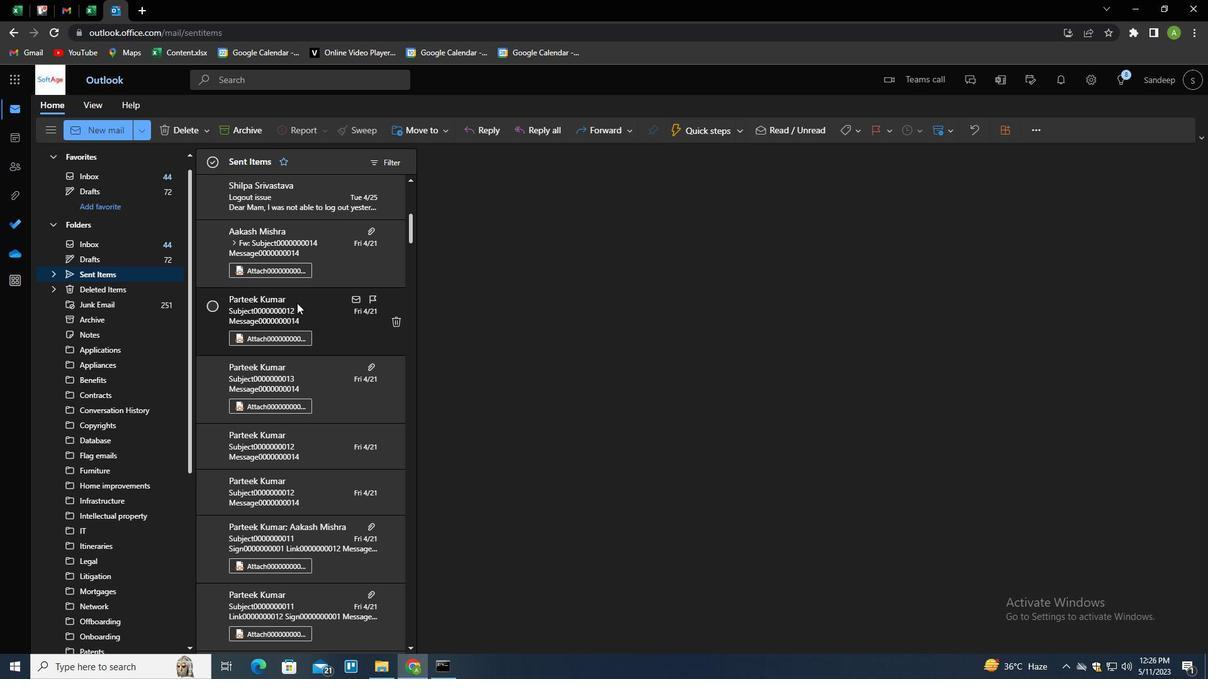 
Action: Mouse moved to (304, 212)
Screenshot: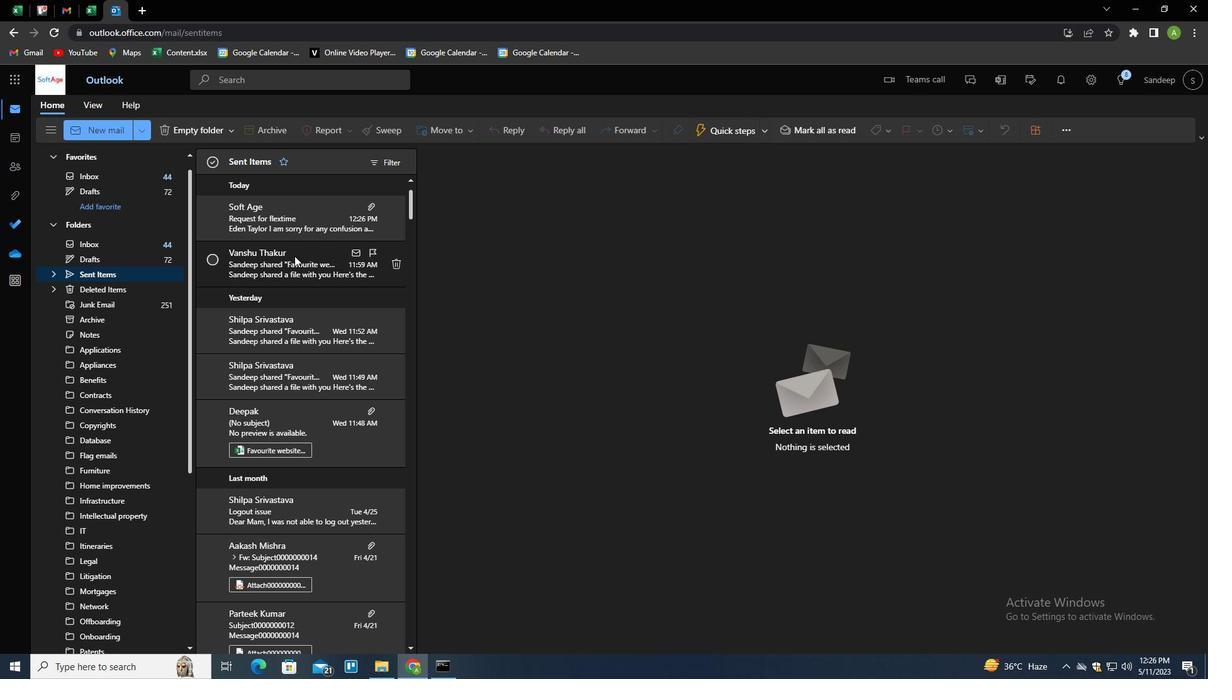 
Action: Mouse pressed right at (304, 212)
Screenshot: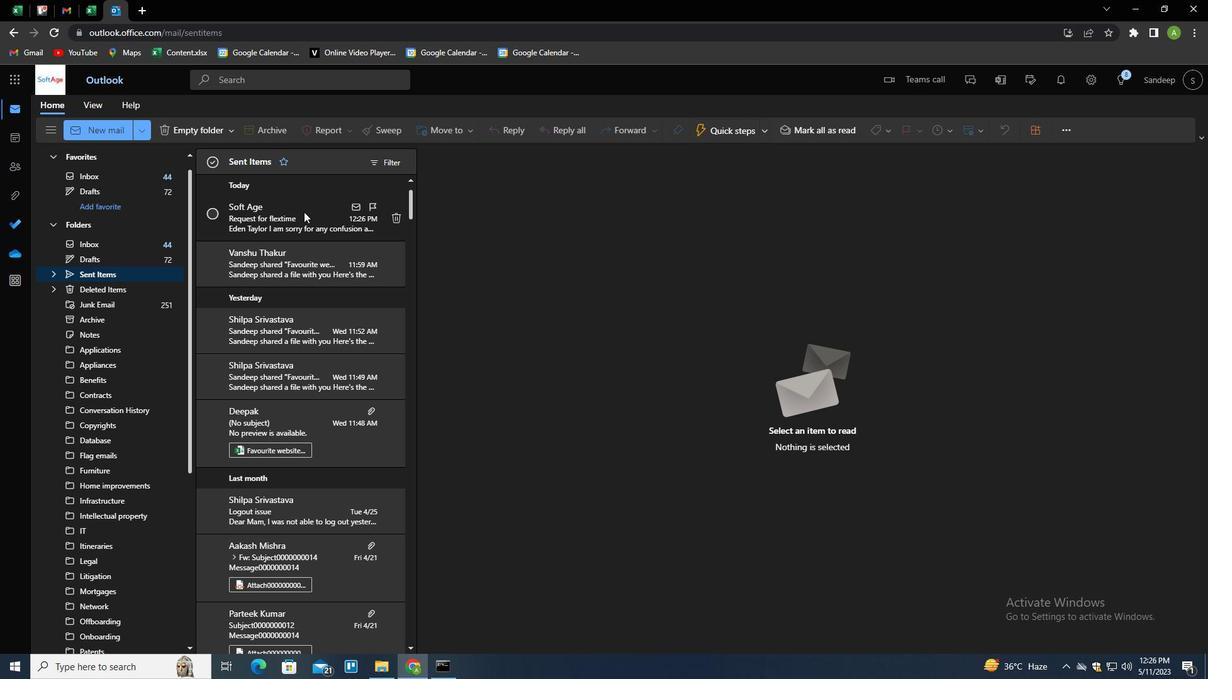 
Action: Mouse moved to (324, 263)
Screenshot: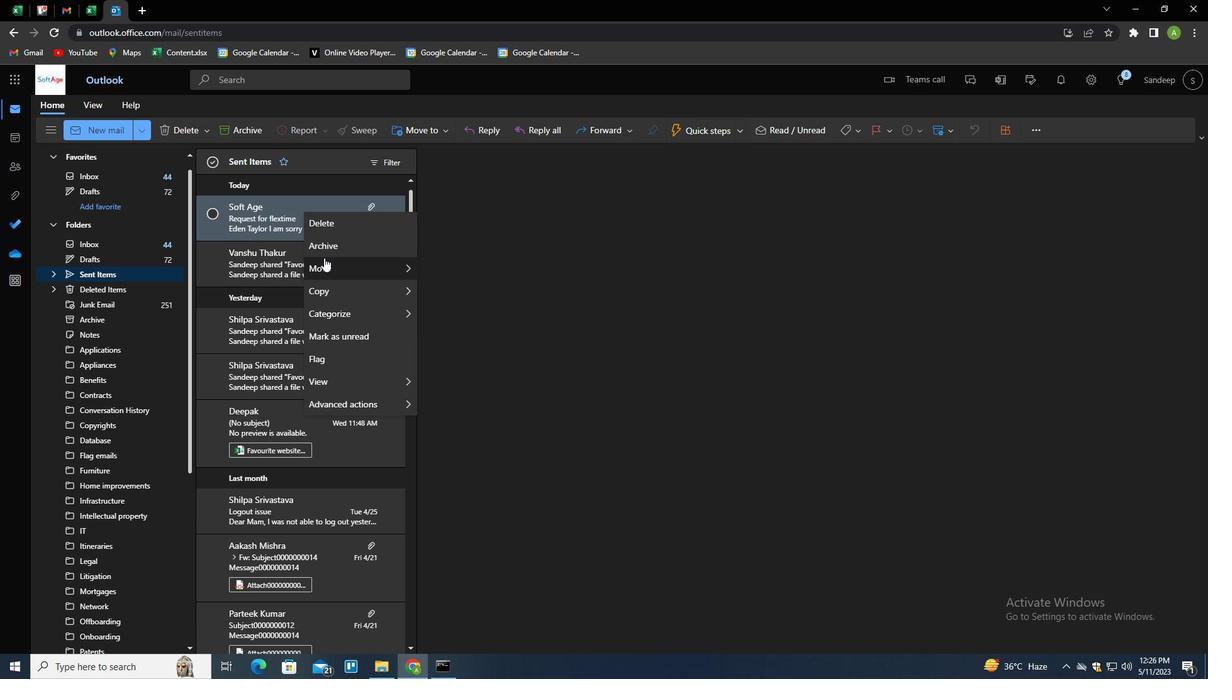 
Action: Mouse pressed left at (324, 263)
Screenshot: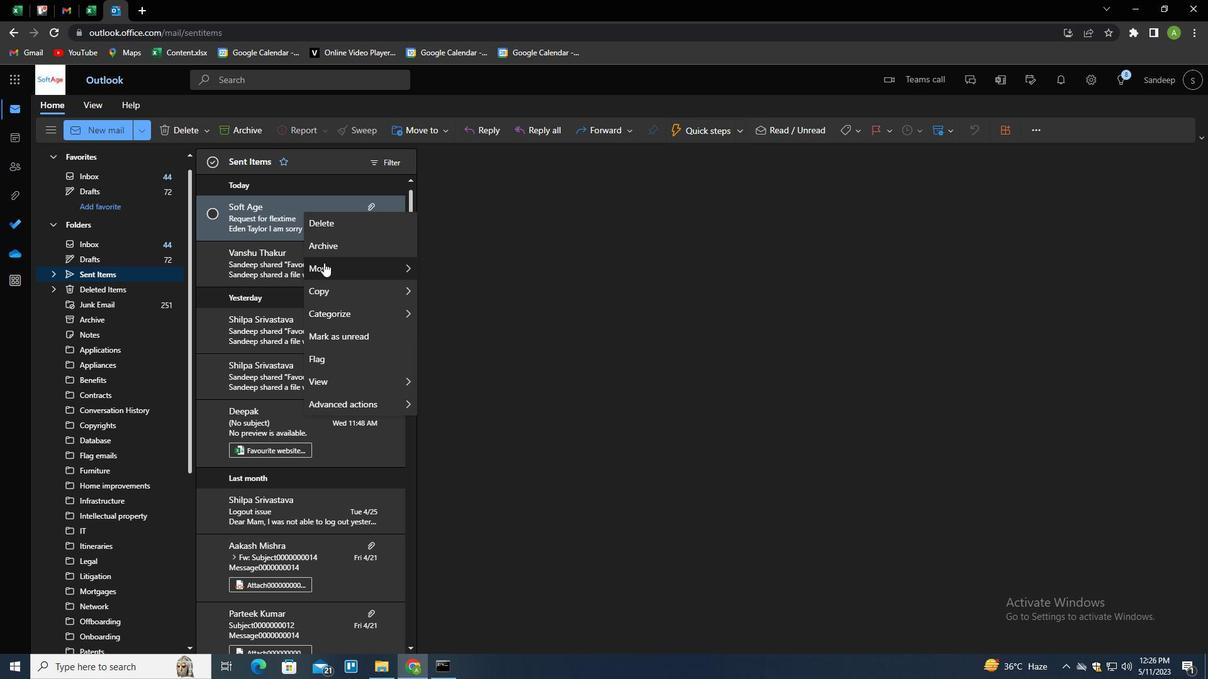 
Action: Mouse moved to (458, 267)
Screenshot: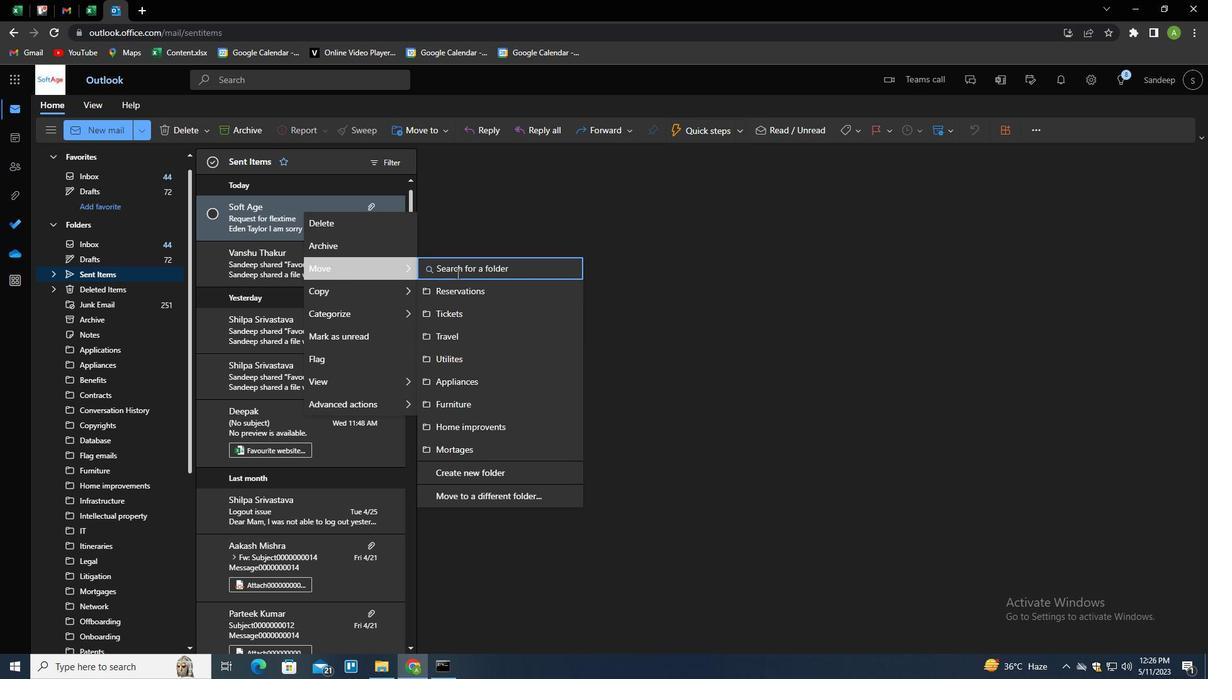 
Action: Mouse pressed left at (458, 267)
Screenshot: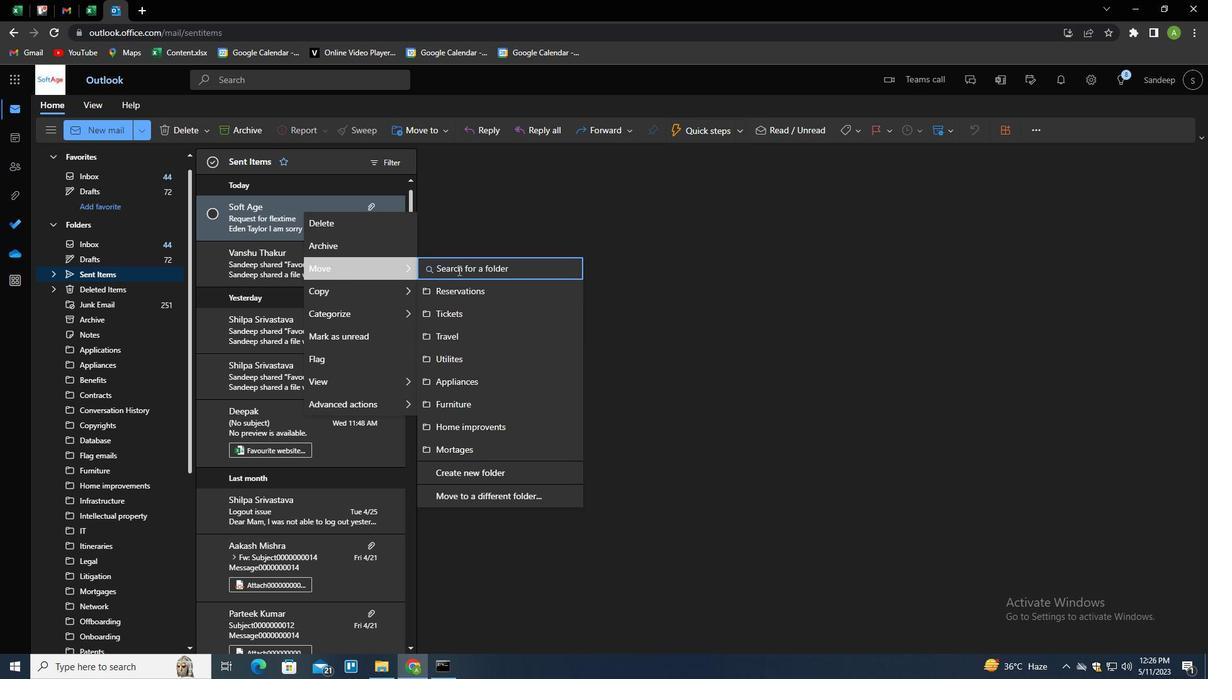 
Action: Mouse moved to (474, 239)
Screenshot: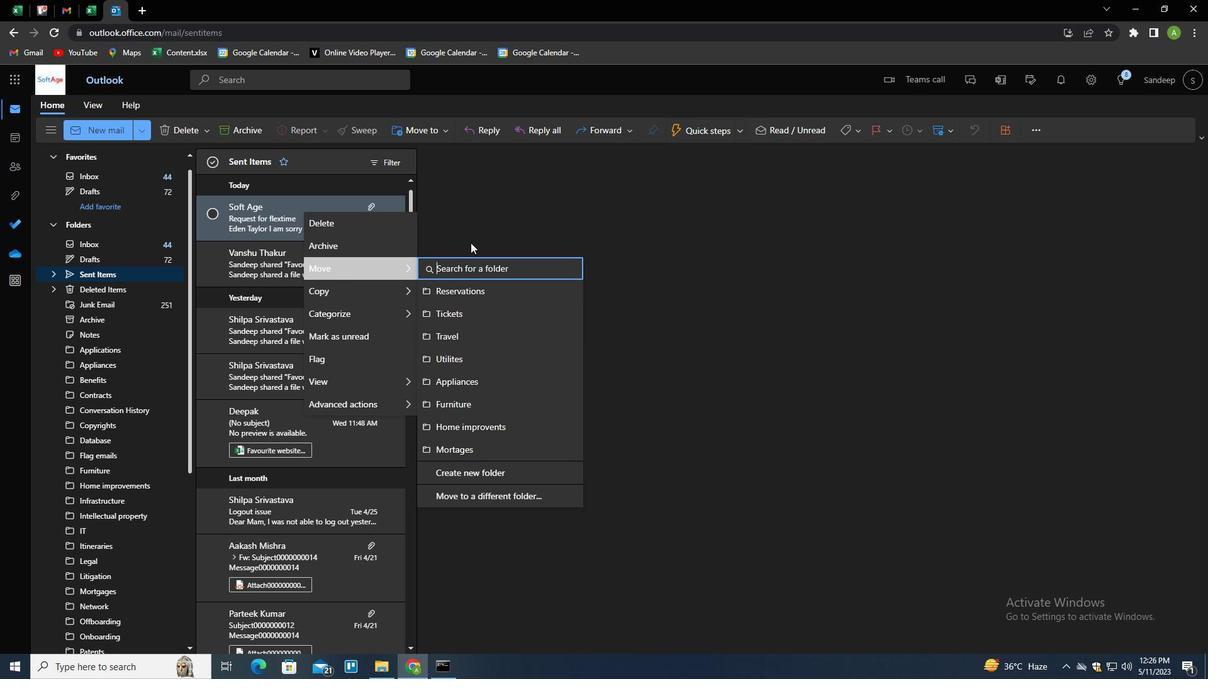 
Action: Key pressed <Key.shift>ITINERARIES<Key.down><Key.enter>
Screenshot: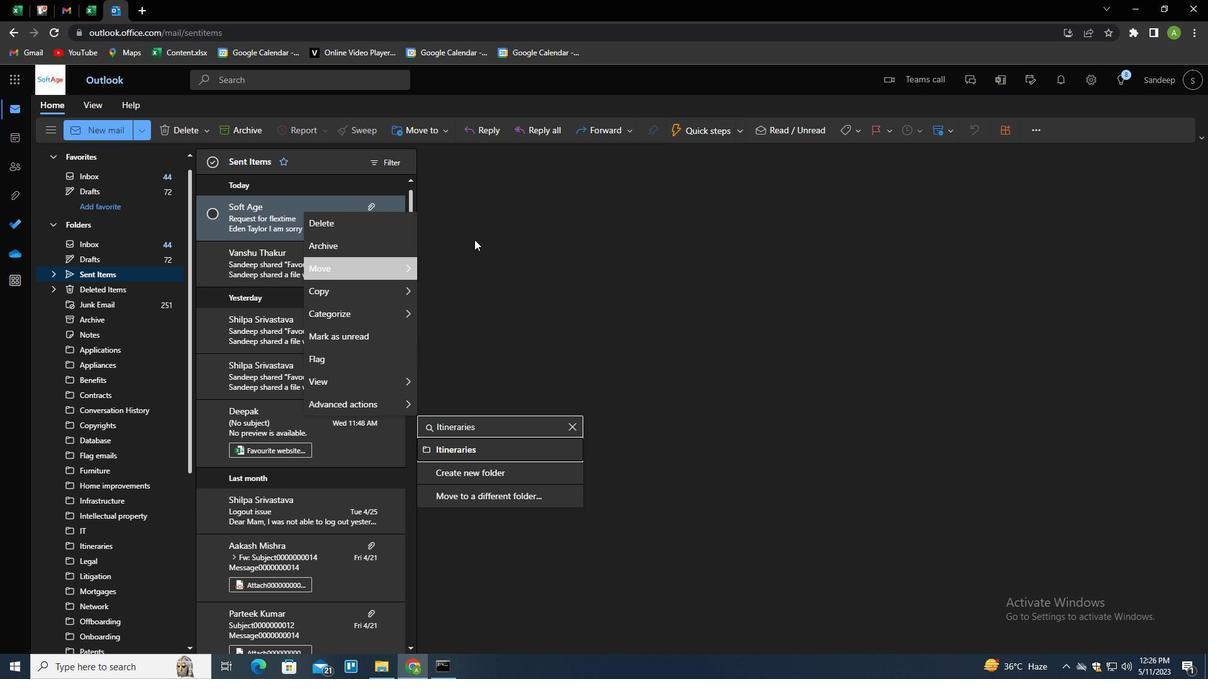 
